 Task: Create new customer invoice with Date Opened: 19-May-23, Select Customer: Lucky Him, Terms: Net 30. Make invoice entry for item-1 with Date: 19-May-23, Description: The Ordinary Sulphate 4% Shampoo CMAKEUP BY MARIO Moisture Glow Plumping Mauve Glow Lip Serum (2.3 g)
leanser (8.1 oz)
, Income Account: Income:Sales, Quantity: 7, Unit Price: 15.49, Sales Tax: Y, Sales Tax Included: Y, Tax Table: Sales Tax. Post Invoice with Post Date: 19-May-23, Post to Accounts: Assets:Accounts Receivable. Pay / Process Payment with Transaction Date: 17-Jun-23, Amount: 108.43, Transfer Account: Checking Account. Go to 'Print Invoice'.
Action: Mouse moved to (205, 42)
Screenshot: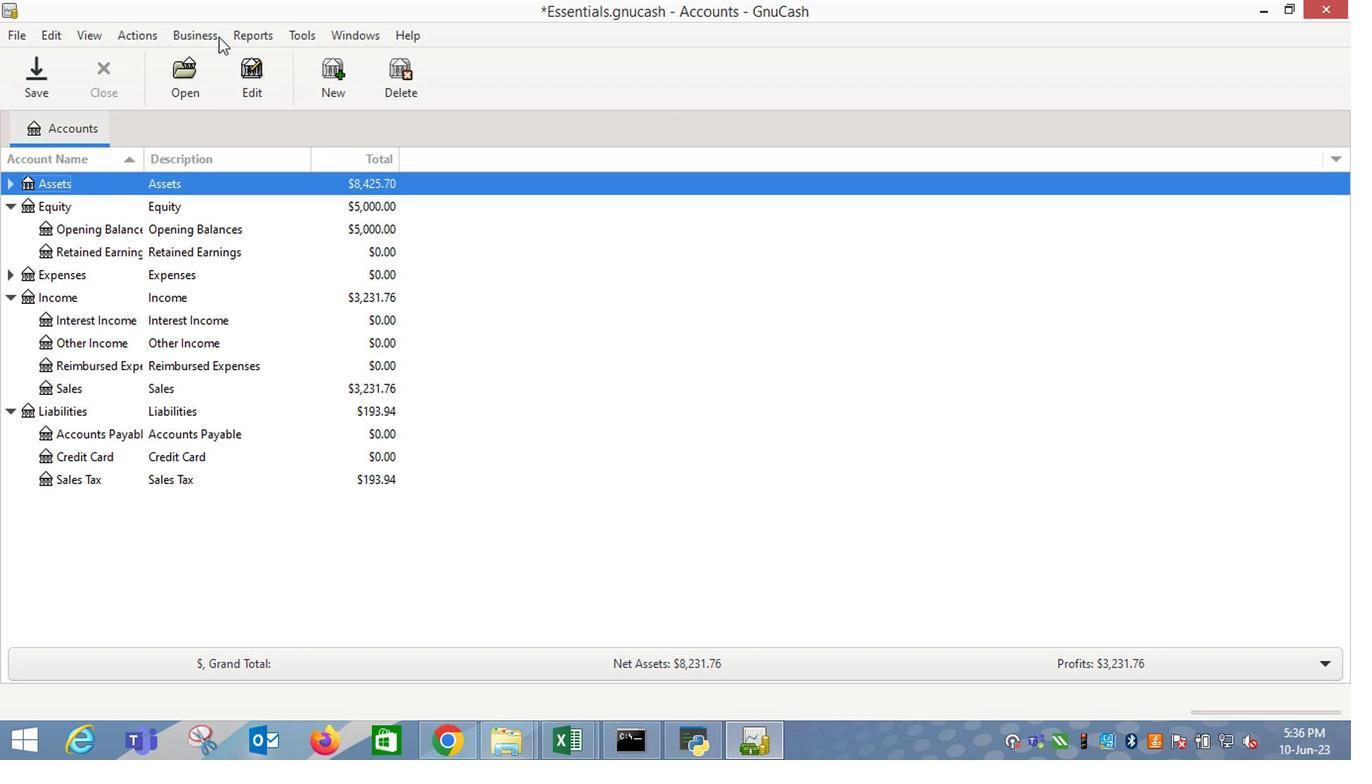 
Action: Mouse pressed left at (205, 42)
Screenshot: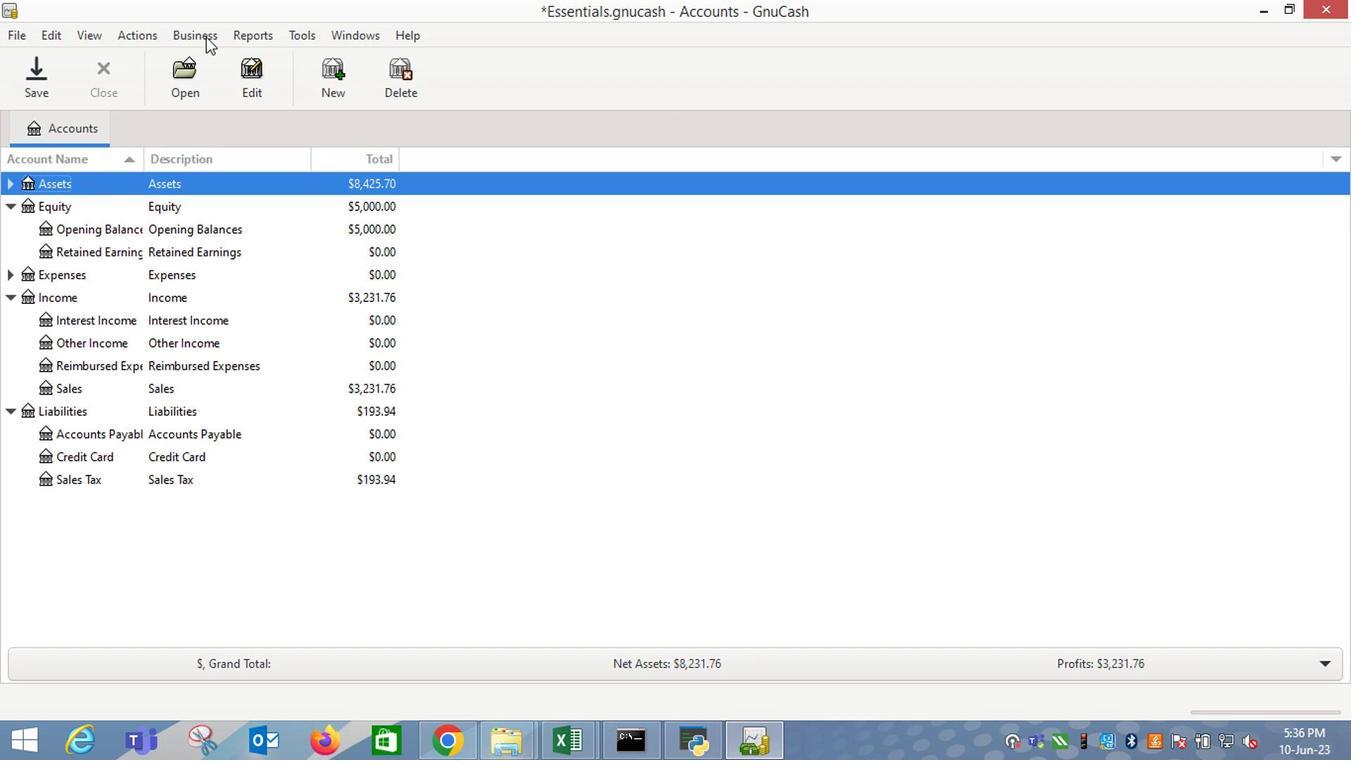 
Action: Mouse moved to (433, 140)
Screenshot: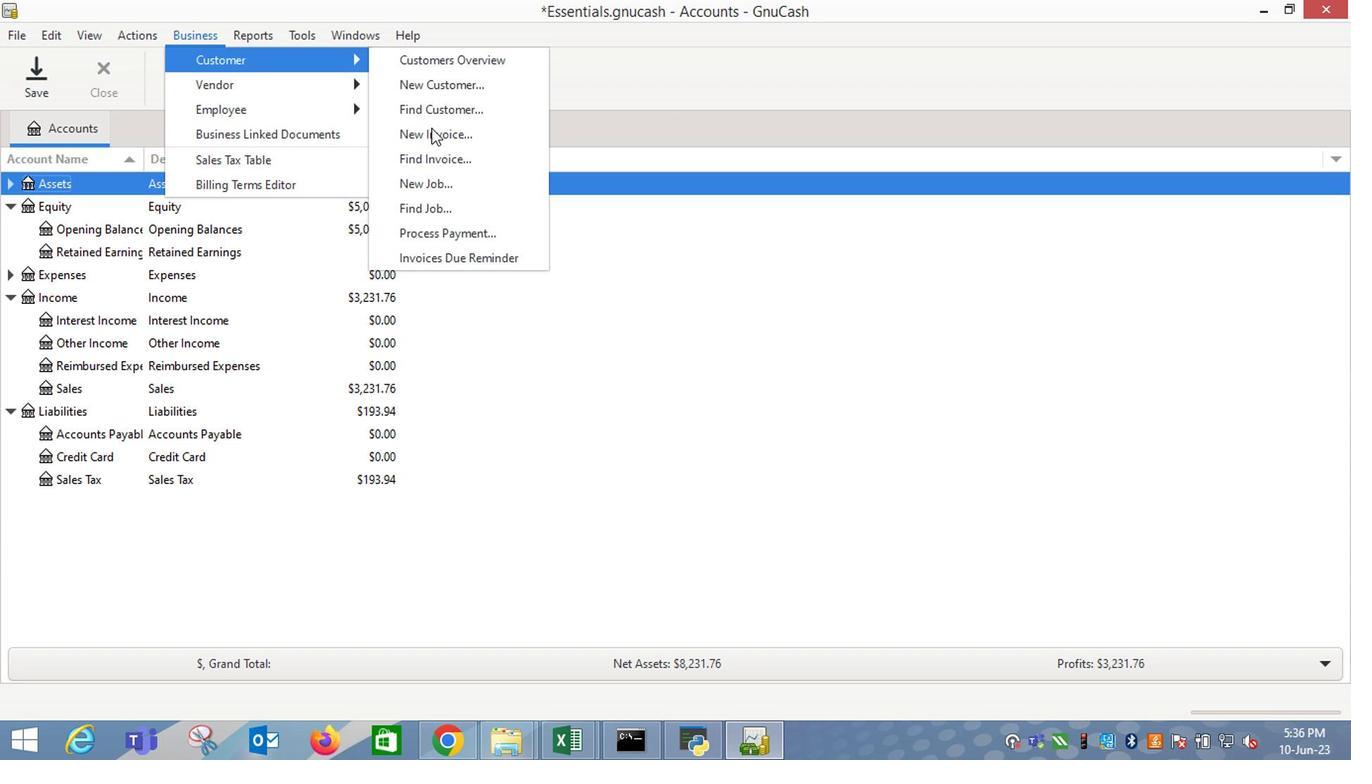 
Action: Mouse pressed left at (433, 140)
Screenshot: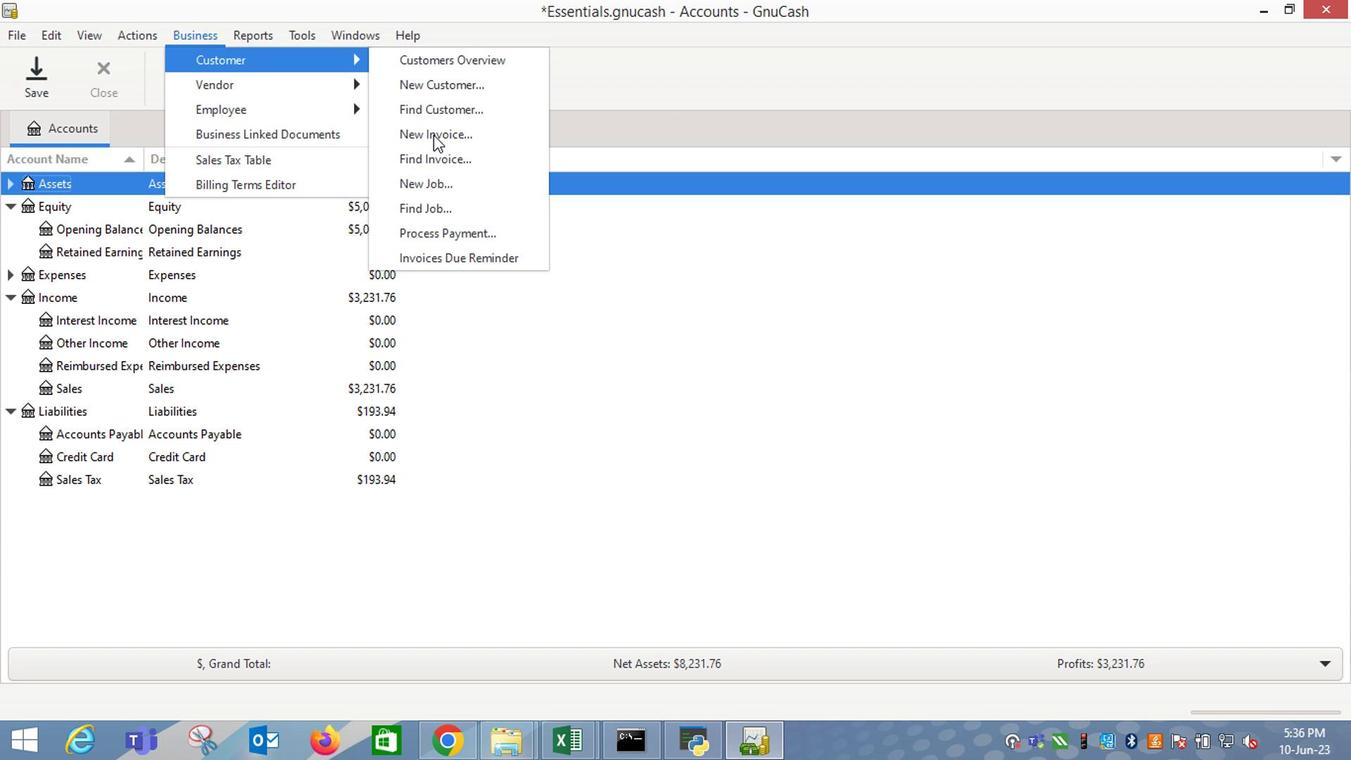 
Action: Mouse moved to (801, 311)
Screenshot: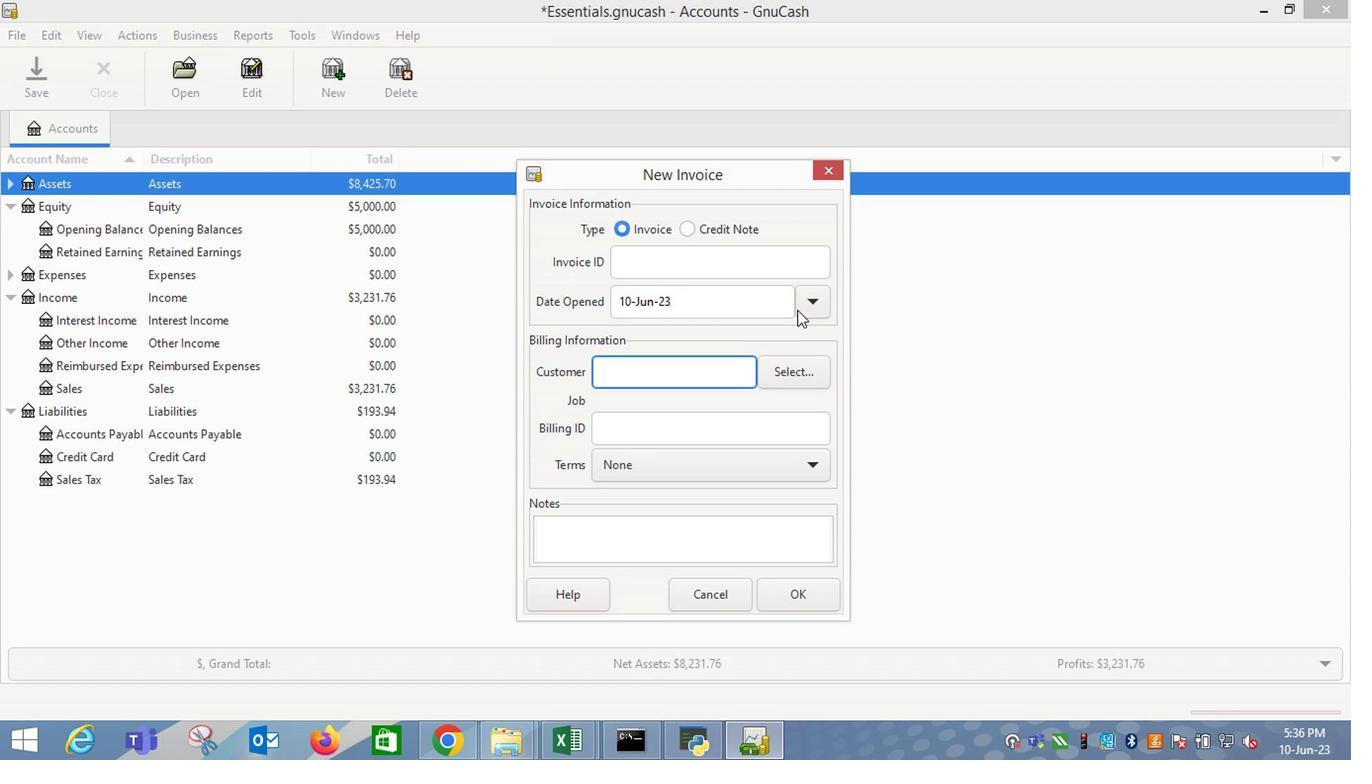 
Action: Mouse pressed left at (801, 311)
Screenshot: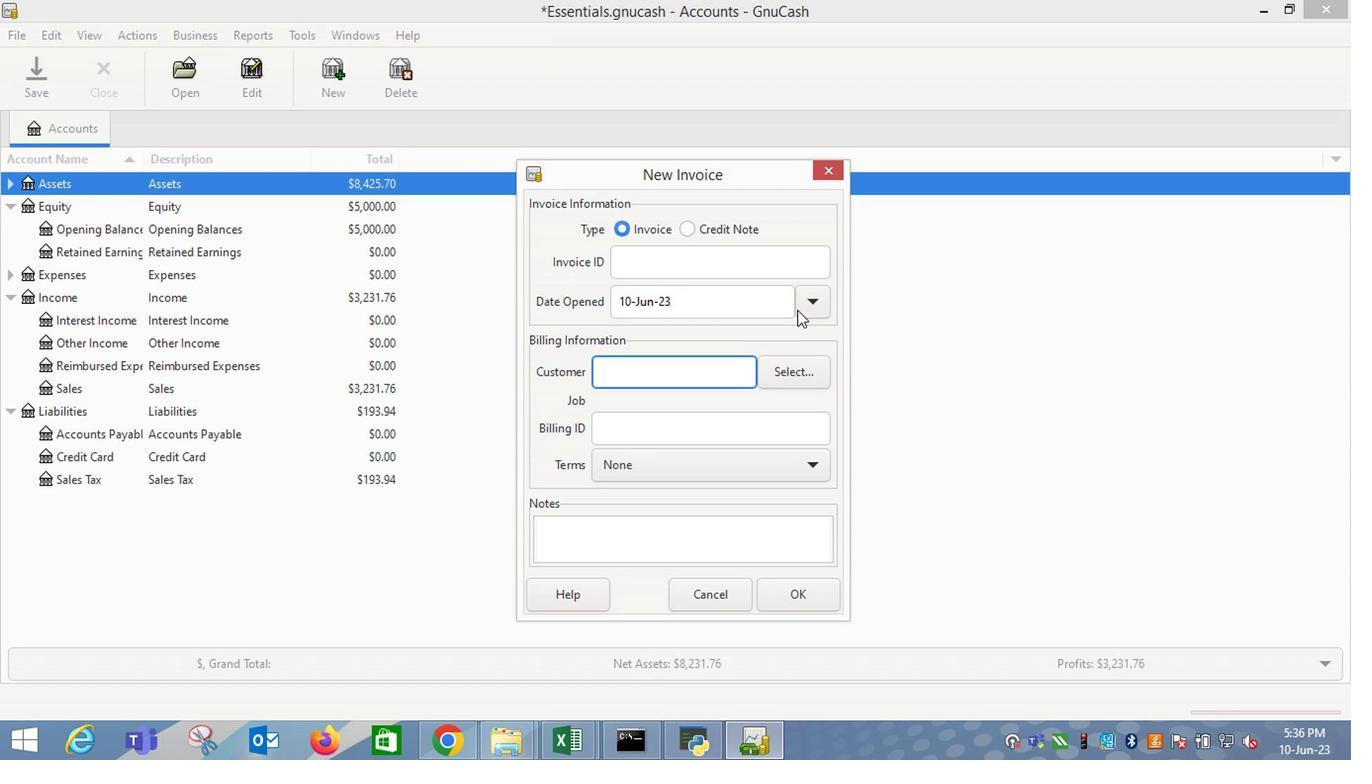 
Action: Mouse moved to (656, 332)
Screenshot: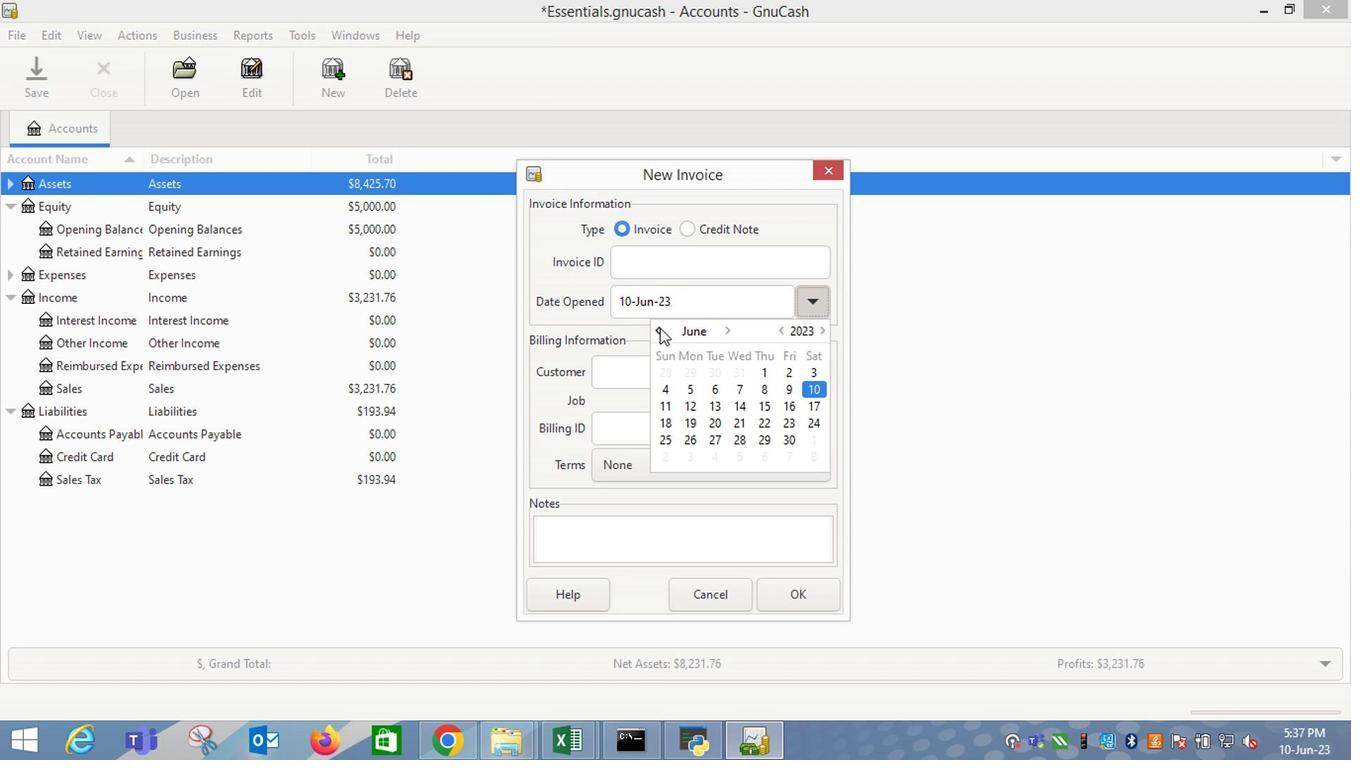 
Action: Mouse pressed left at (656, 332)
Screenshot: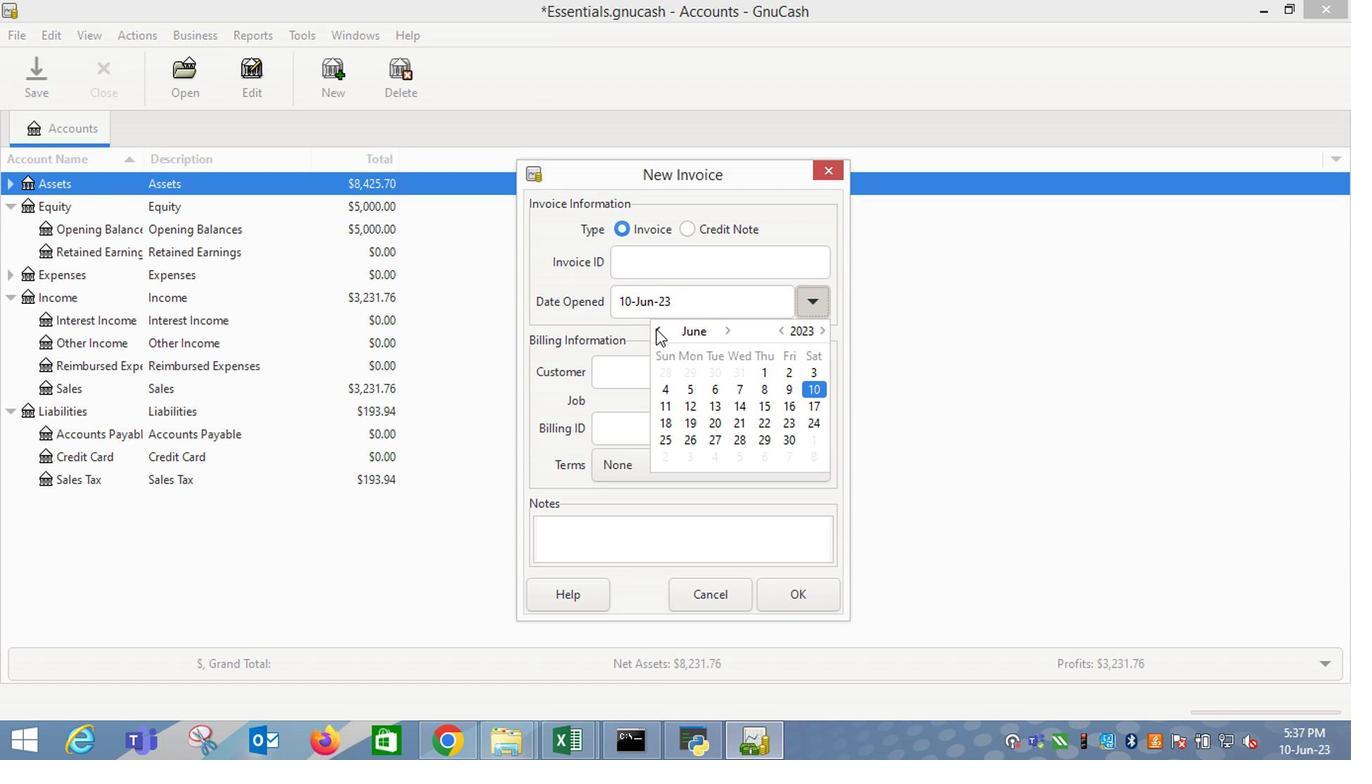 
Action: Mouse moved to (796, 413)
Screenshot: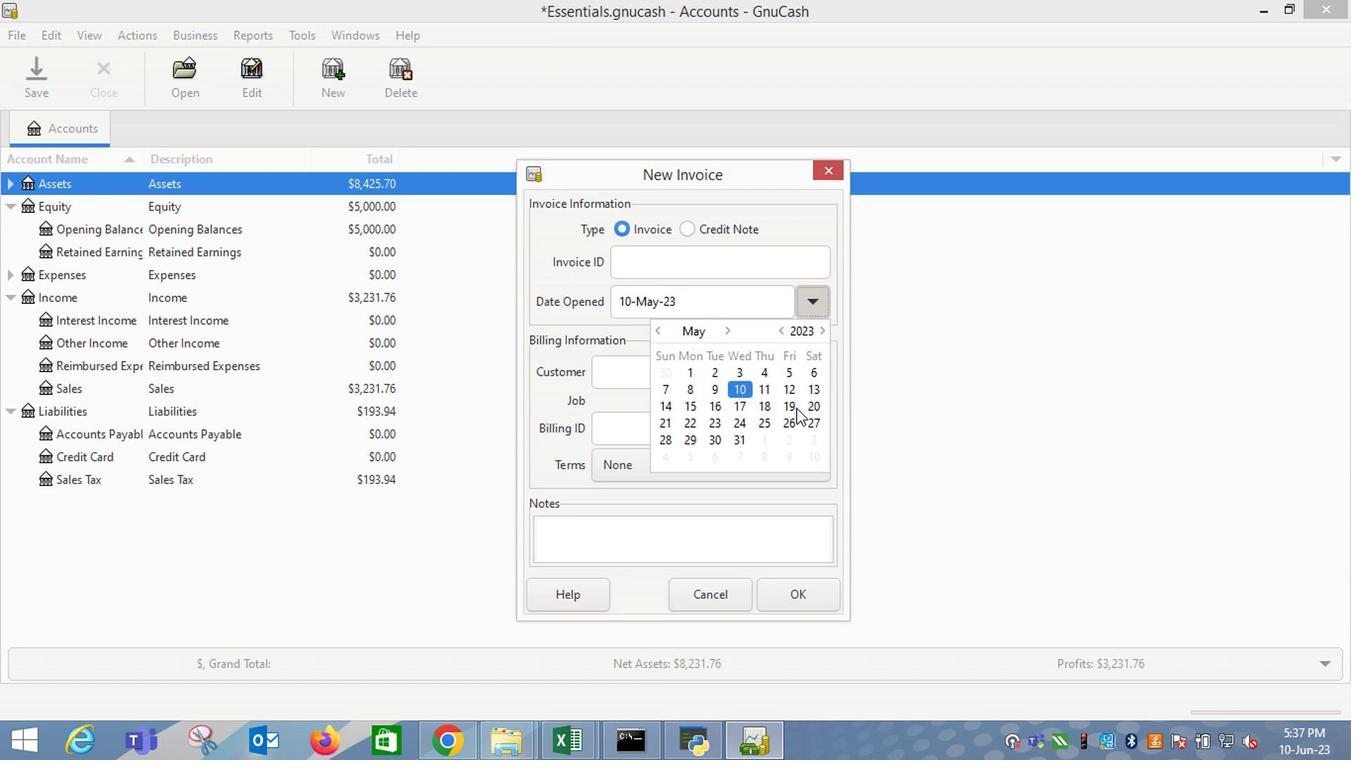 
Action: Mouse pressed left at (796, 413)
Screenshot: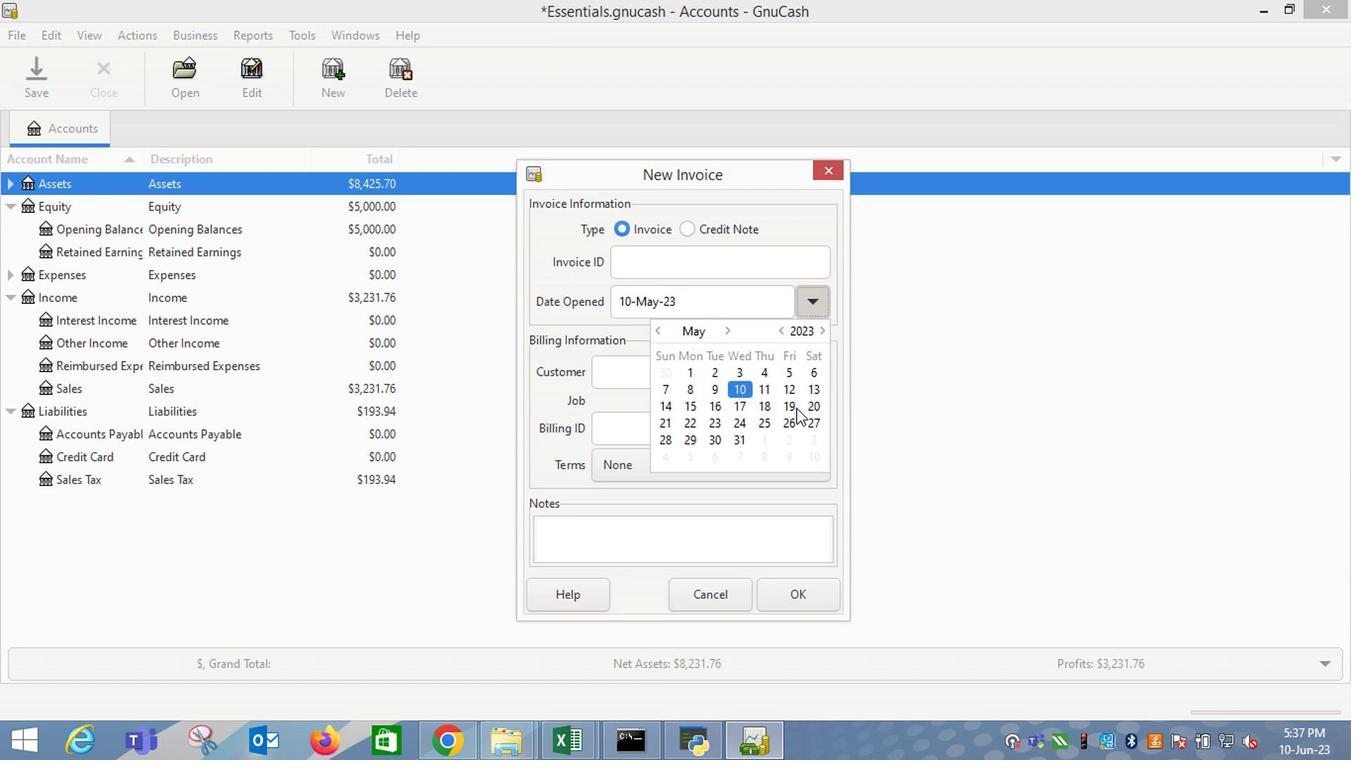 
Action: Mouse moved to (619, 384)
Screenshot: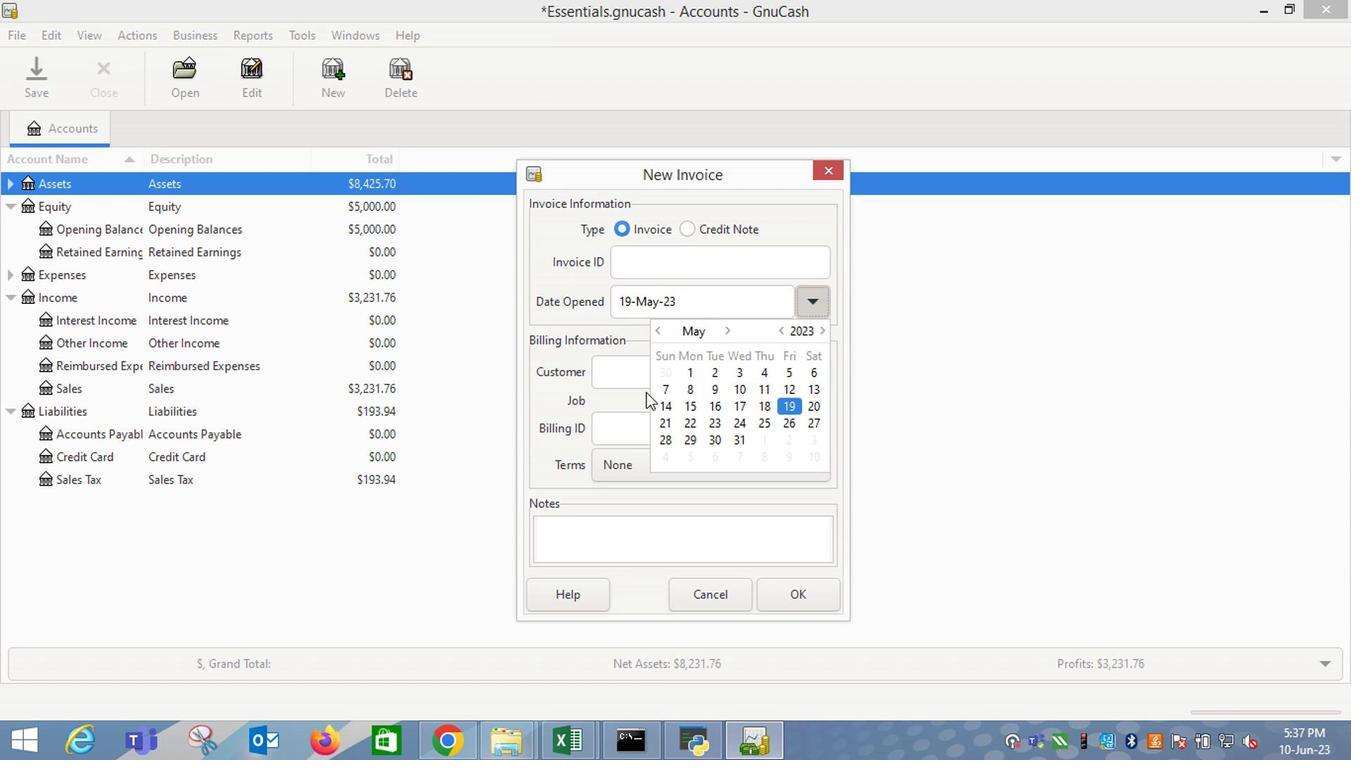 
Action: Mouse pressed left at (619, 384)
Screenshot: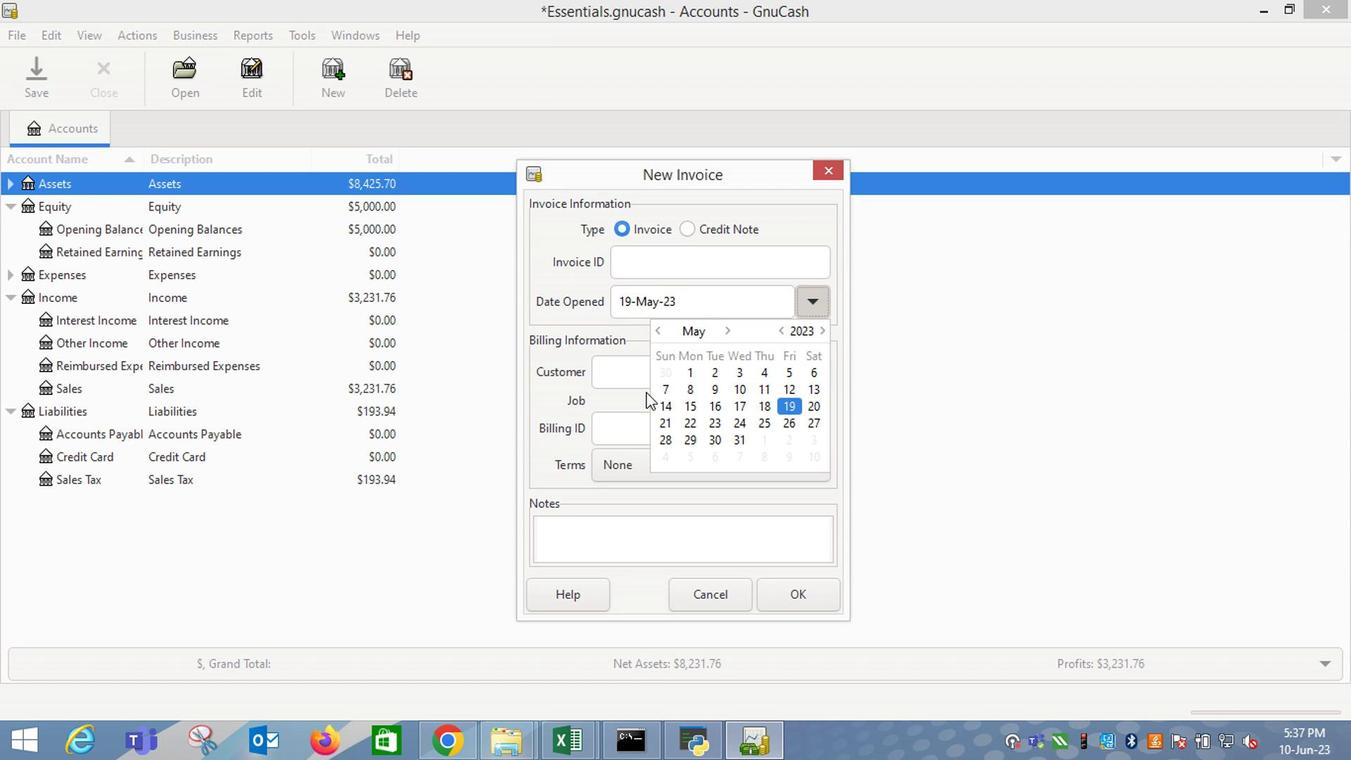 
Action: Mouse moved to (626, 381)
Screenshot: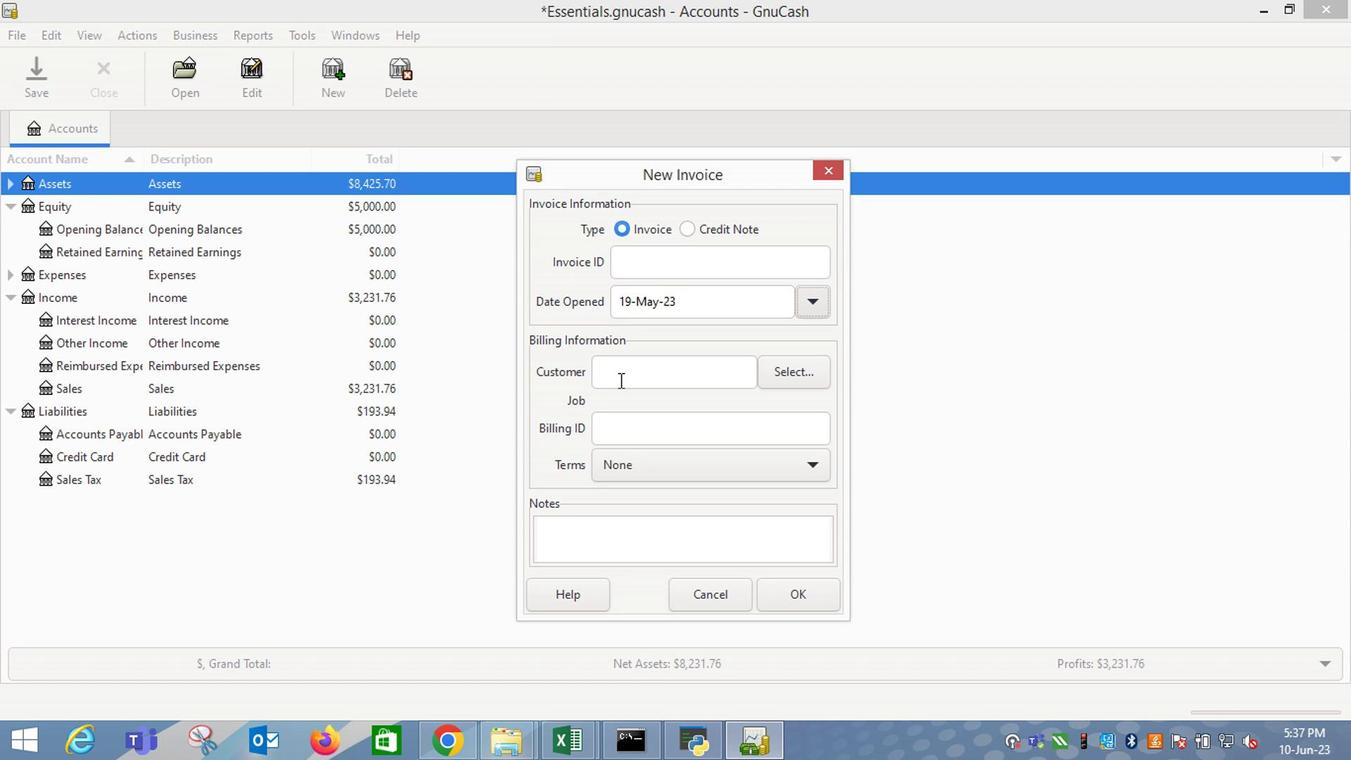 
Action: Mouse pressed left at (626, 381)
Screenshot: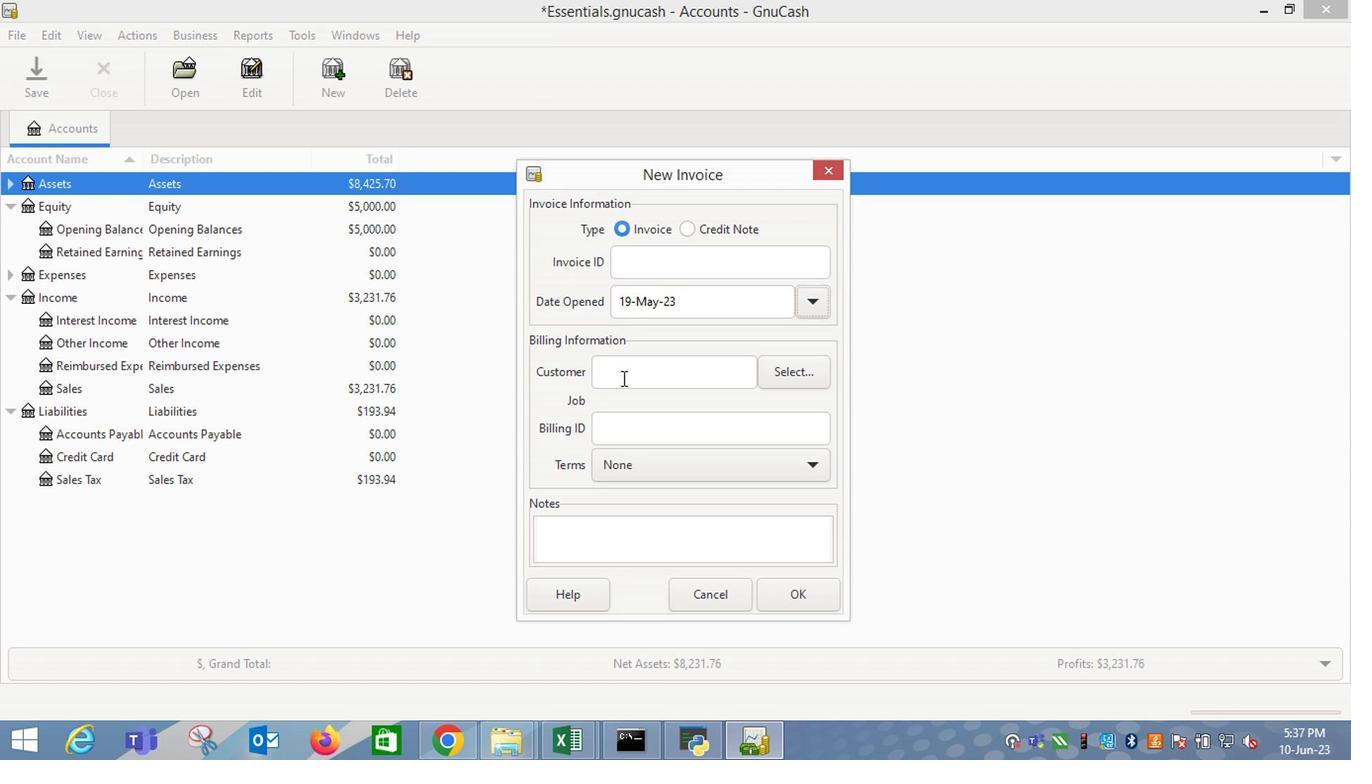 
Action: Key pressed <Key.shift_r>Lu
Screenshot: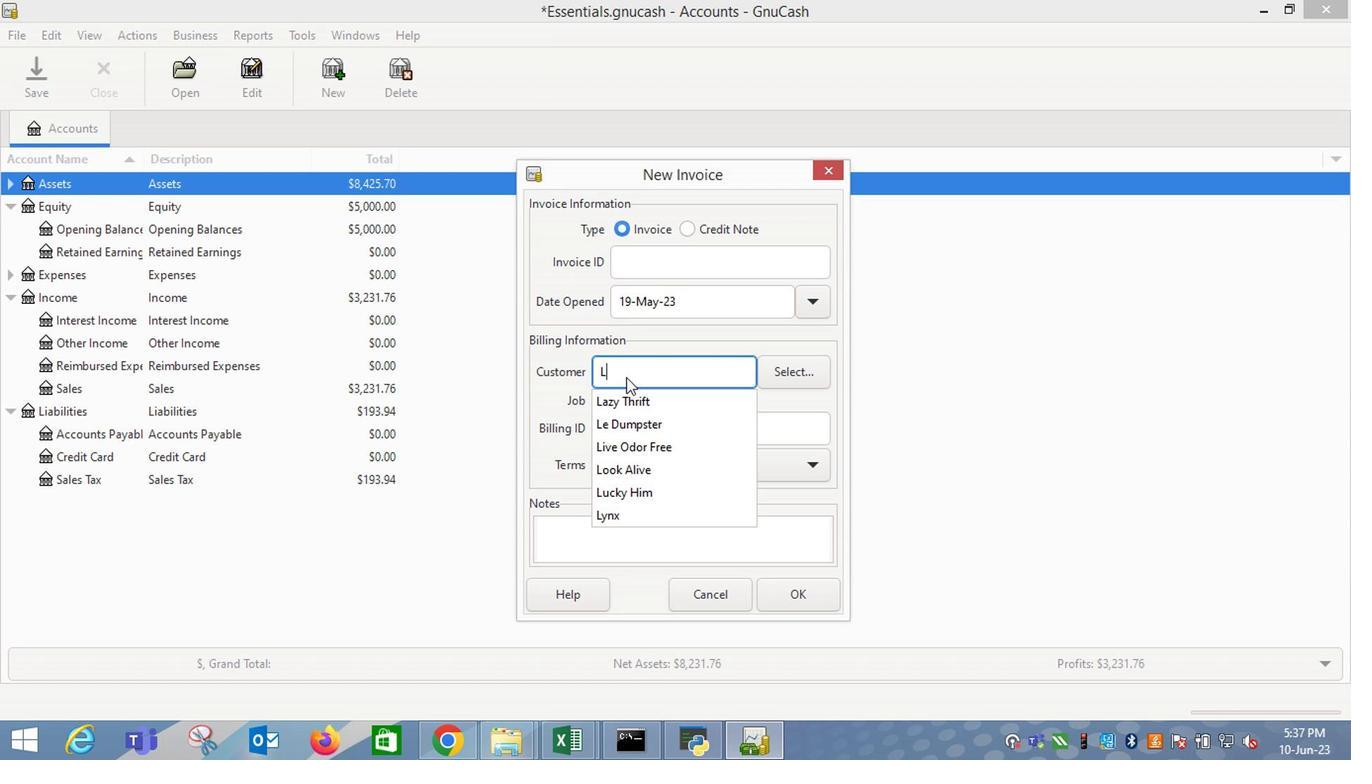 
Action: Mouse moved to (627, 401)
Screenshot: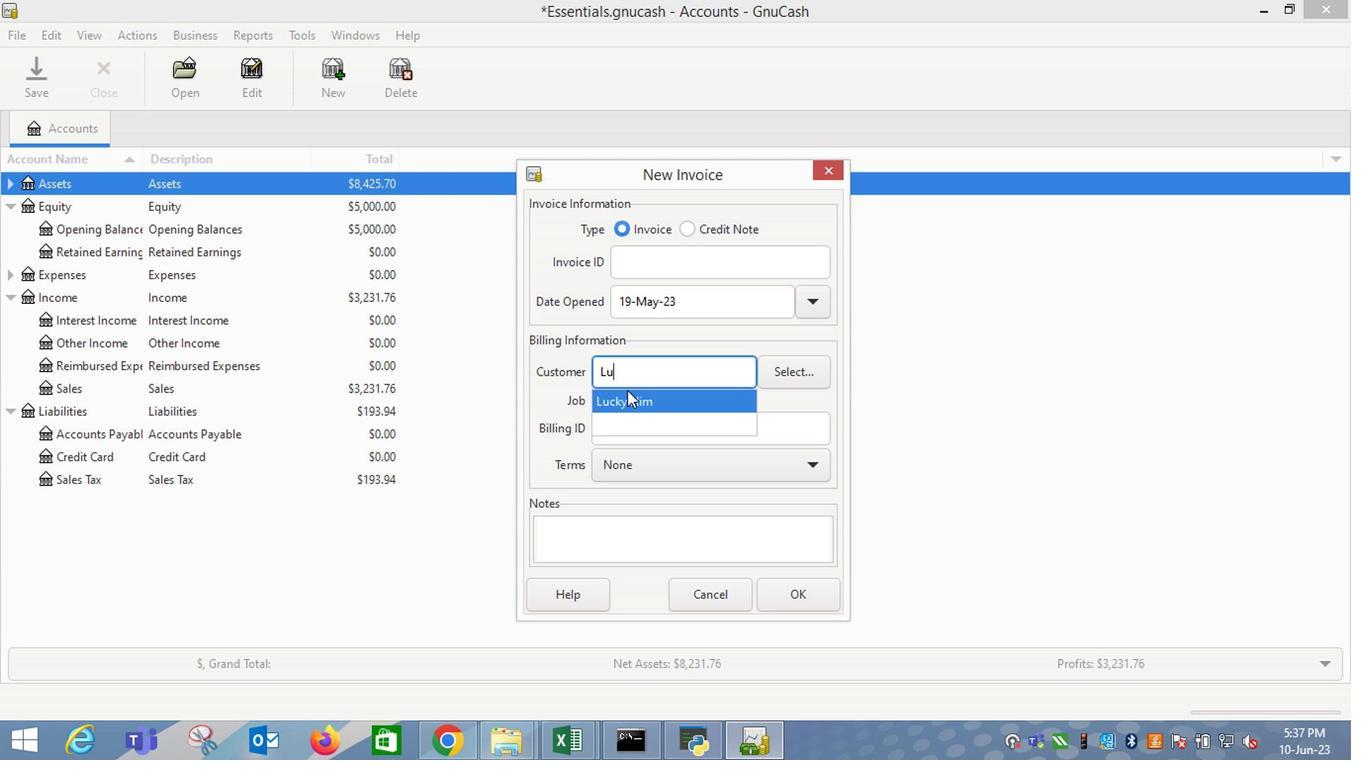 
Action: Mouse pressed left at (627, 401)
Screenshot: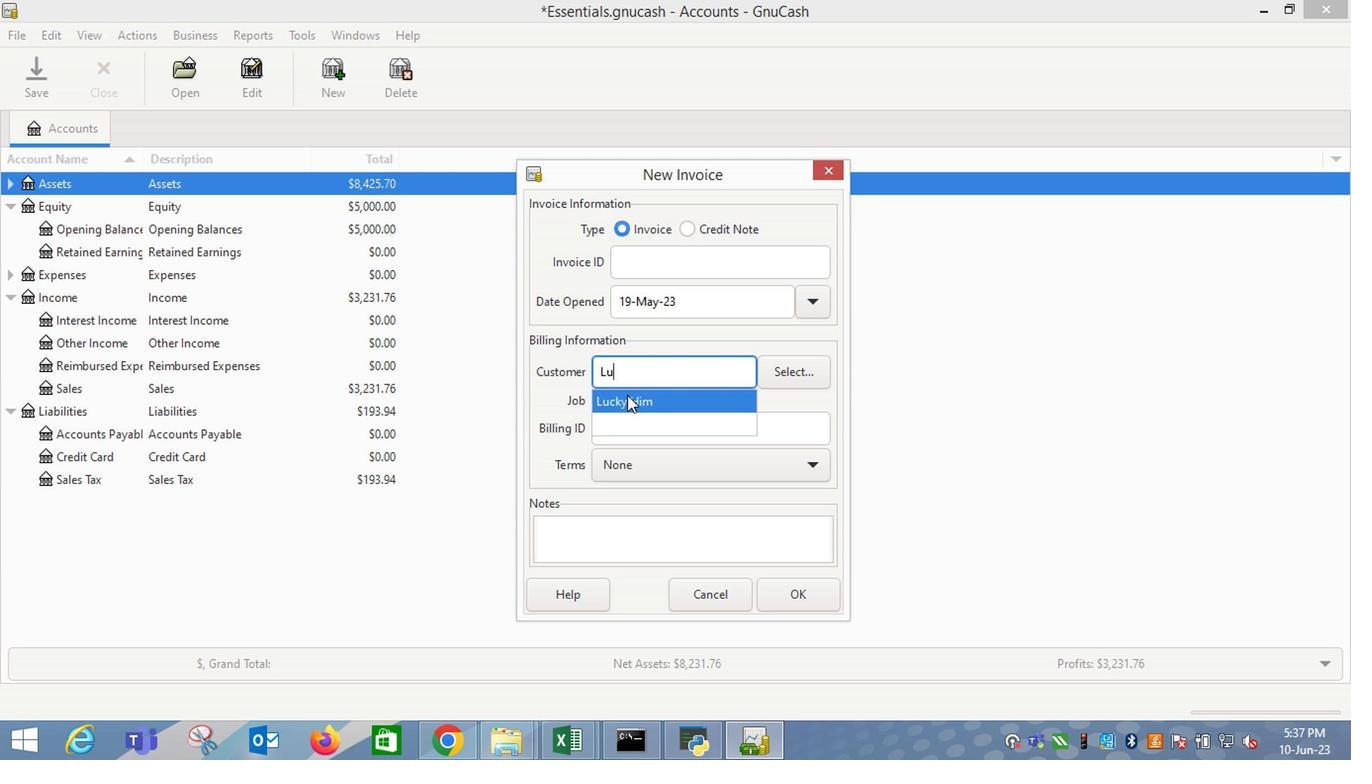 
Action: Mouse moved to (632, 489)
Screenshot: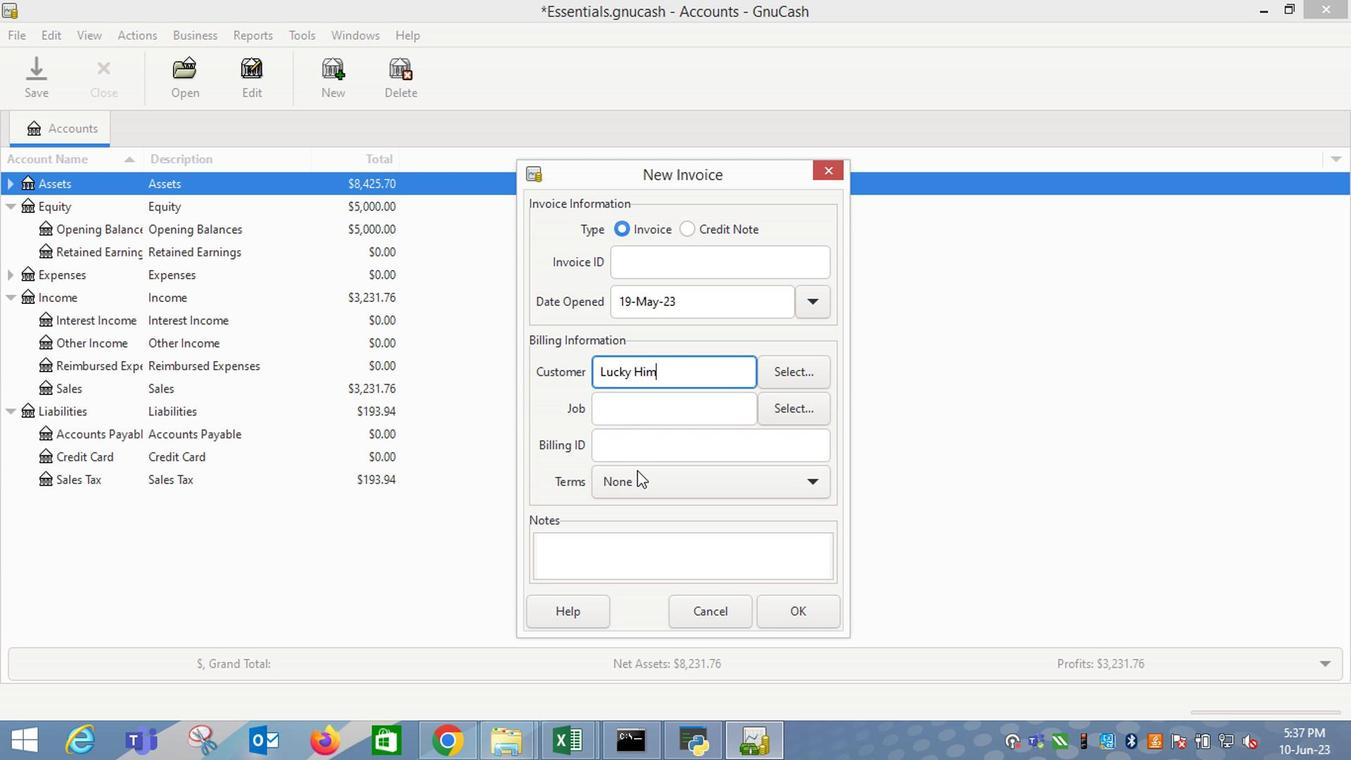 
Action: Mouse pressed left at (632, 489)
Screenshot: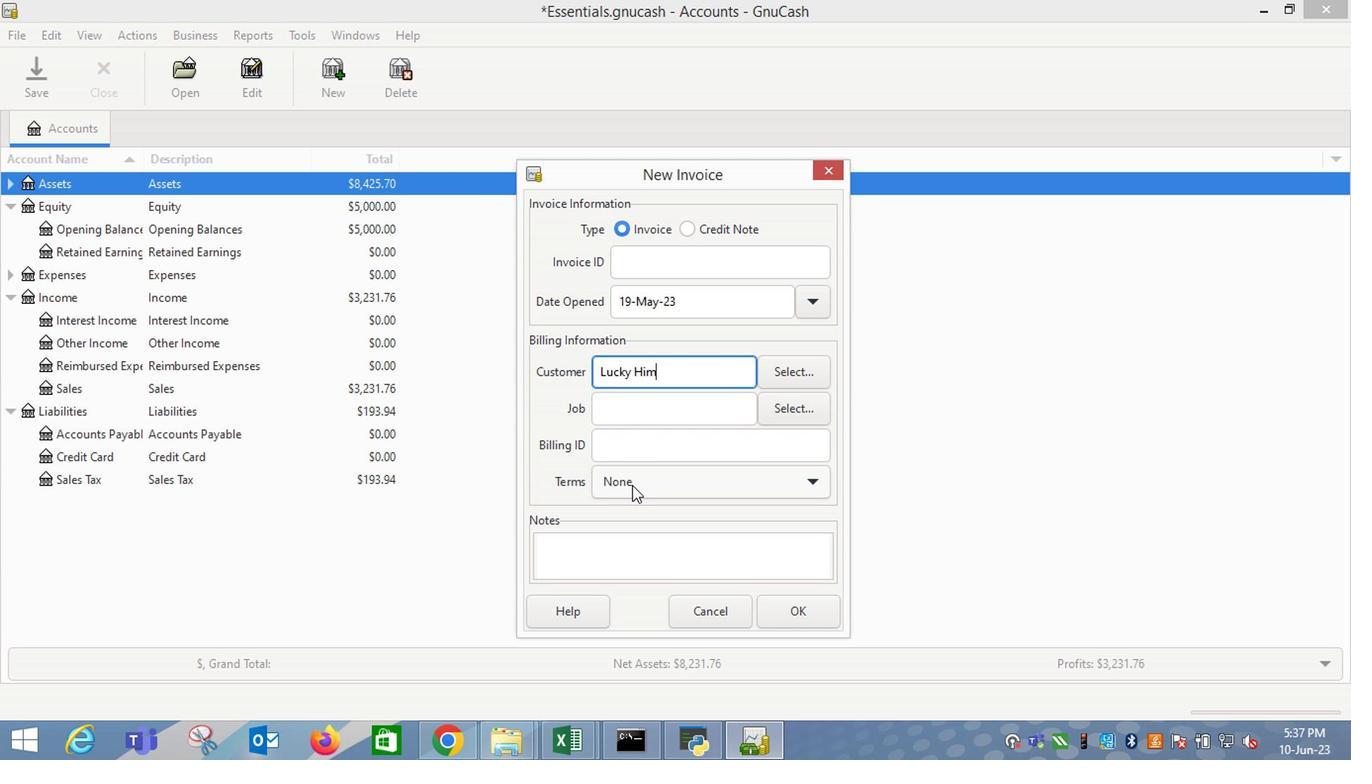 
Action: Mouse moved to (637, 544)
Screenshot: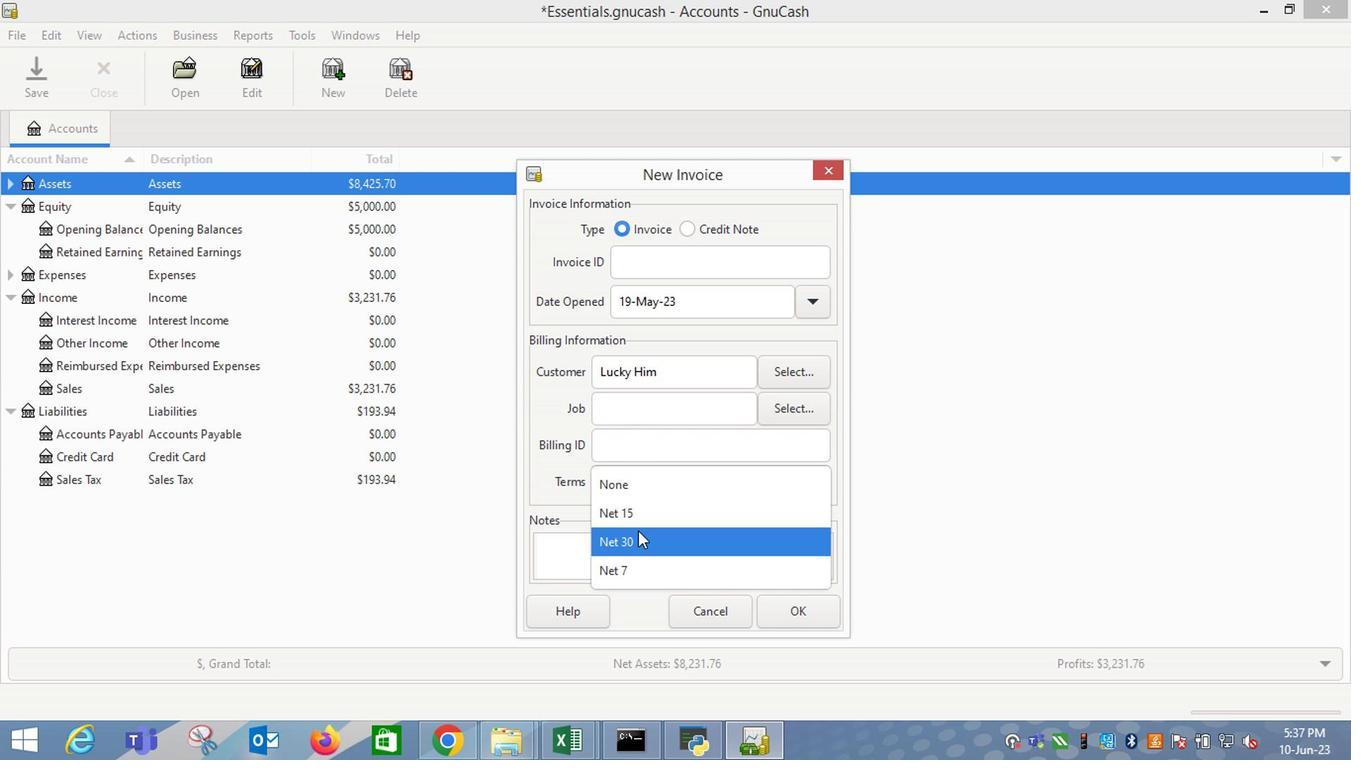 
Action: Mouse pressed left at (637, 544)
Screenshot: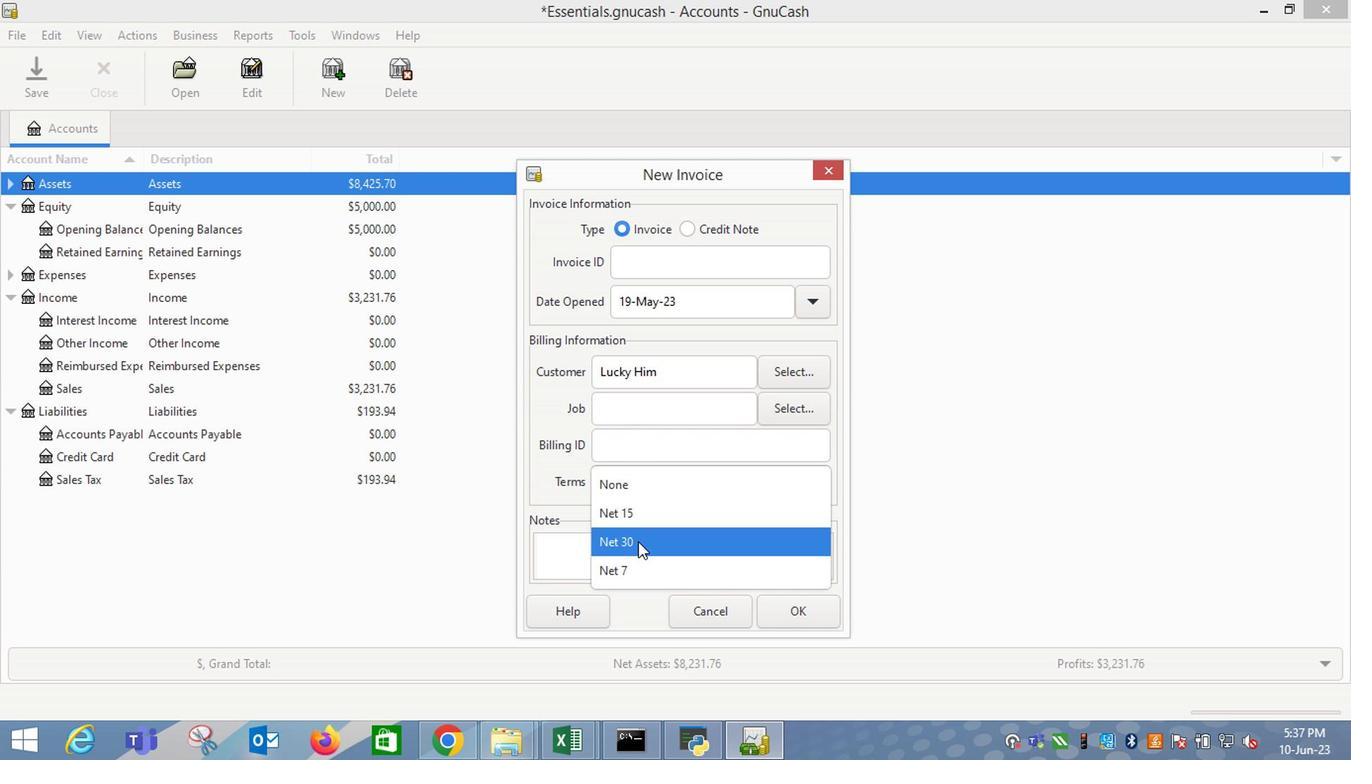 
Action: Mouse moved to (803, 615)
Screenshot: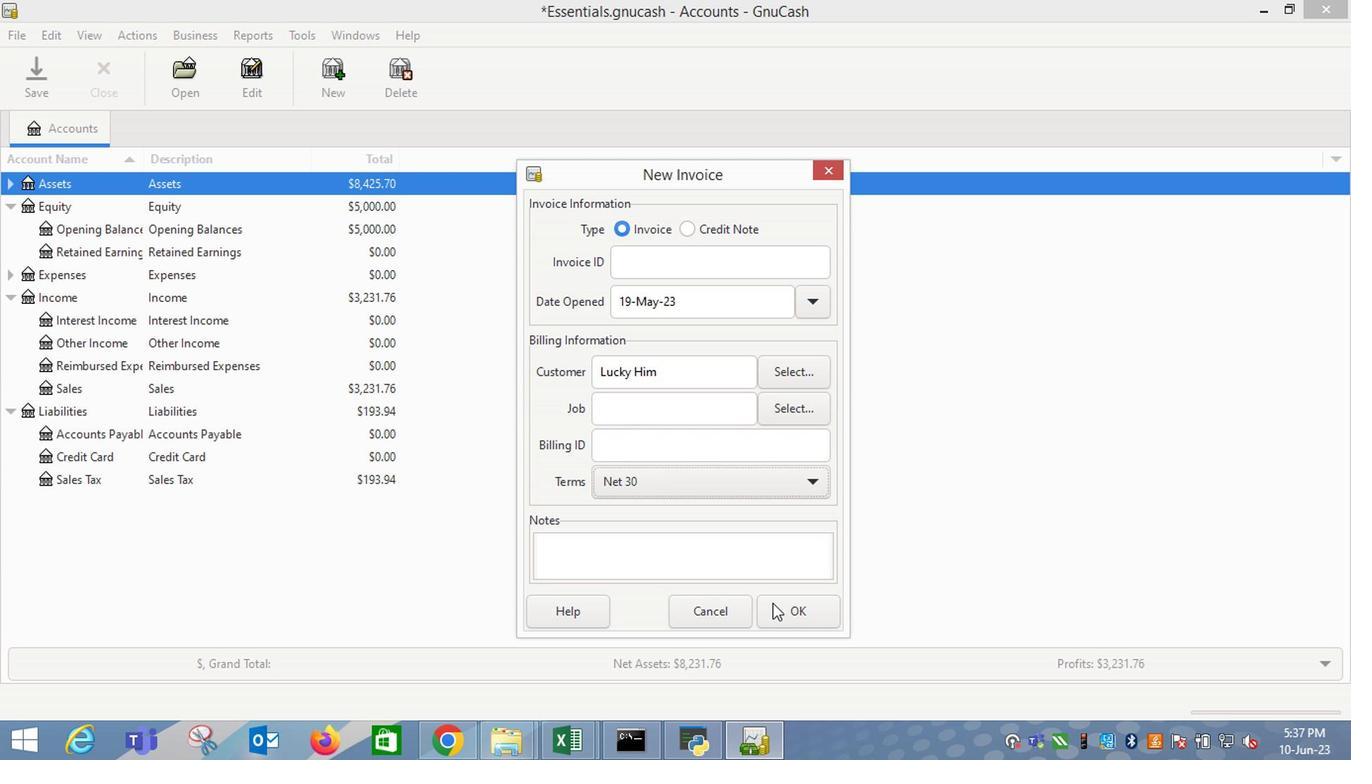 
Action: Mouse pressed left at (803, 615)
Screenshot: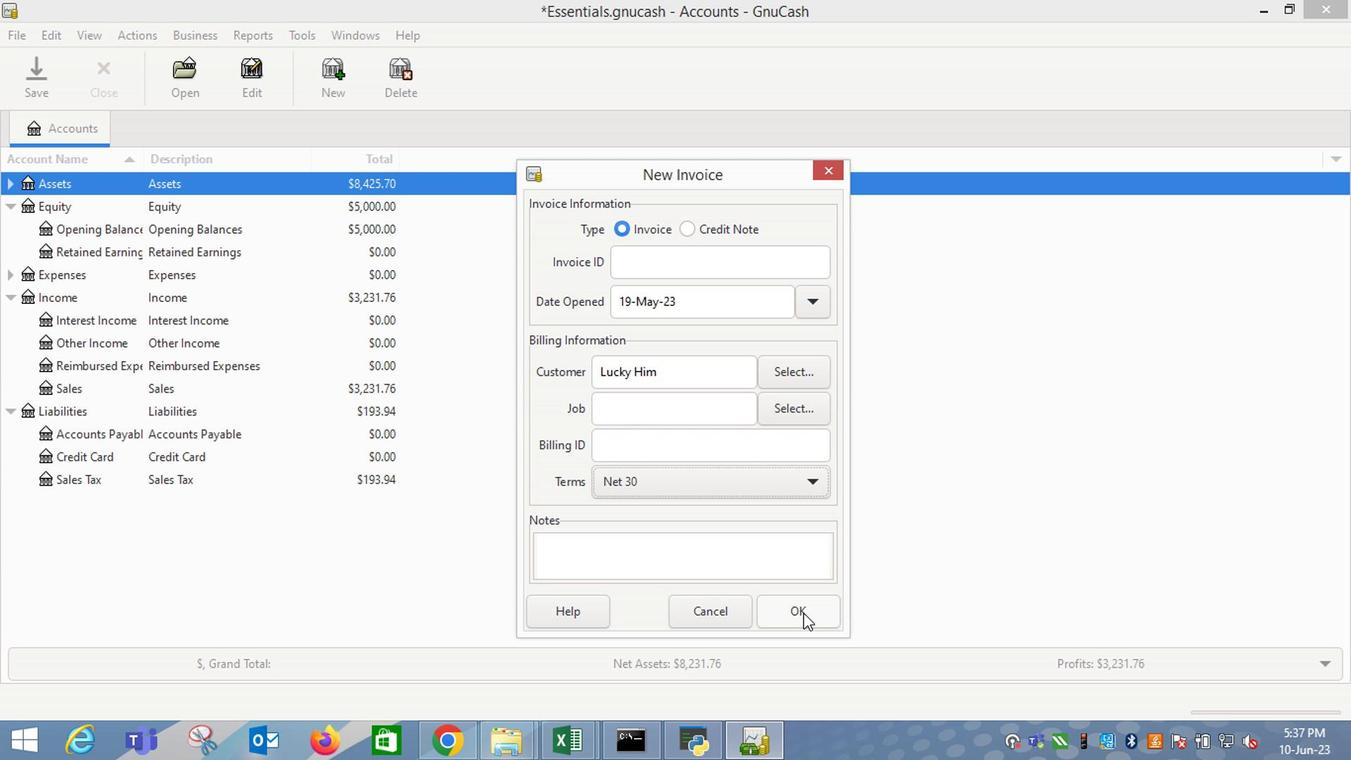 
Action: Mouse moved to (97, 388)
Screenshot: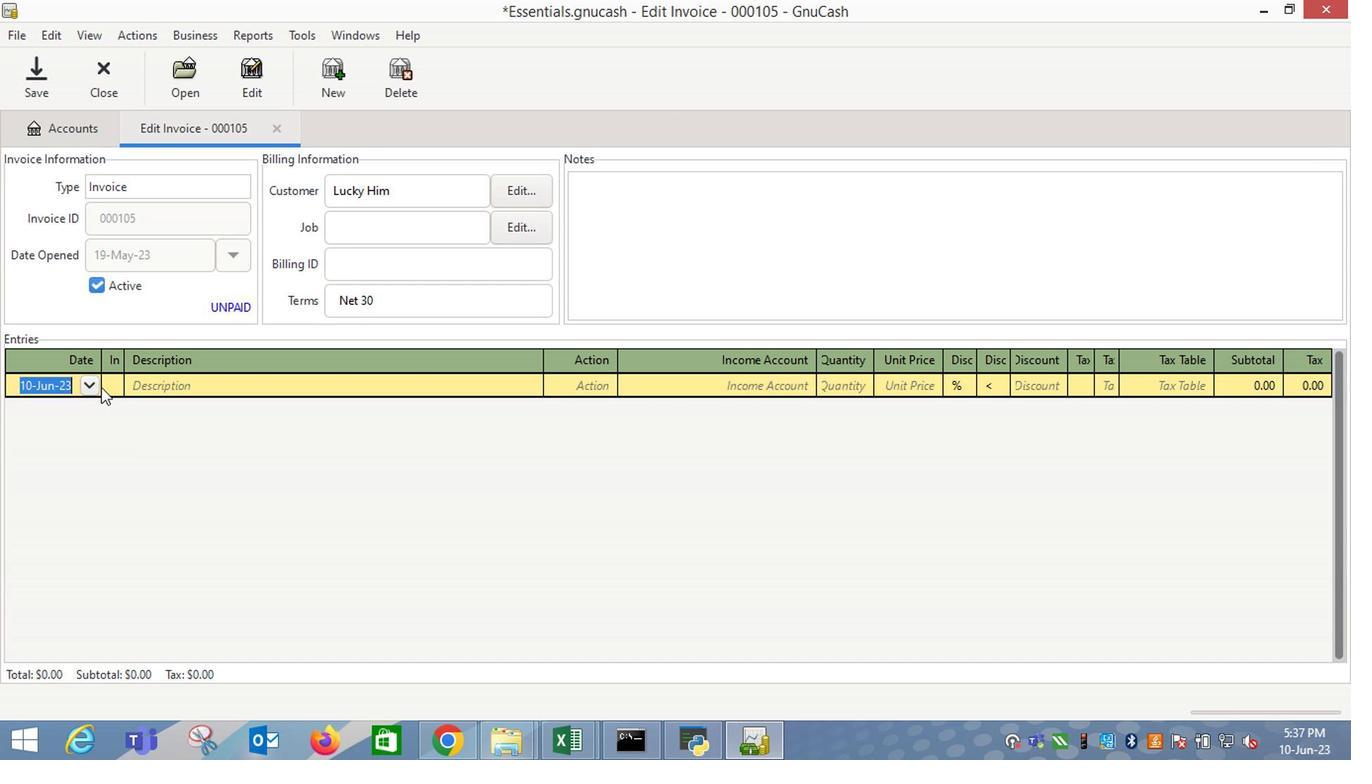 
Action: Mouse pressed left at (97, 388)
Screenshot: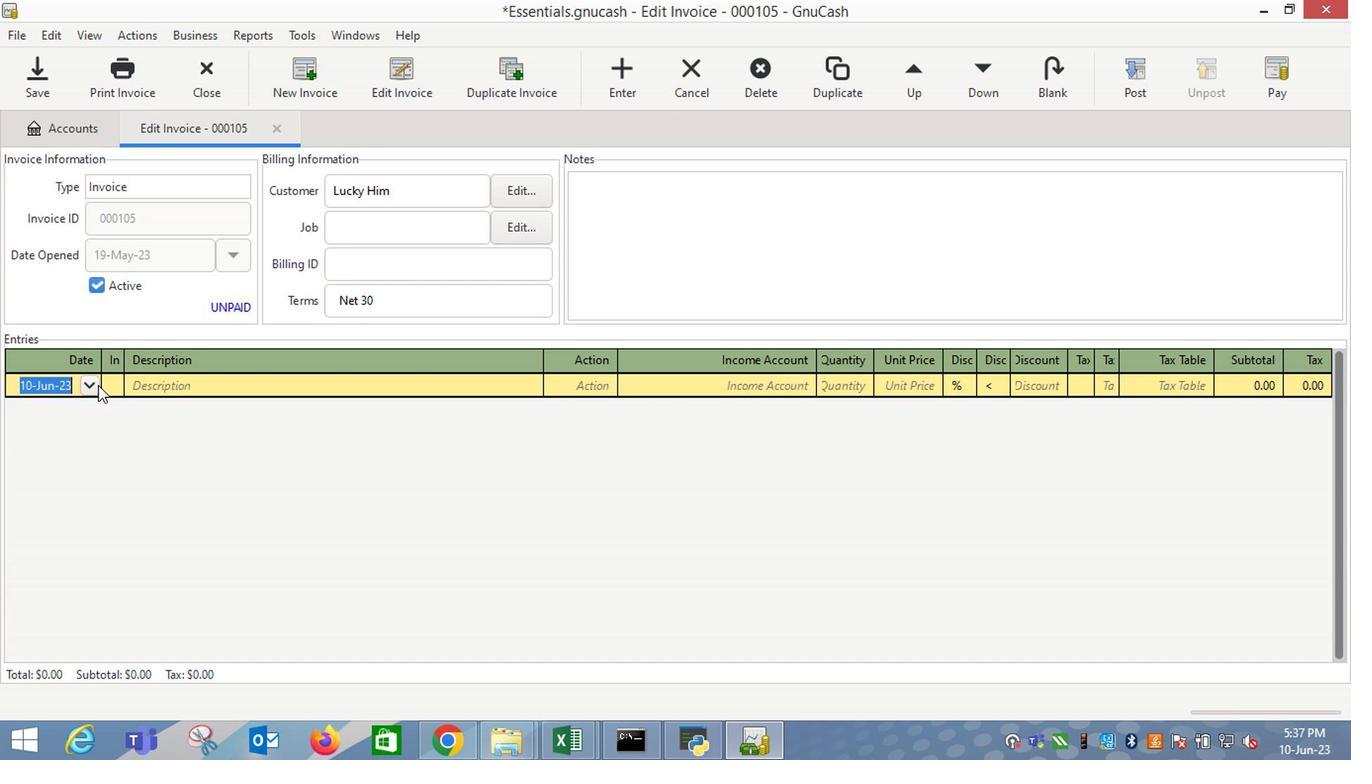 
Action: Mouse moved to (12, 413)
Screenshot: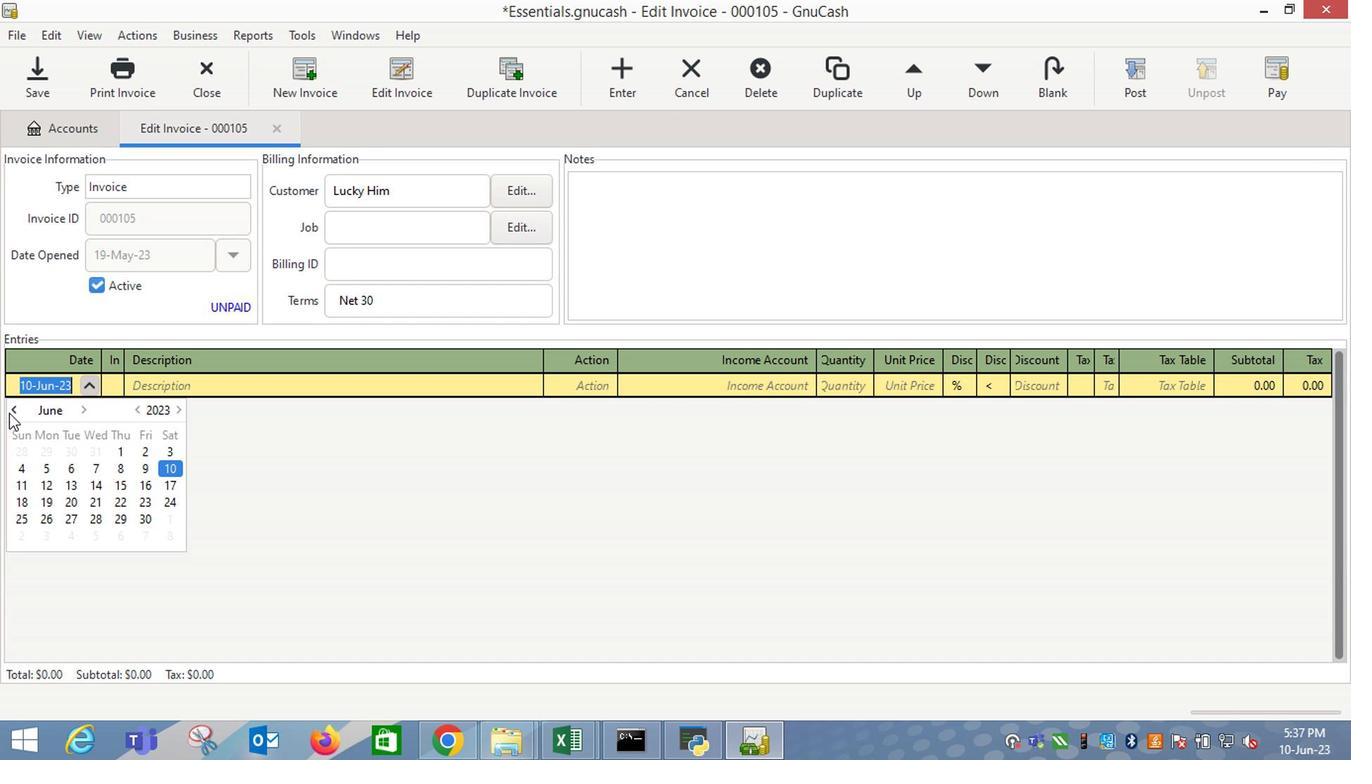 
Action: Mouse pressed left at (12, 413)
Screenshot: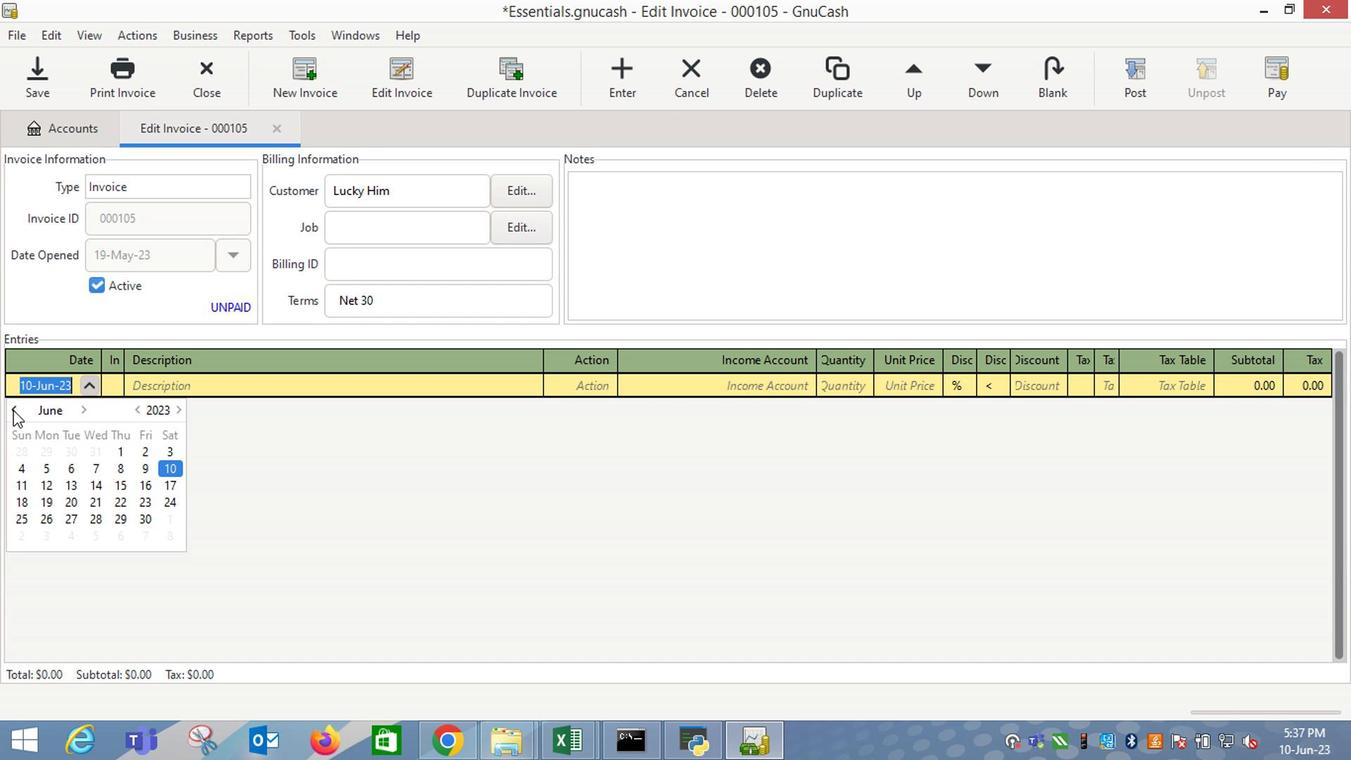 
Action: Mouse moved to (144, 494)
Screenshot: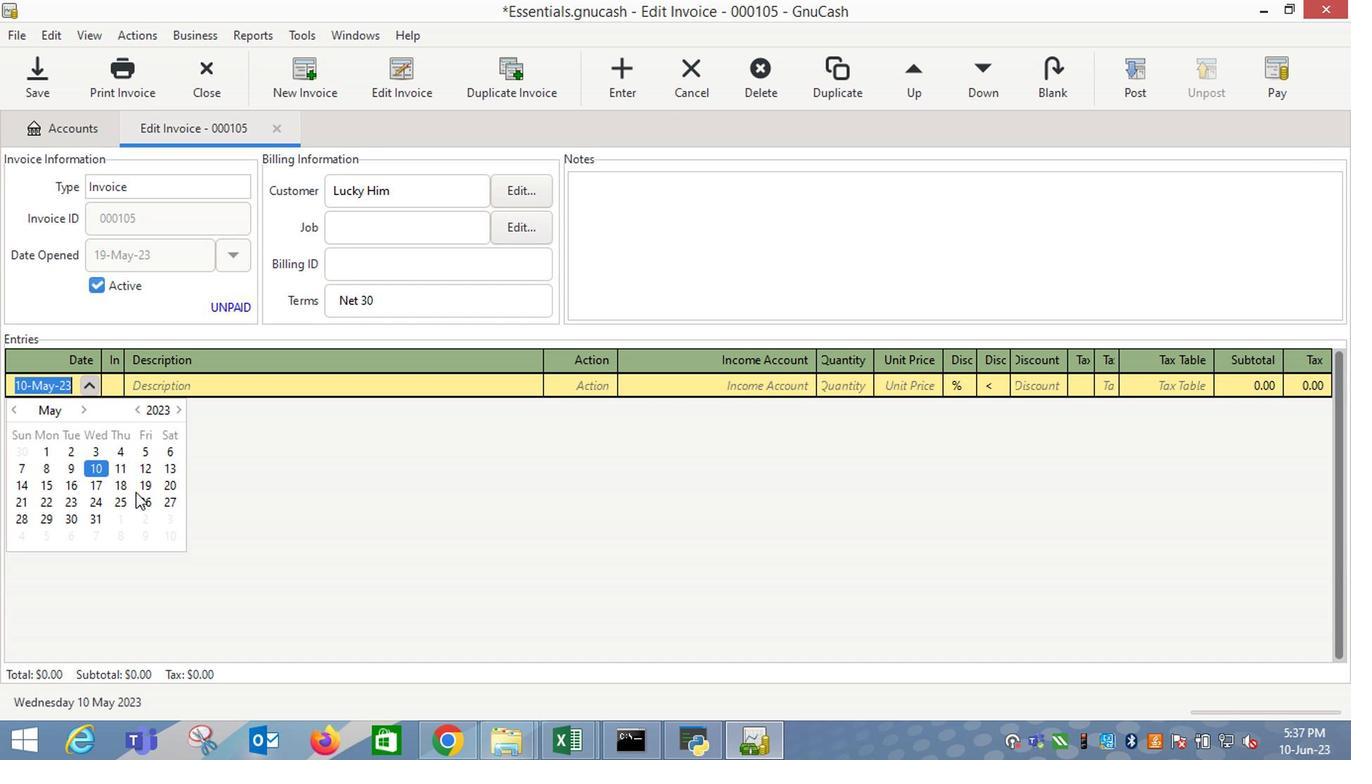 
Action: Mouse pressed left at (144, 494)
Screenshot: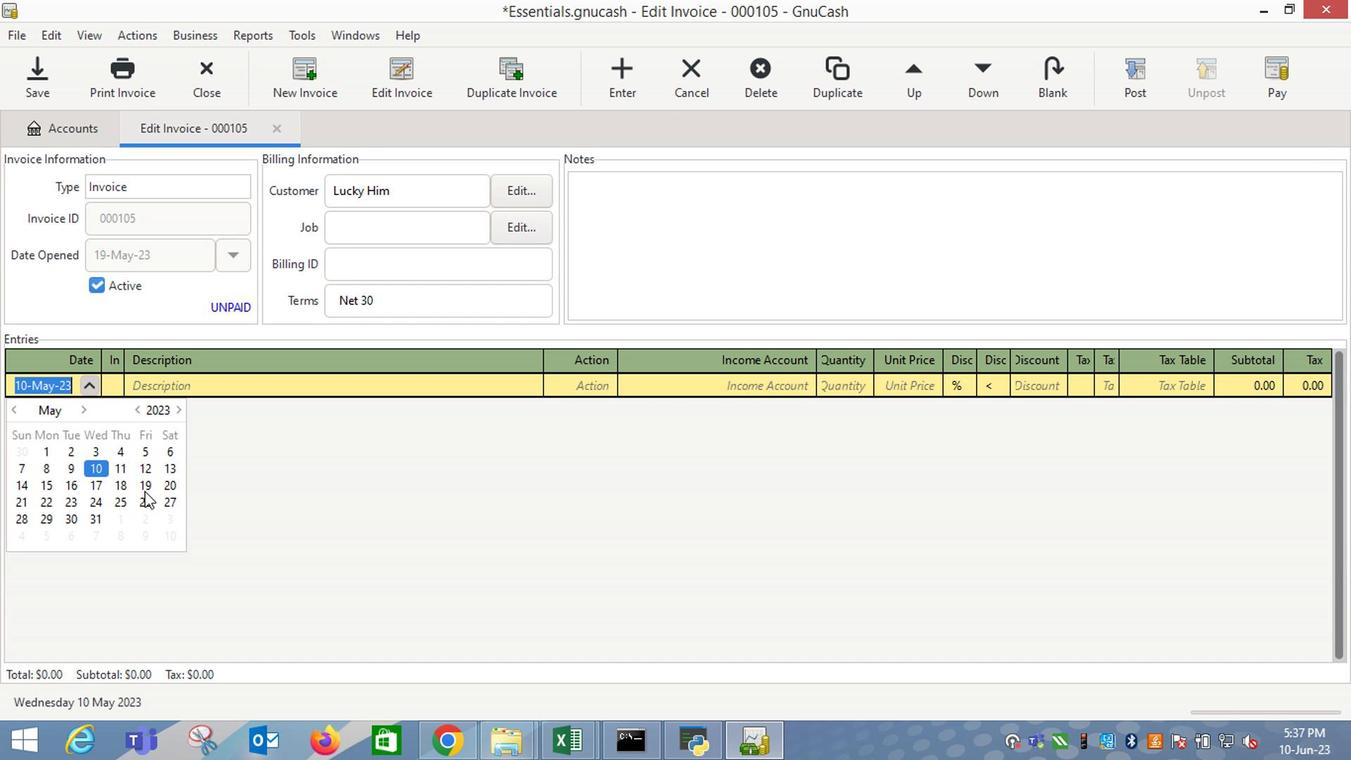 
Action: Key pressed <Key.tab><Key.shift_r>The<Key.space><Key.shift_r>Ordinary<Key.space><Key.shift_r>Sulphate<Key.space>4<Key.shift_r><Key.shift_r><Key.shift_r><Key.shift_r><Key.shift_r><Key.shift_r><Key.shift_r><Key.shift_r><Key.shift_r><Key.shift_r><Key.shift_r><Key.shift_r><Key.shift_r><Key.shift_r><Key.shift_r><Key.shift_r><Key.shift_r><Key.shift_r><Key.shift_r><Key.shift_r><Key.shift_r><Key.shift_r><Key.shift_r><Key.shift_r><Key.shift_r><Key.shift_r><Key.shift_r><Key.shift_r><Key.shift_r><Key.shift_r><Key.shift_r><Key.shift_r><Key.shift_r><Key.shift_r><Key.shift_r><Key.shift_r><Key.shift_r><Key.shift_r><Key.shift_r><Key.shift_r>%<Key.space><Key.shift_r>Shampoo<Key.space><Key.caps_lock>CMAKEUP<Key.space>BY<Key.space>MARIO<Key.space><Key.caps_lock><Key.shift_r>Moisture<Key.space><Key.shift_r>Glow<Key.space><Key.shift_r><Key.shift_r><Key.shift_r><Key.shift_r><Key.shift_r><Key.shift_r><Key.shift_r><Key.shift_r><Key.shift_r><Key.shift_r><Key.shift_r><Key.shift_r><Key.shift_r><Key.shift_r><Key.shift_r><Key.shift_r><Key.shift_r>Plumping<Key.space><Key.shift_r>Mauve<Key.space><Key.shift_r>Glow<Key.space><Key.shift_r>Lip<Key.space><Key.shift_r>Serum<Key.space><Key.shift_r>(2.3<Key.space>g<Key.shift_r>)<Key.space>leanser<Key.space><Key.shift_r>(8.1<Key.space>oz<Key.shift_r>)<Key.tab><Key.tab>i<Key.down><Key.down><Key.down><Key.tab>7<Key.tab>15.49<Key.tab>
Screenshot: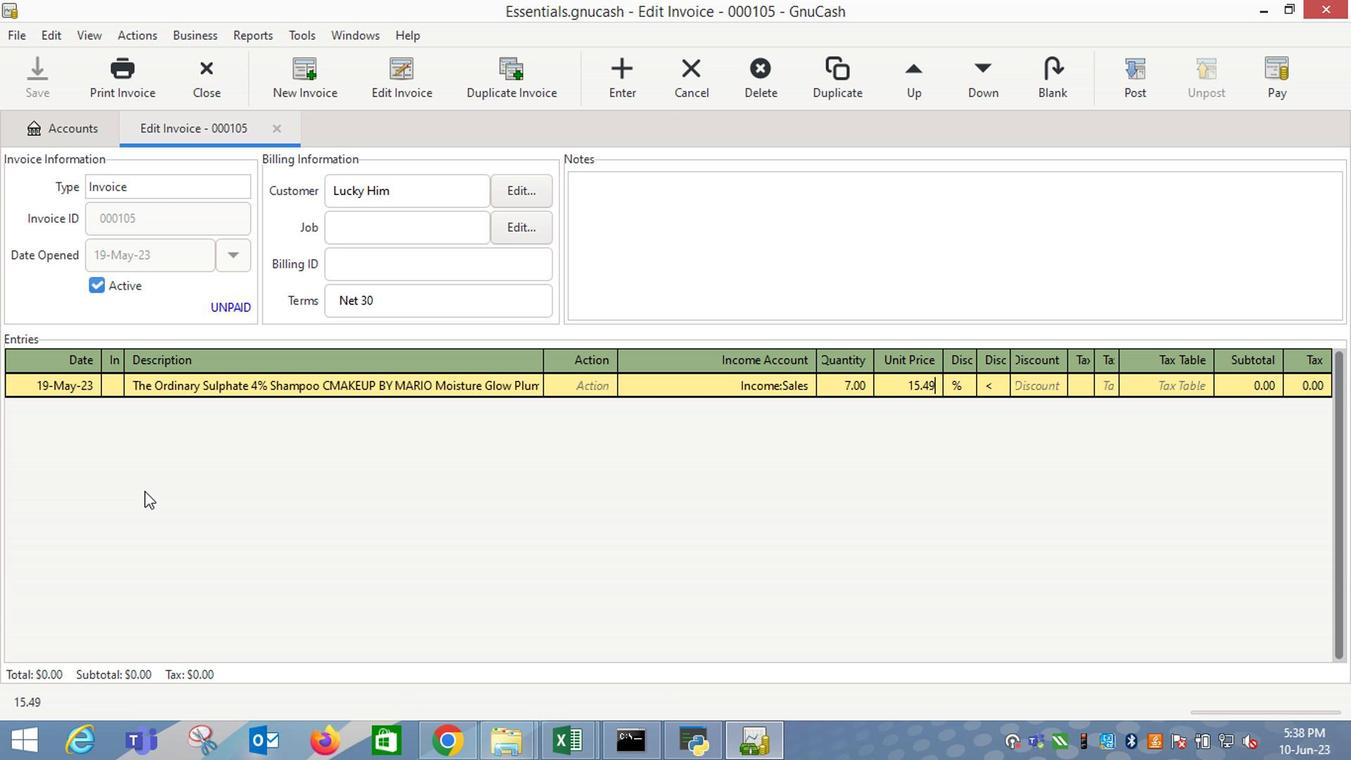 
Action: Mouse moved to (1073, 384)
Screenshot: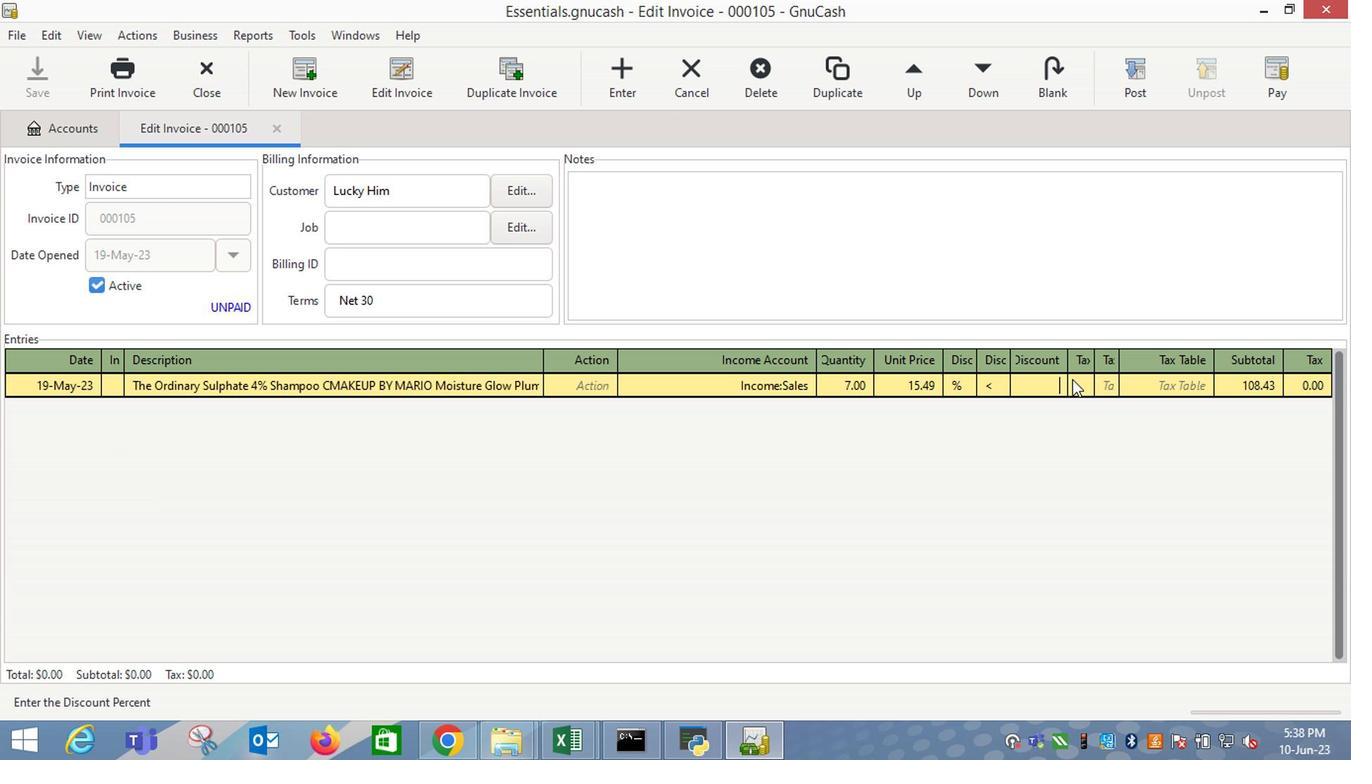 
Action: Mouse pressed left at (1073, 384)
Screenshot: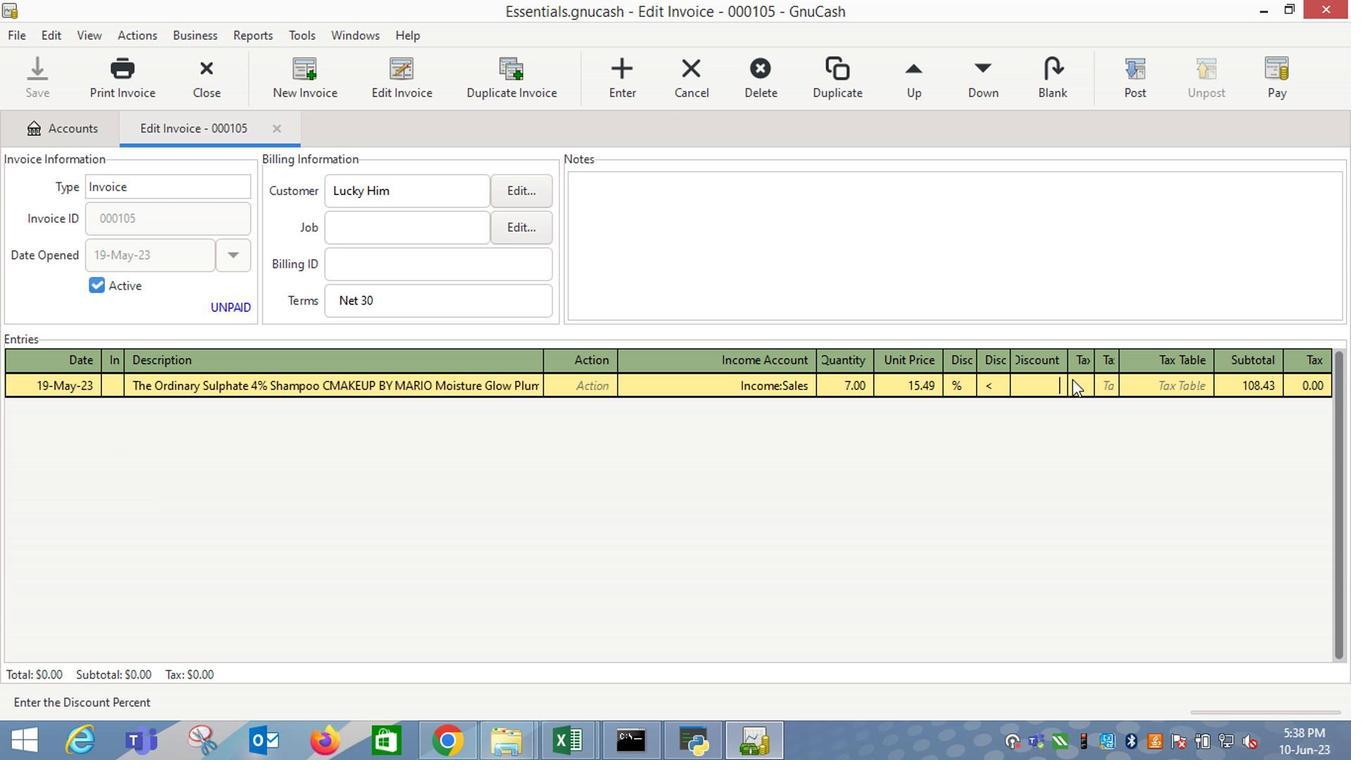 
Action: Mouse moved to (1112, 387)
Screenshot: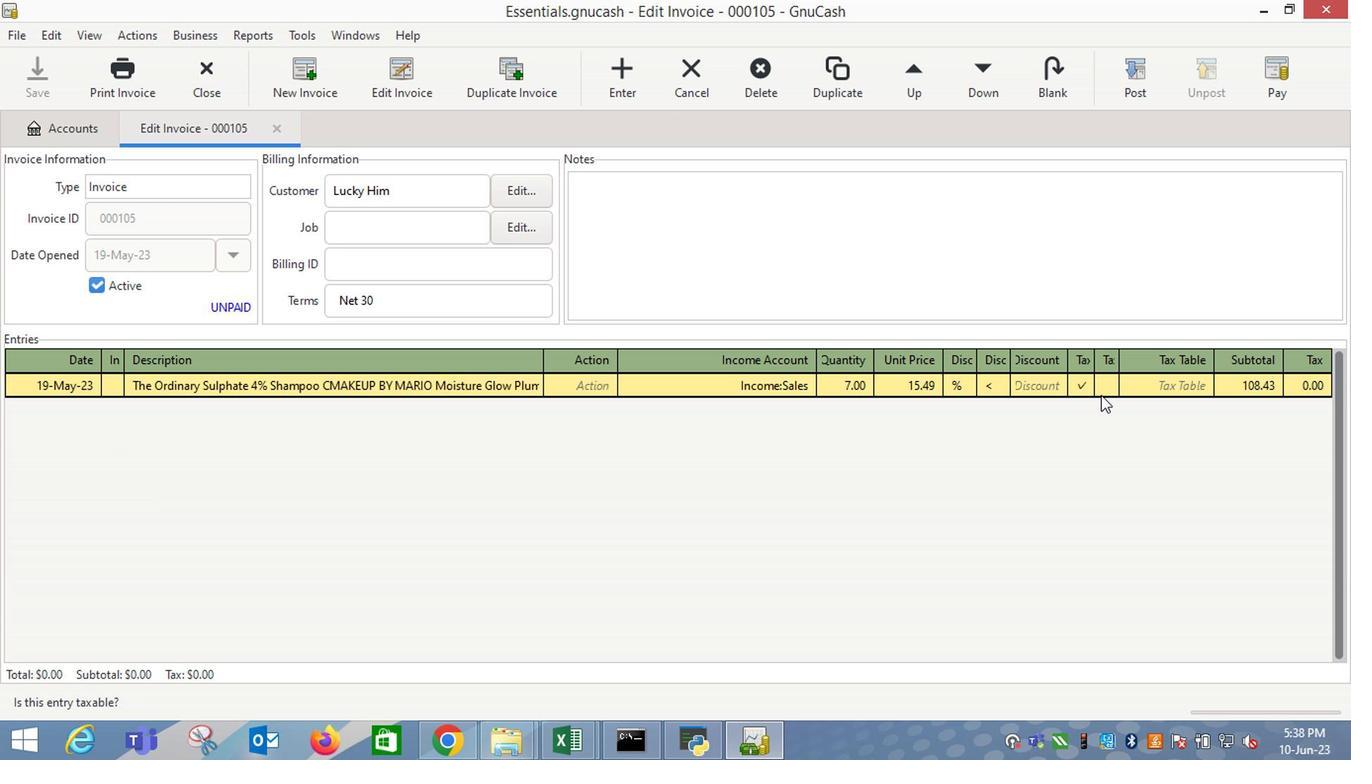 
Action: Mouse pressed left at (1112, 387)
Screenshot: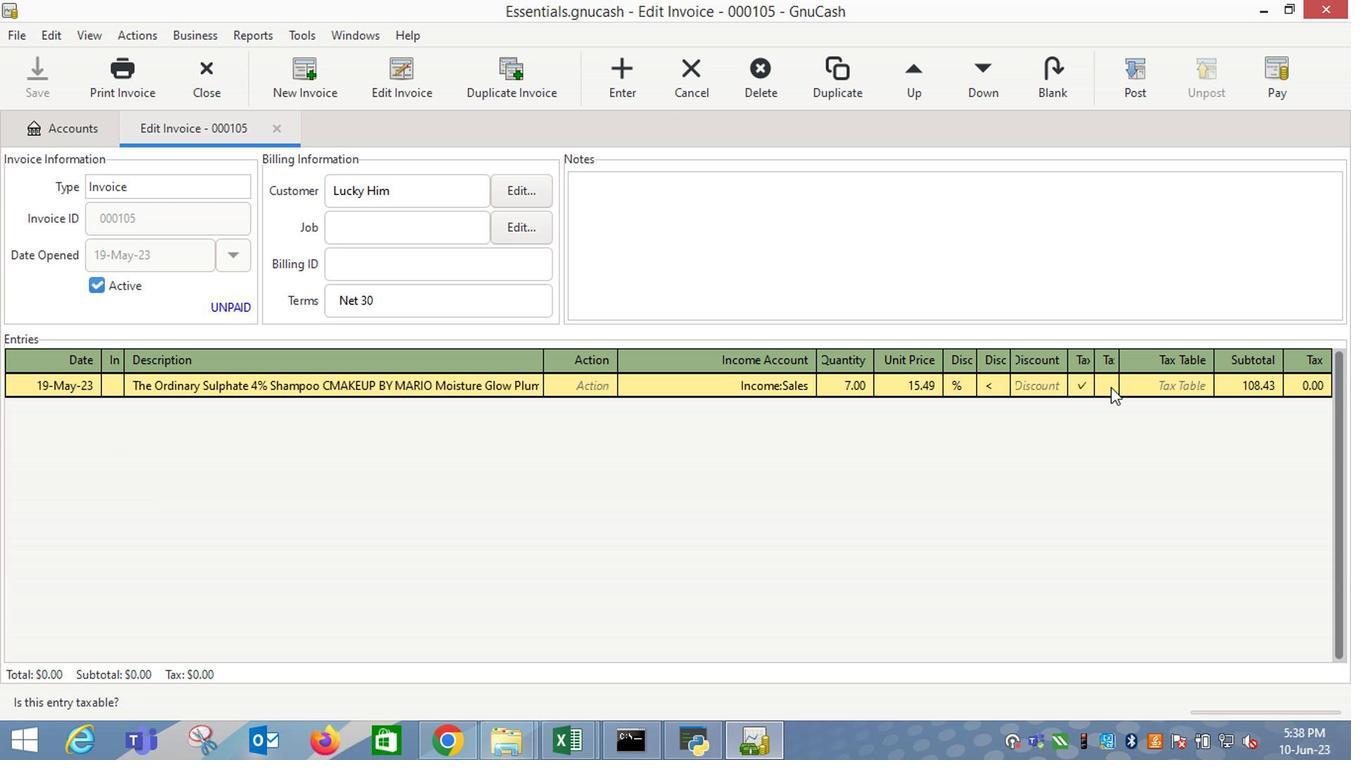 
Action: Mouse moved to (1174, 388)
Screenshot: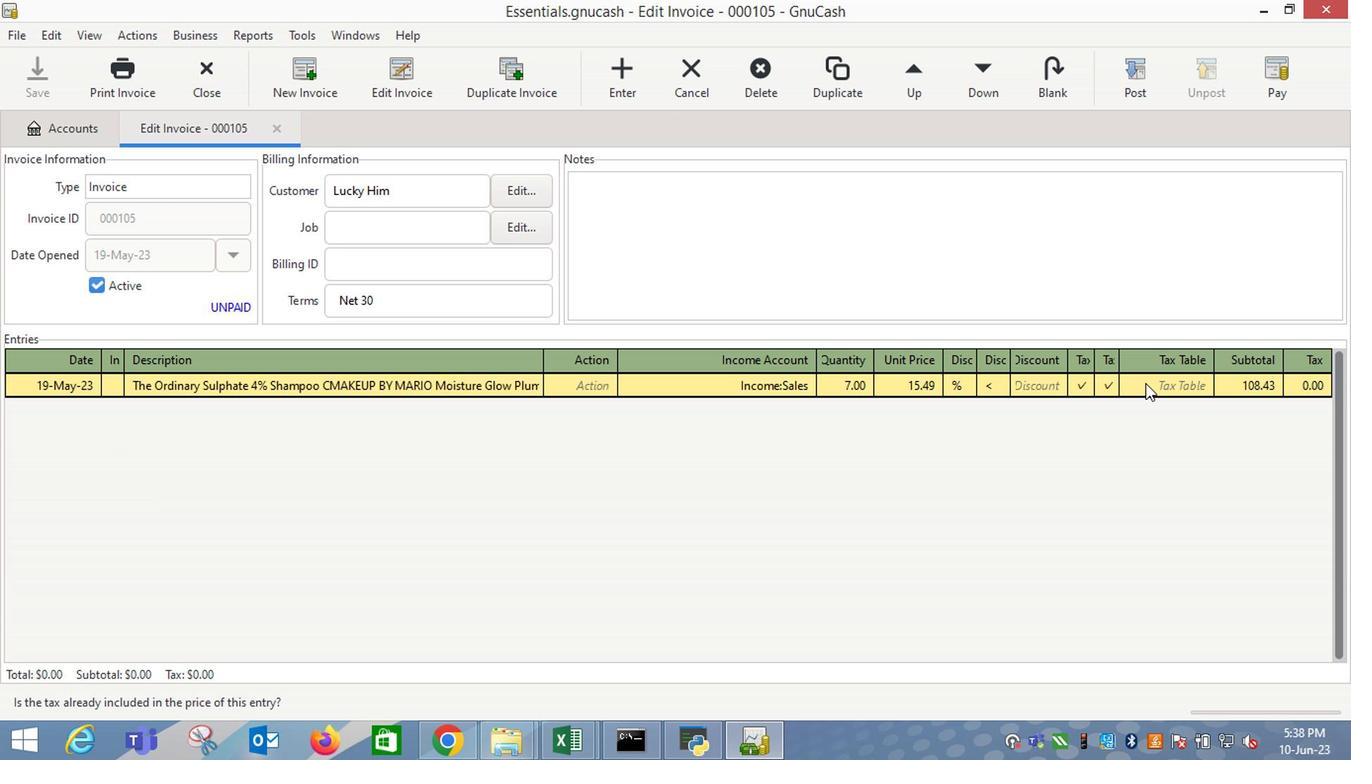 
Action: Mouse pressed left at (1174, 388)
Screenshot: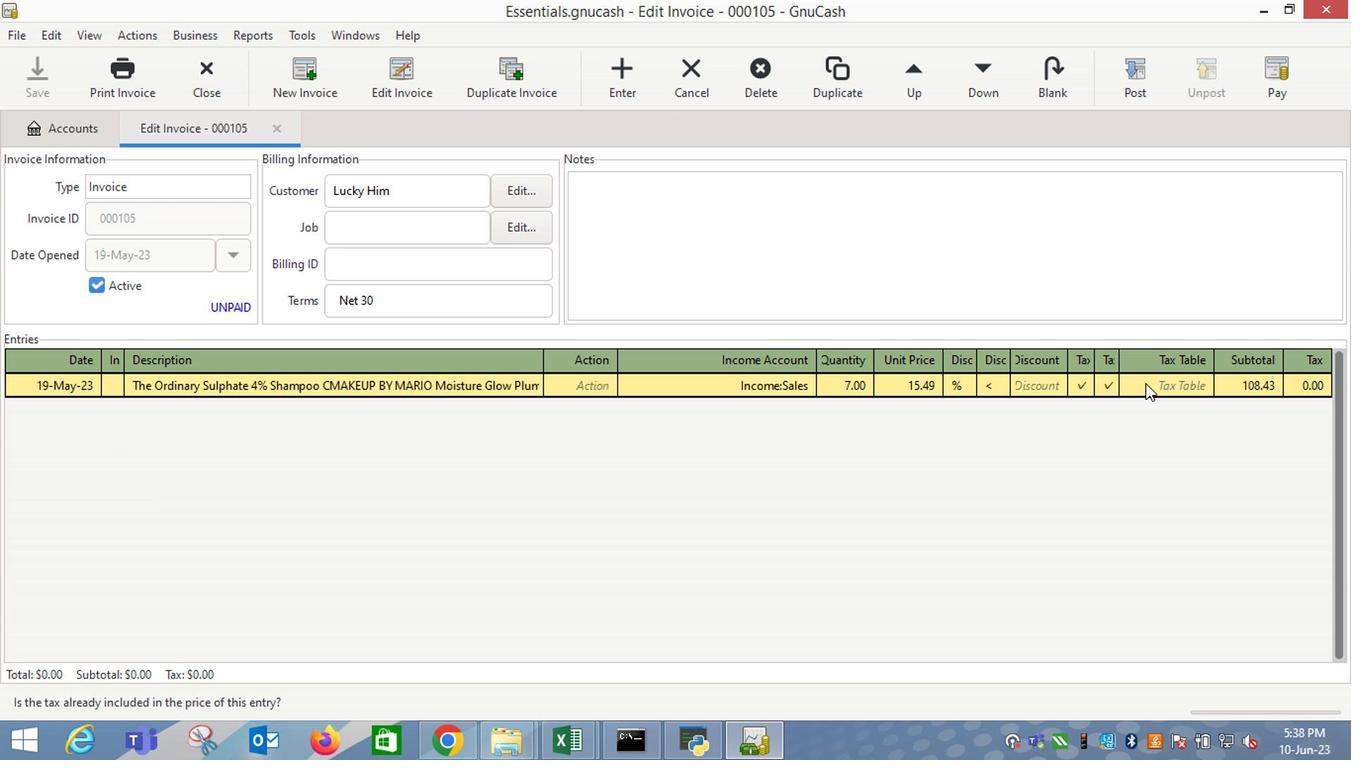 
Action: Mouse moved to (1195, 387)
Screenshot: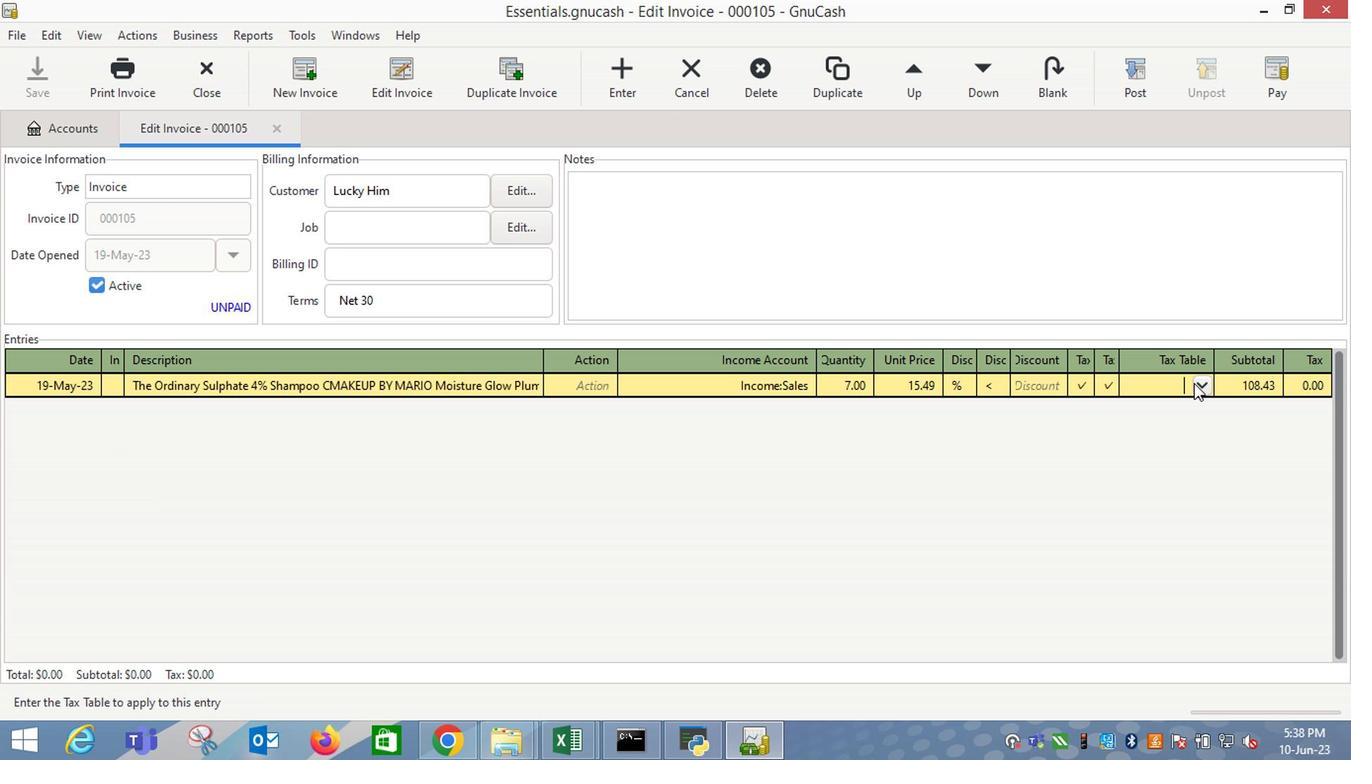 
Action: Mouse pressed left at (1195, 387)
Screenshot: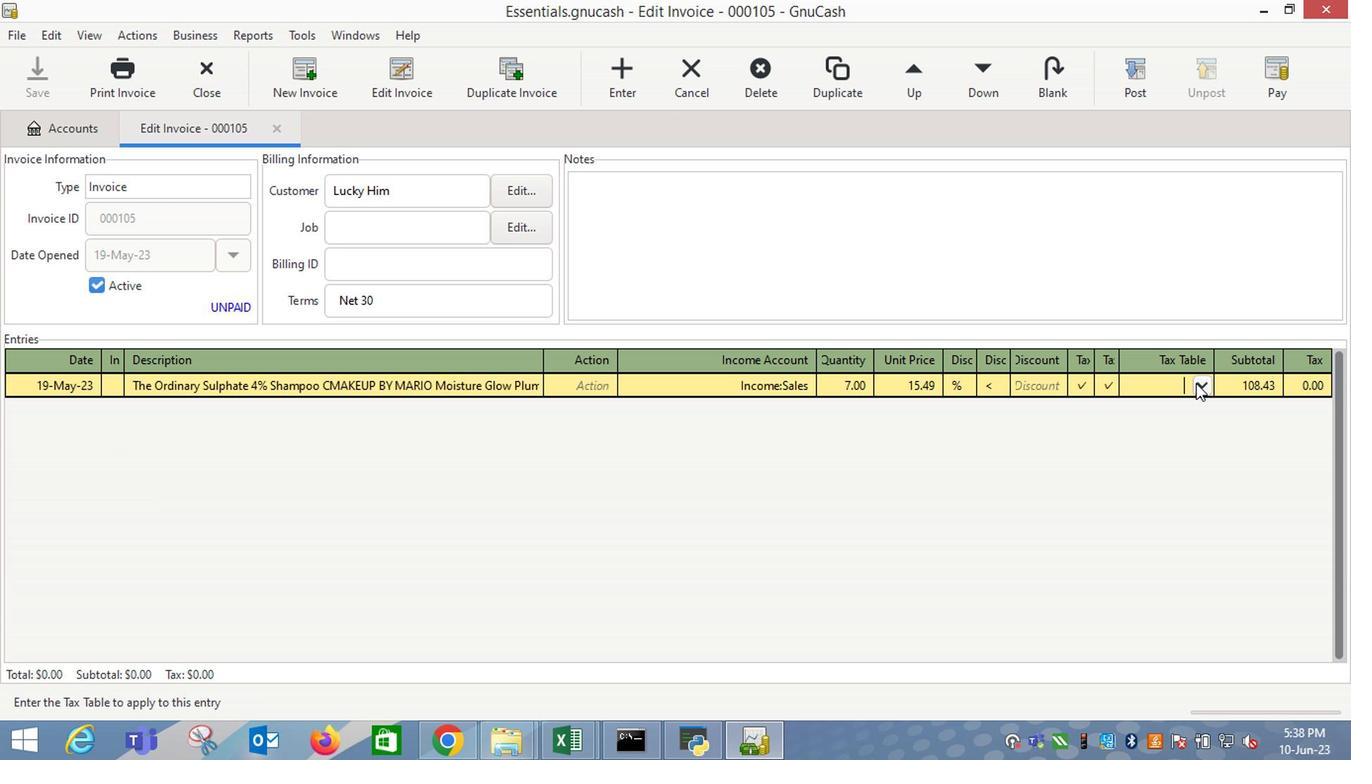 
Action: Mouse moved to (1148, 410)
Screenshot: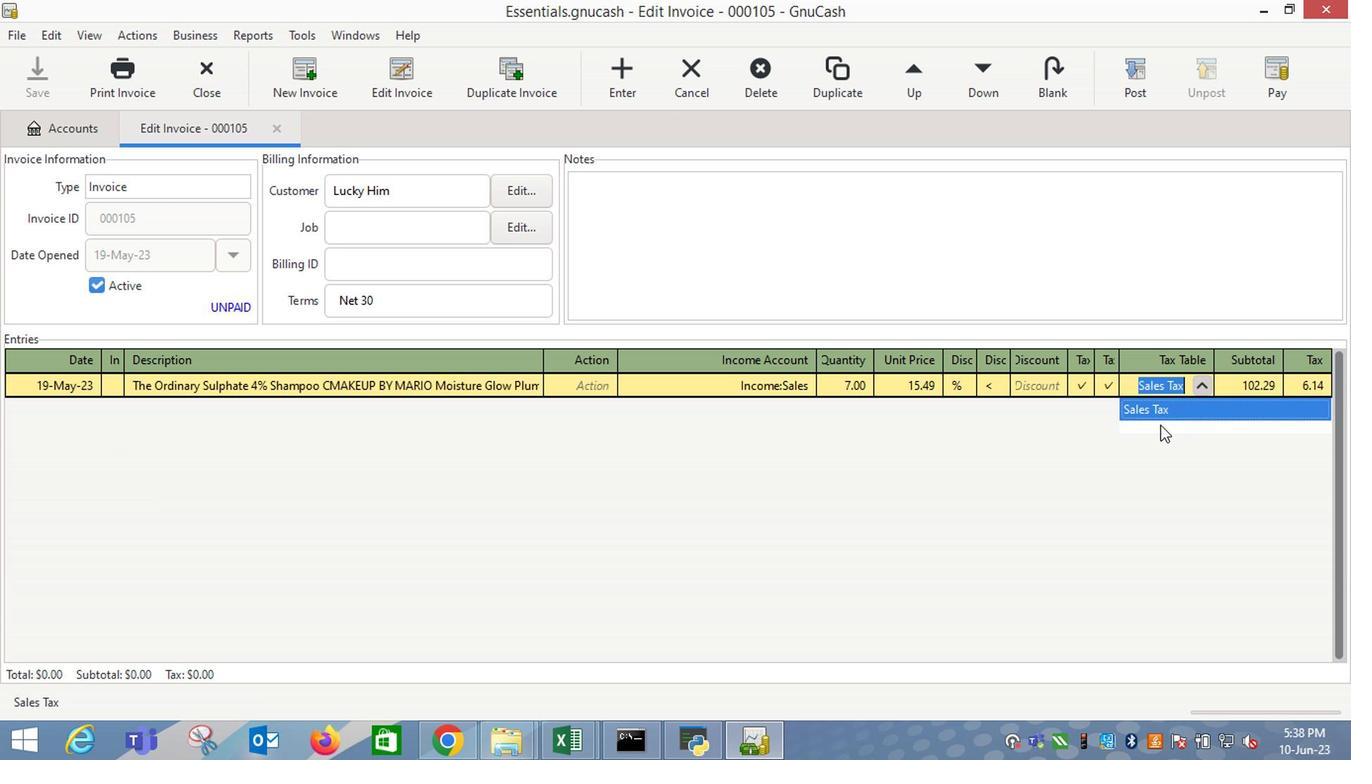 
Action: Mouse pressed left at (1148, 410)
Screenshot: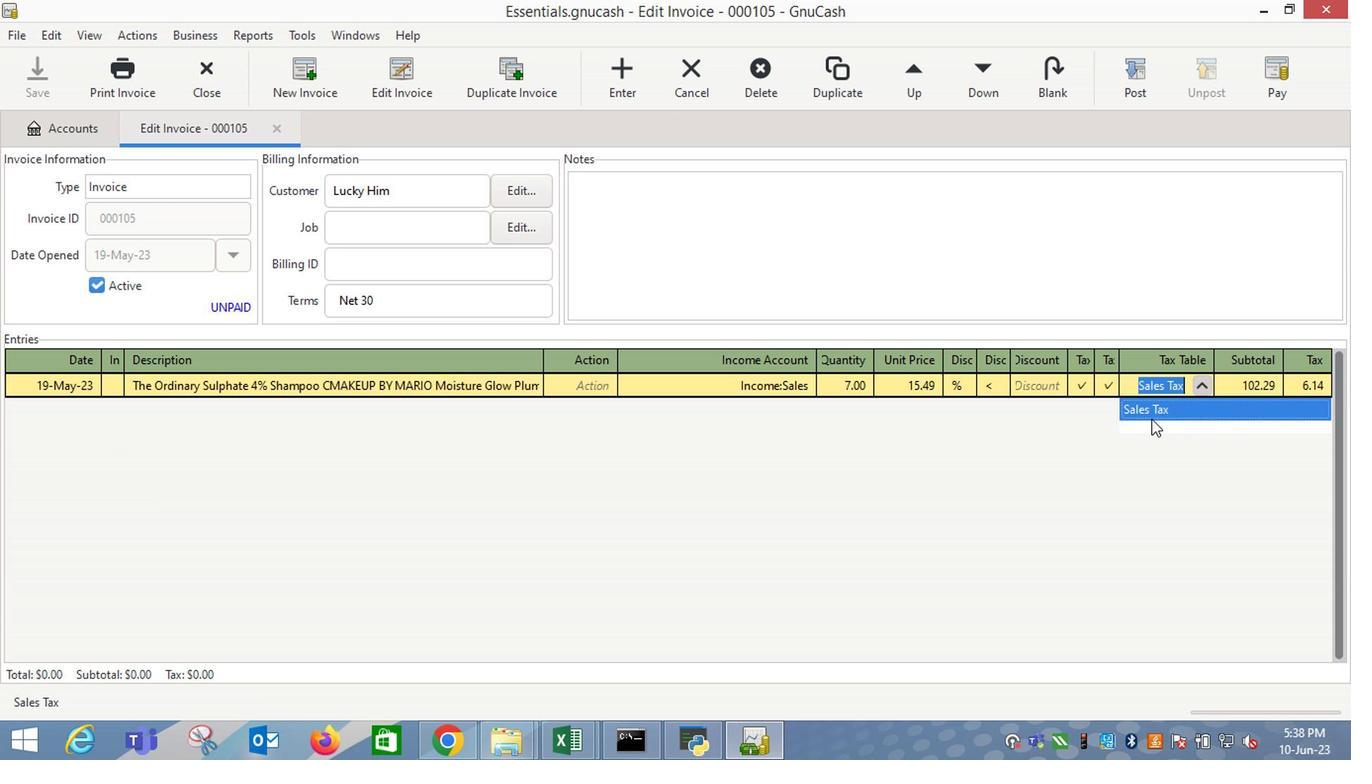 
Action: Mouse moved to (1146, 410)
Screenshot: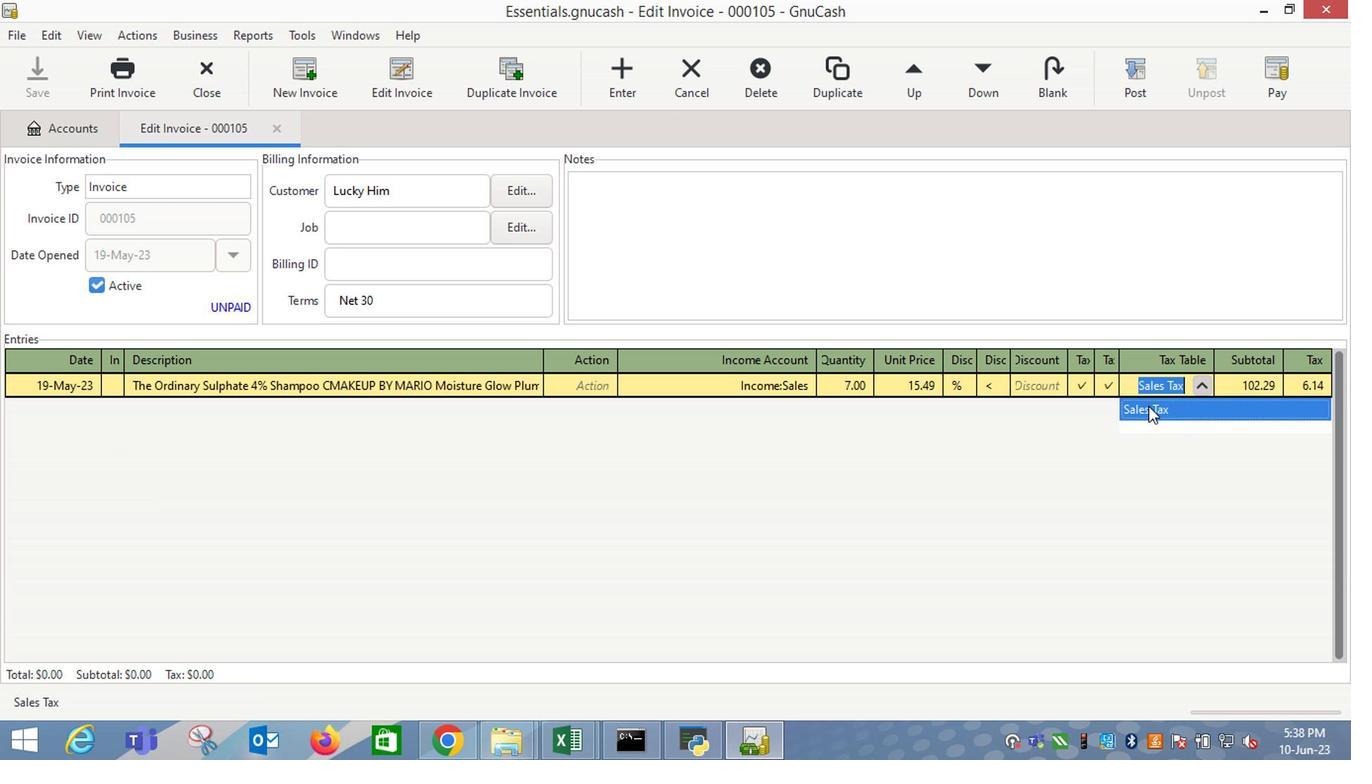 
Action: Key pressed <Key.enter>
Screenshot: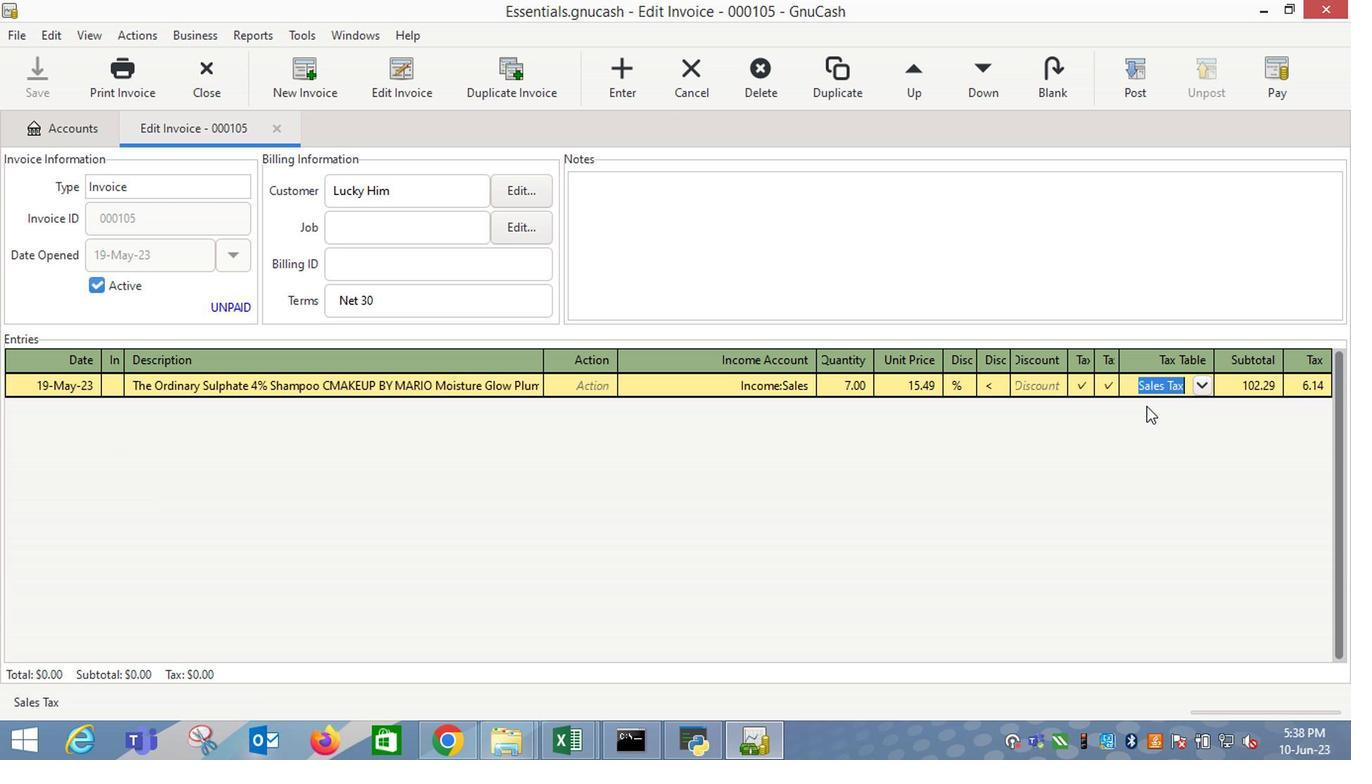 
Action: Mouse moved to (1129, 88)
Screenshot: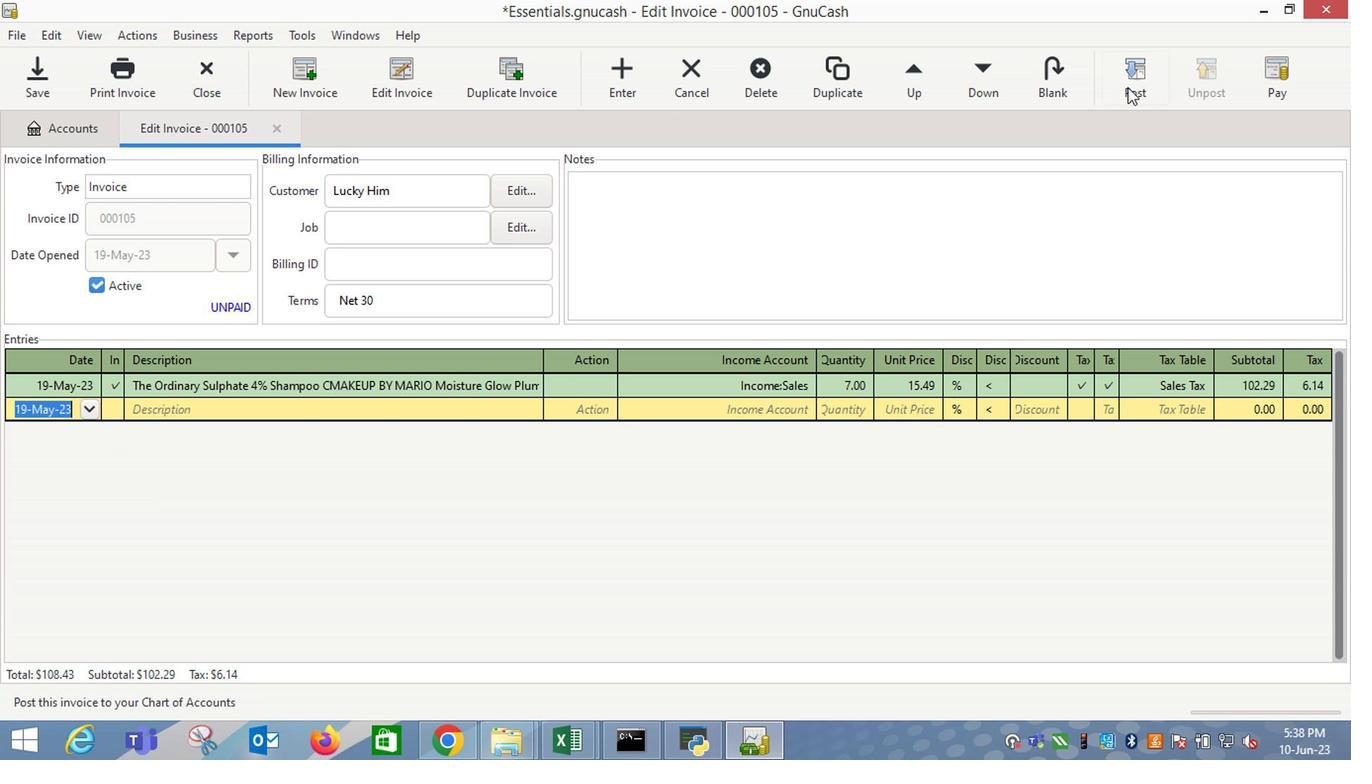 
Action: Mouse pressed left at (1129, 88)
Screenshot: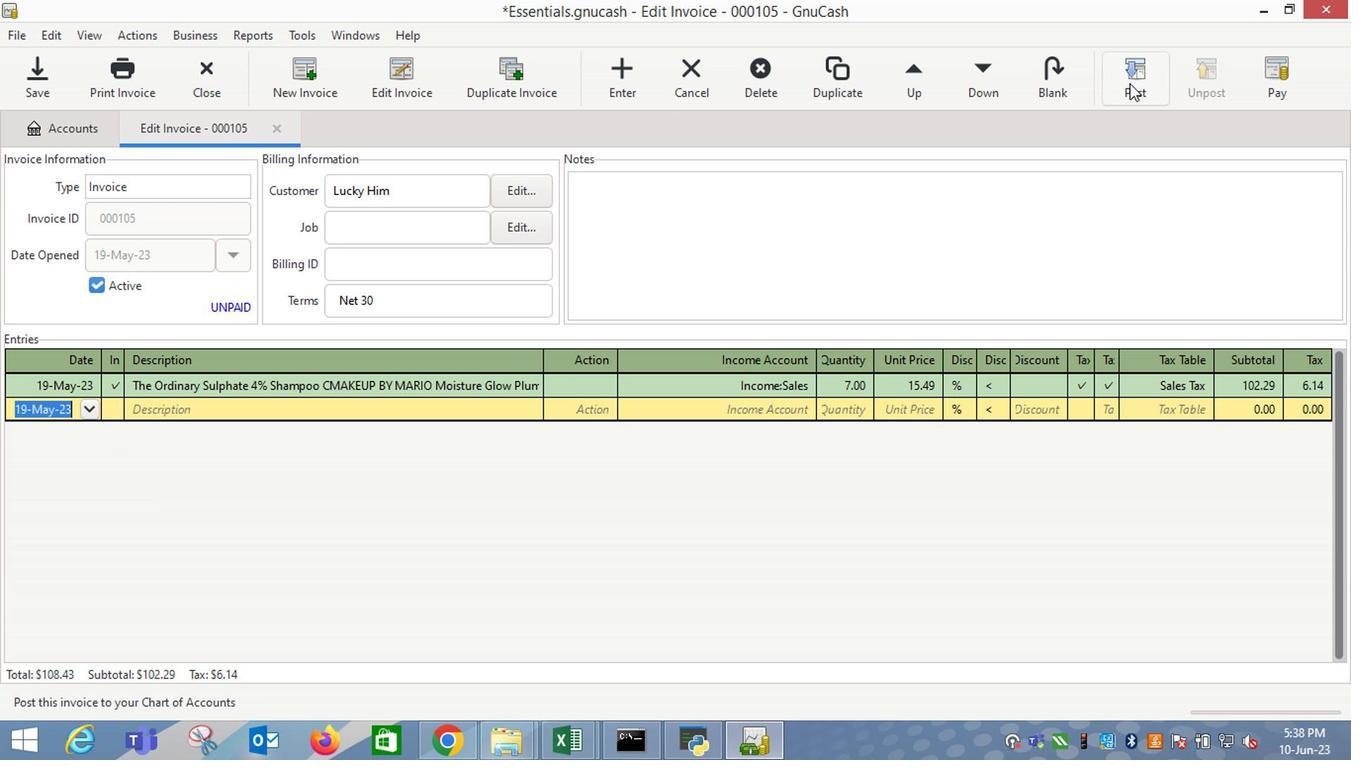 
Action: Mouse moved to (841, 336)
Screenshot: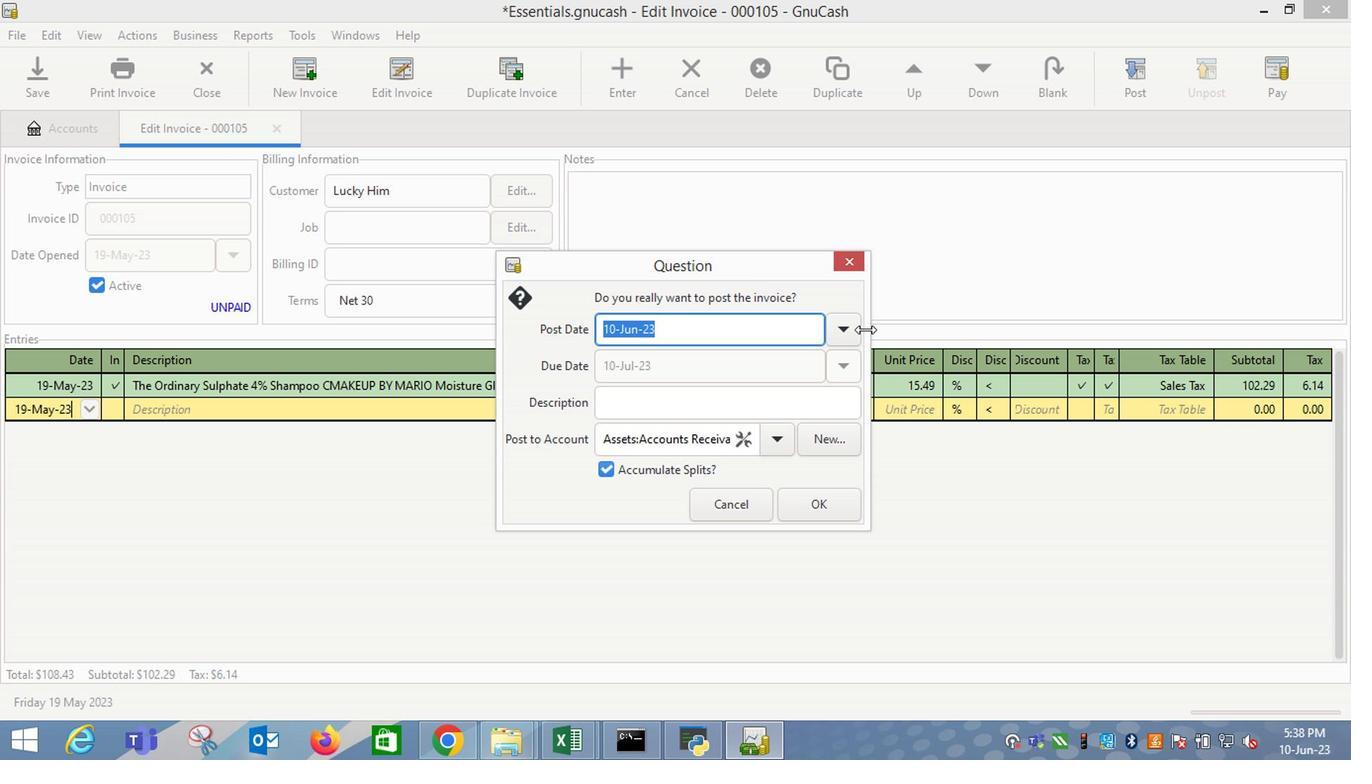 
Action: Mouse pressed left at (841, 336)
Screenshot: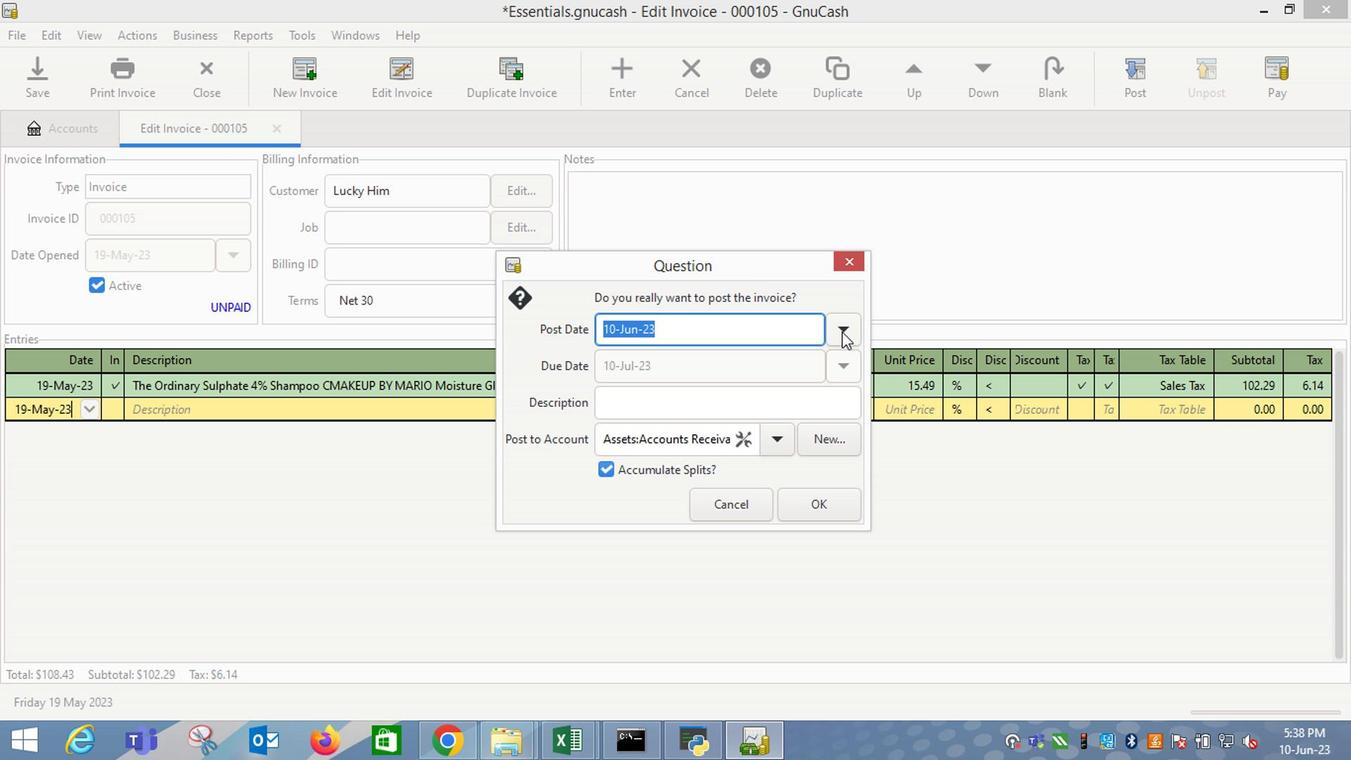 
Action: Mouse moved to (690, 363)
Screenshot: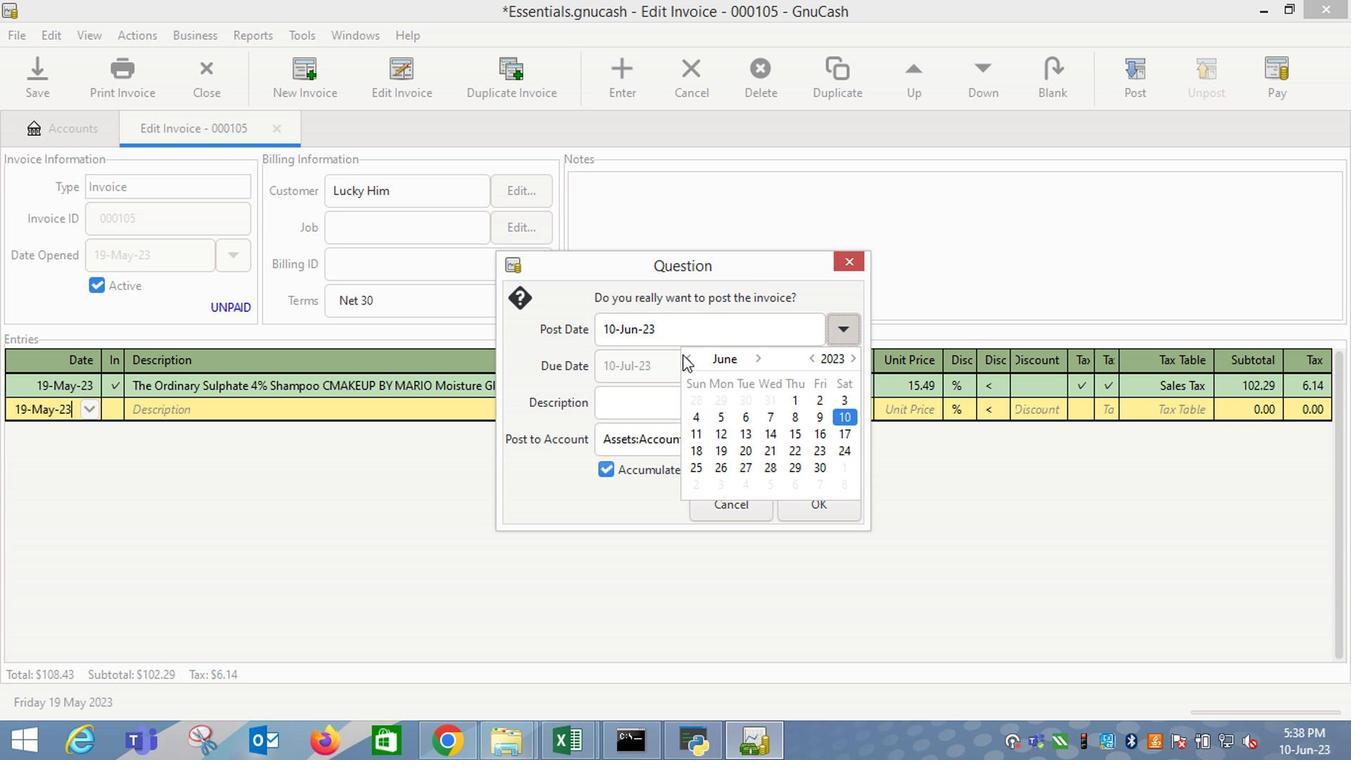 
Action: Mouse pressed left at (690, 363)
Screenshot: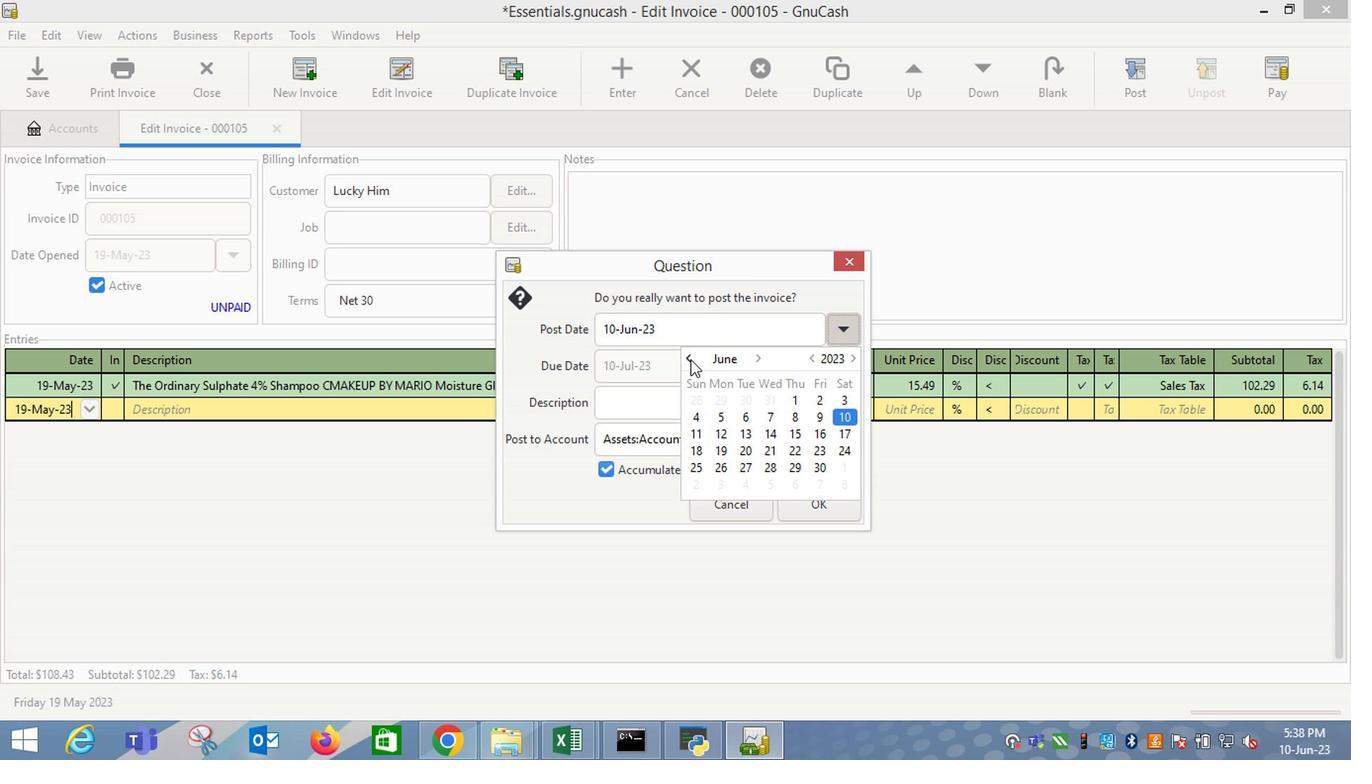 
Action: Mouse moved to (822, 432)
Screenshot: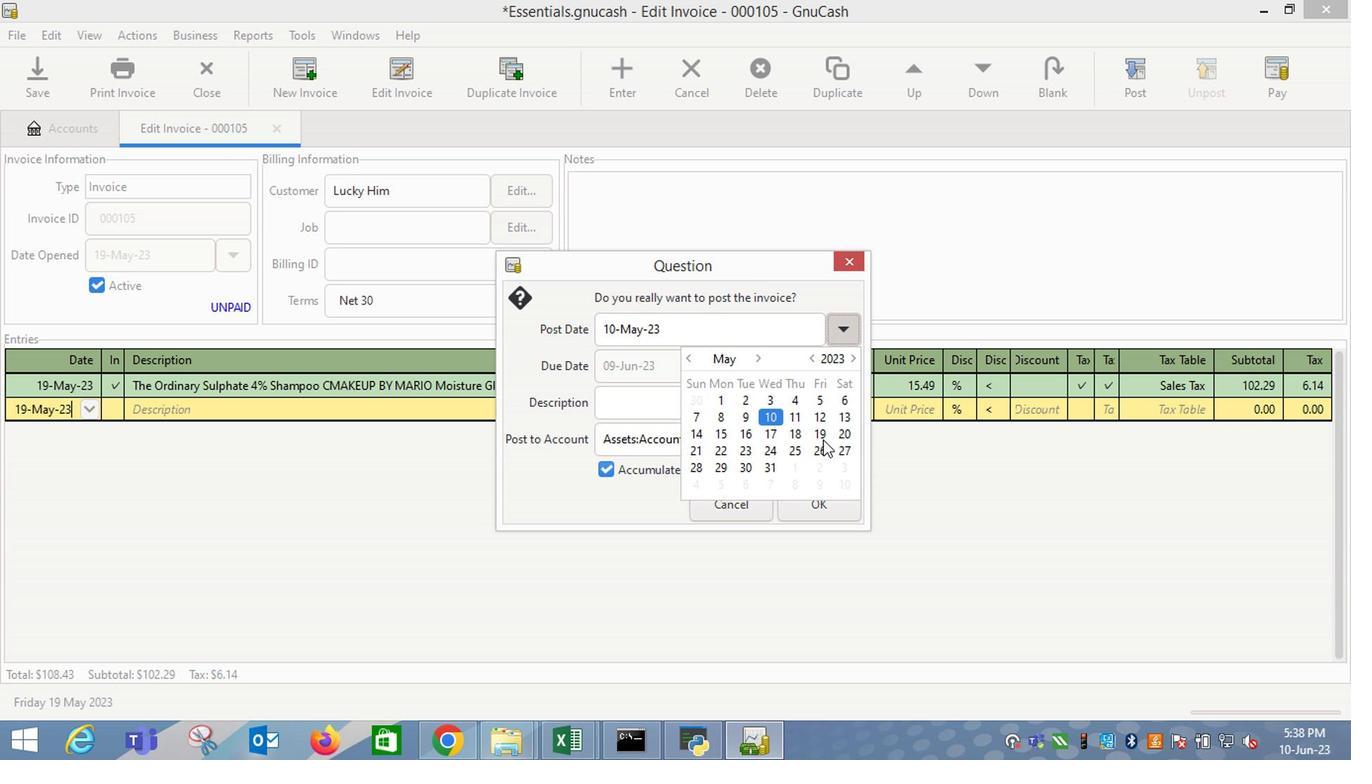 
Action: Mouse pressed left at (822, 432)
Screenshot: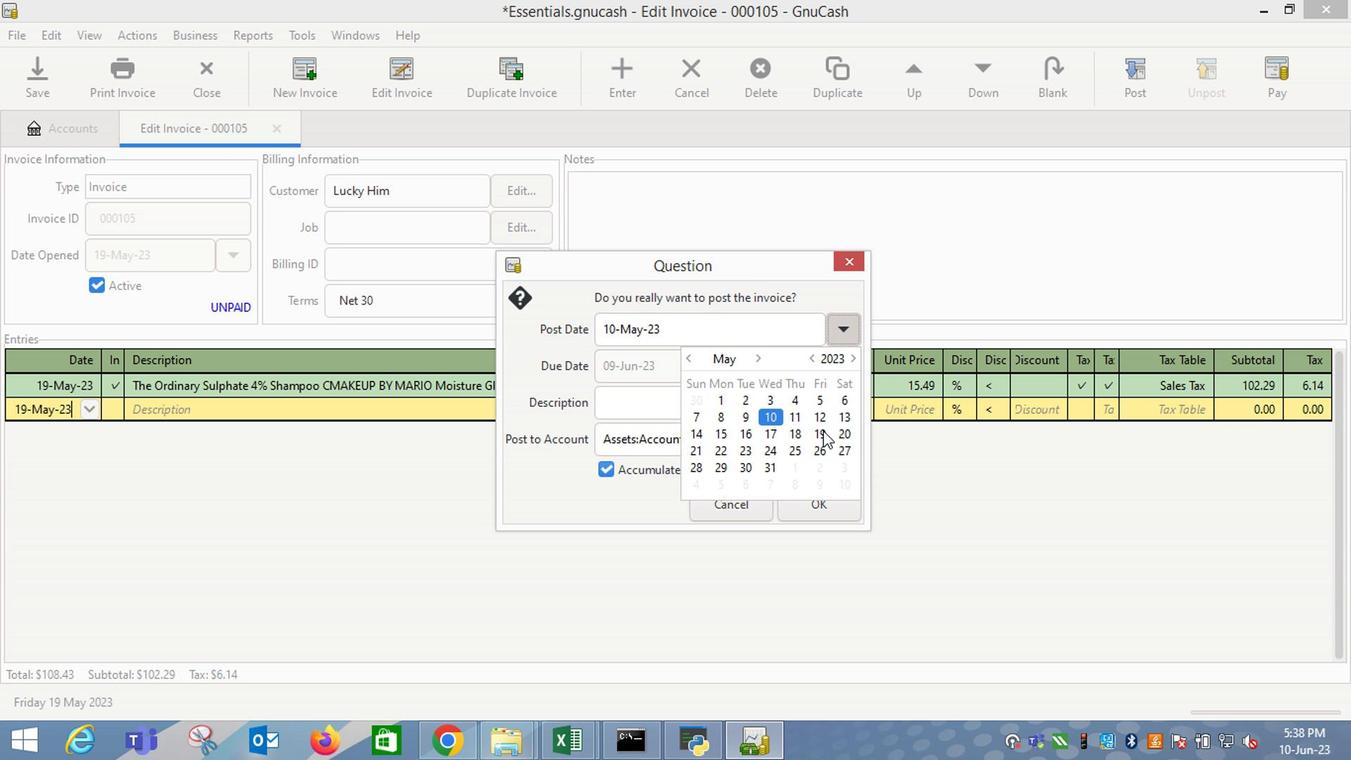
Action: Mouse moved to (617, 401)
Screenshot: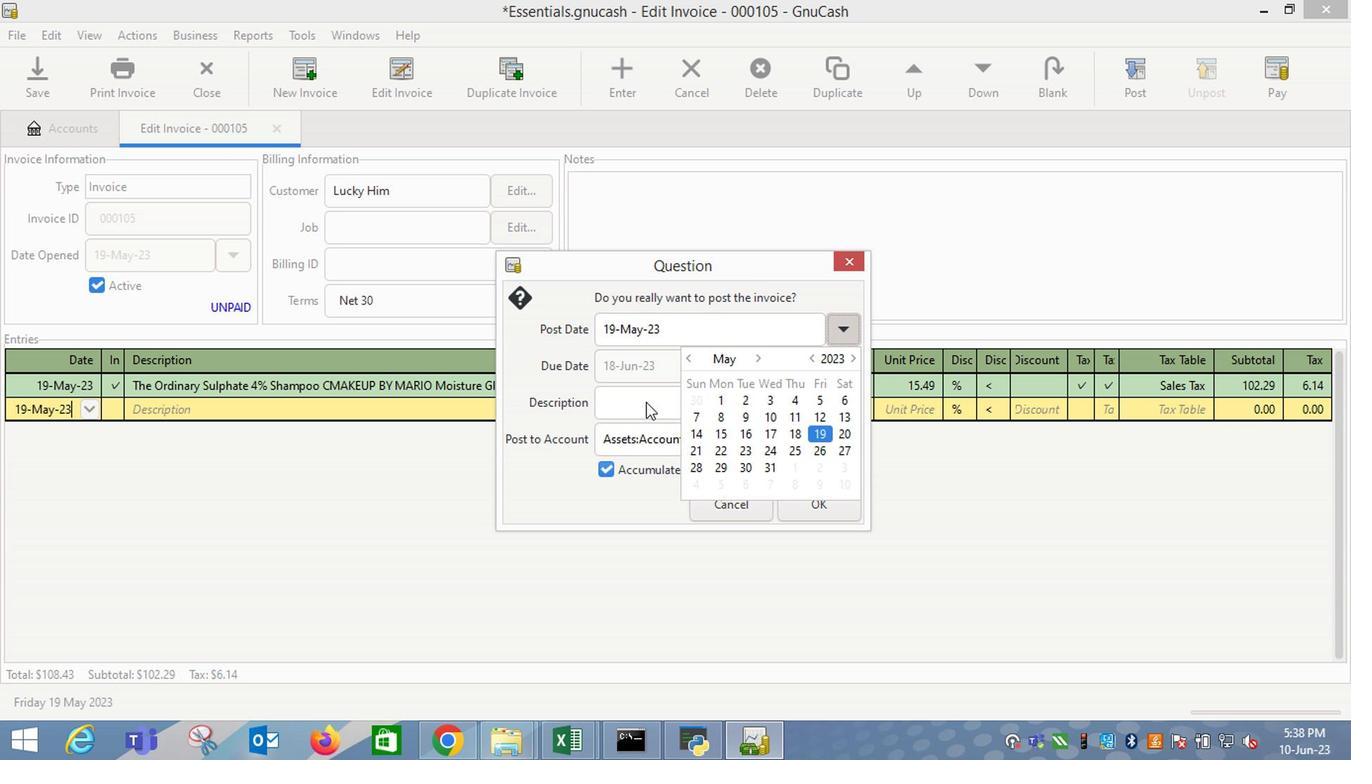 
Action: Mouse pressed left at (617, 401)
Screenshot: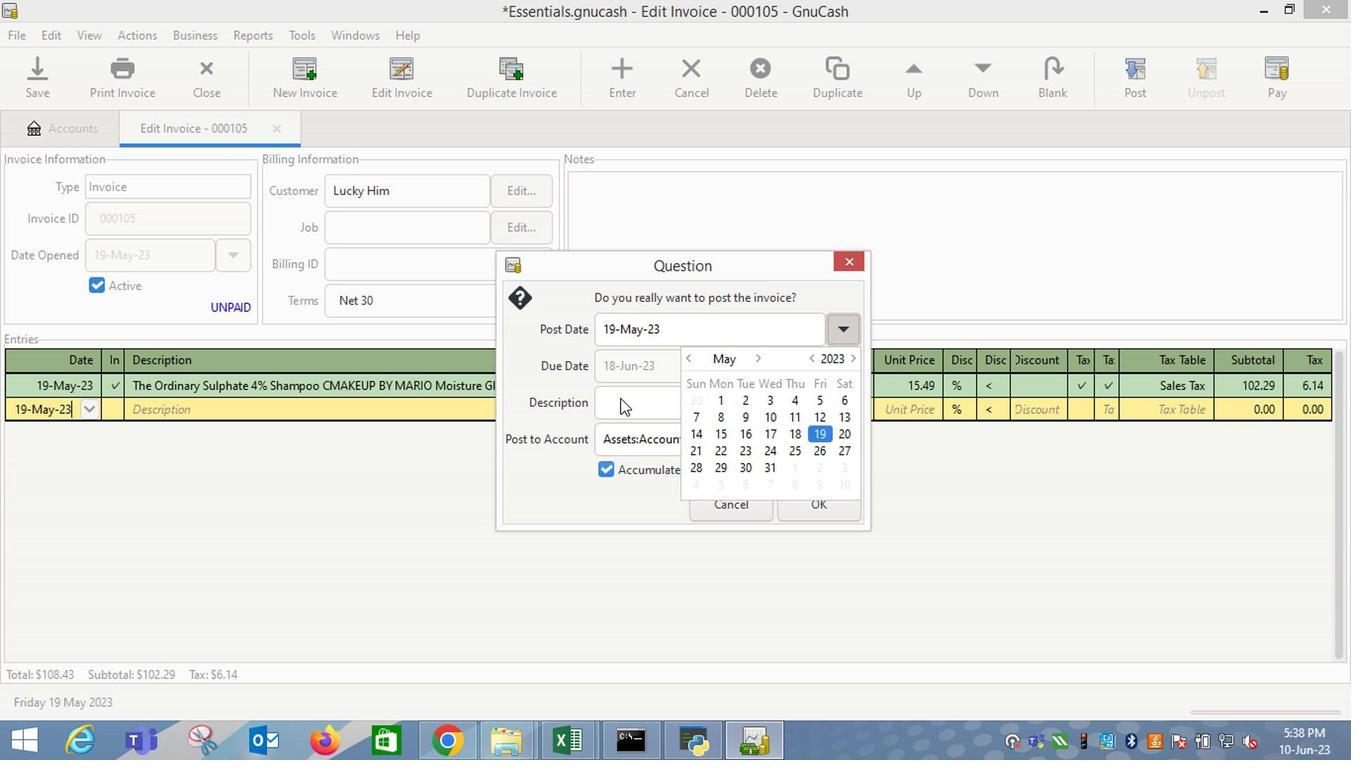 
Action: Mouse moved to (807, 515)
Screenshot: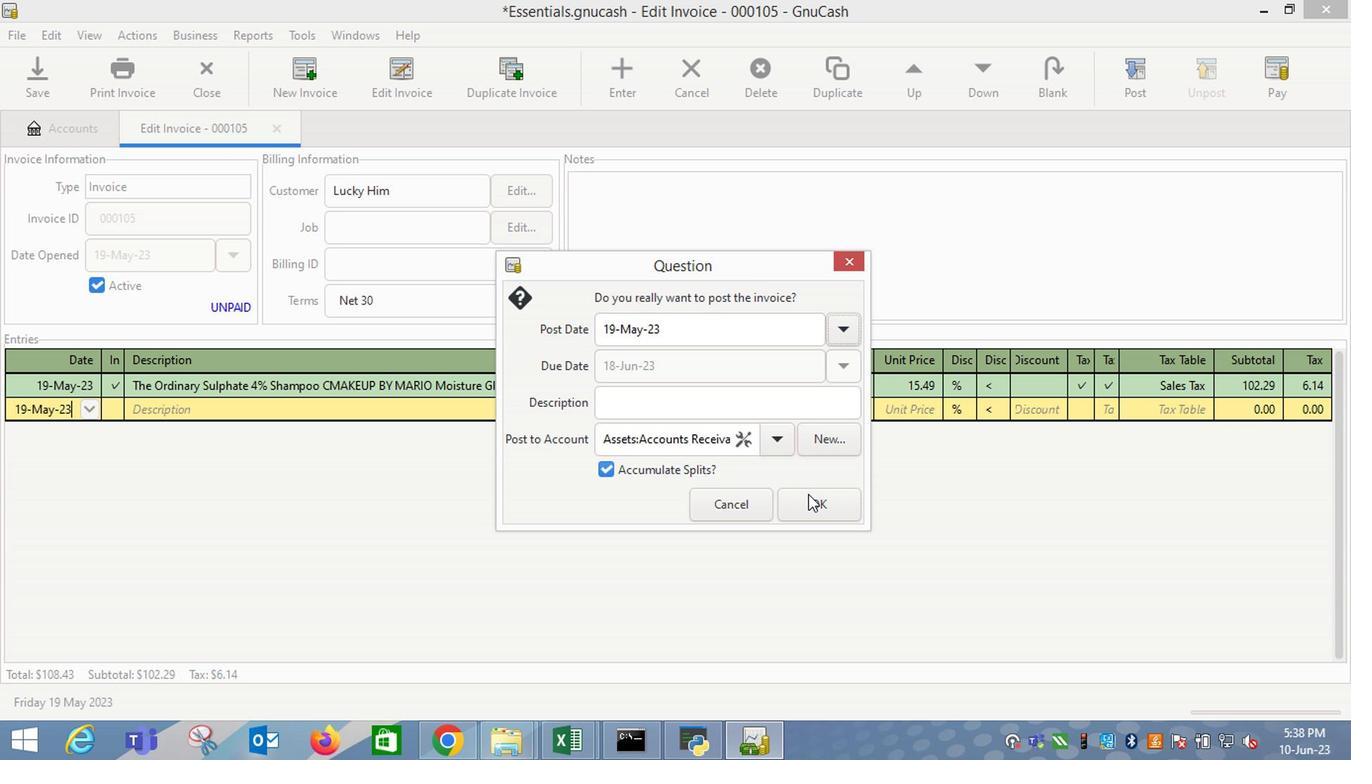 
Action: Mouse pressed left at (807, 515)
Screenshot: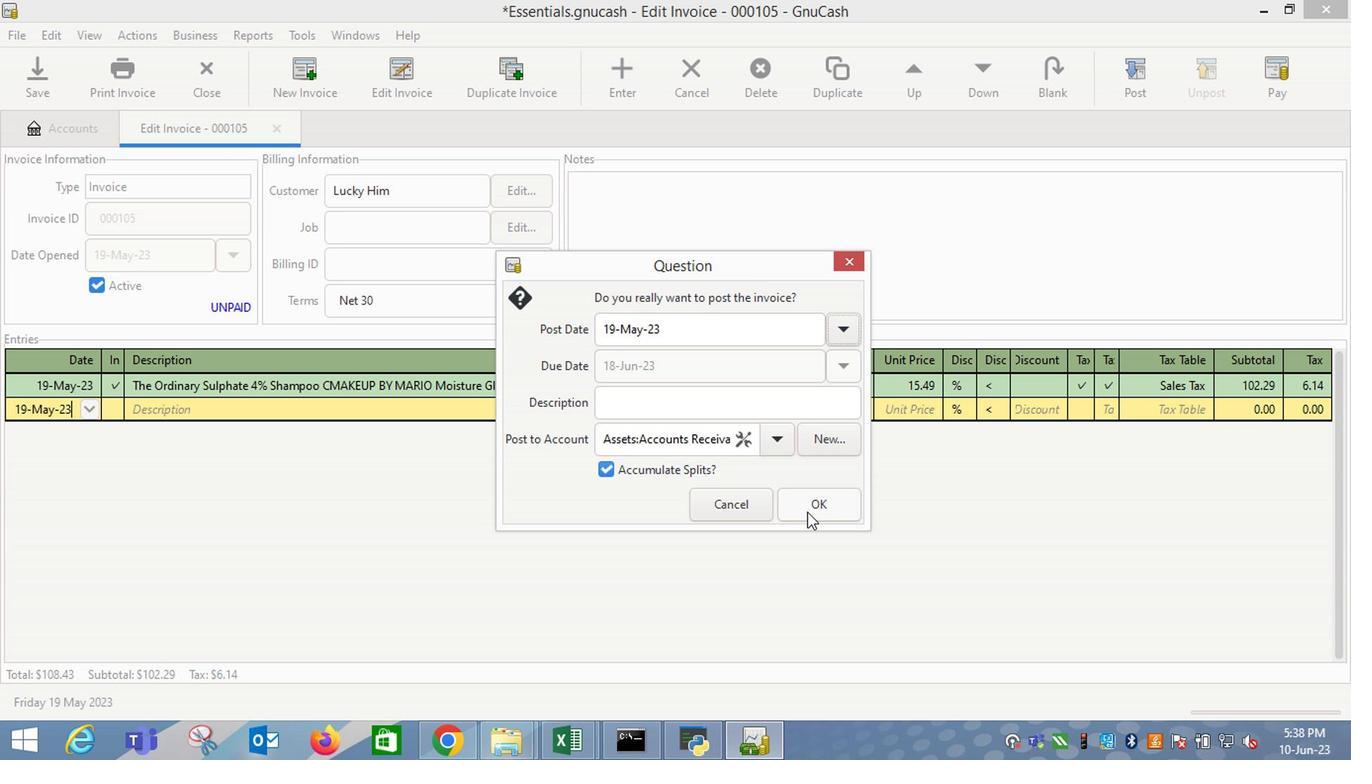 
Action: Mouse moved to (1268, 88)
Screenshot: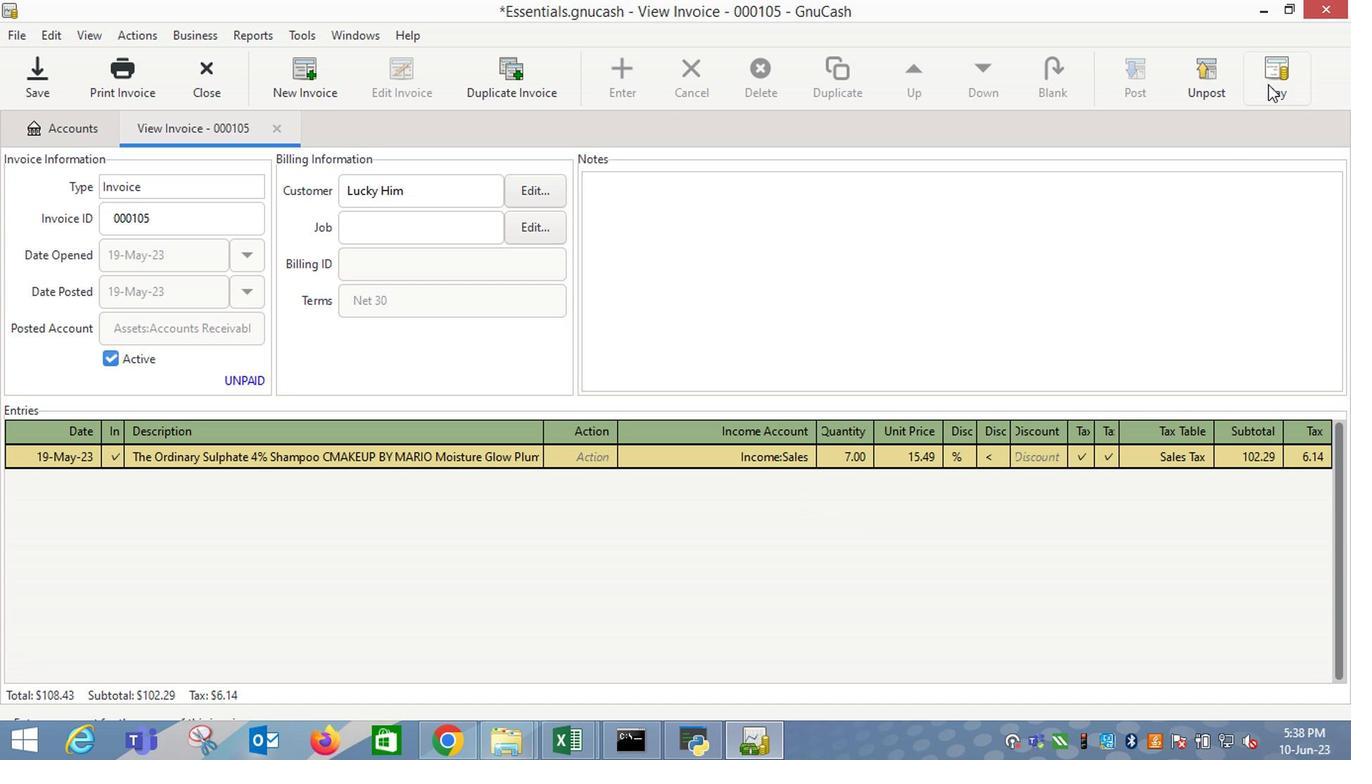
Action: Mouse pressed left at (1268, 88)
Screenshot: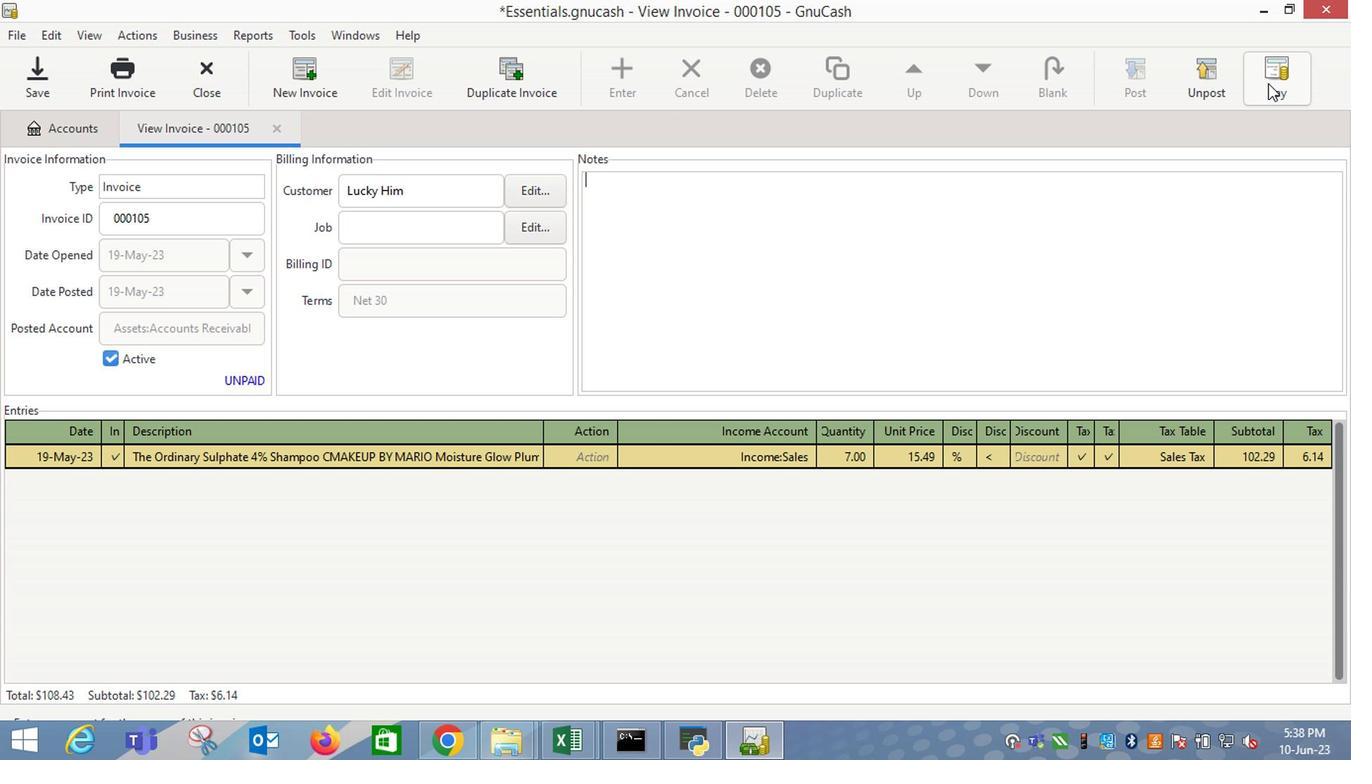 
Action: Mouse moved to (604, 401)
Screenshot: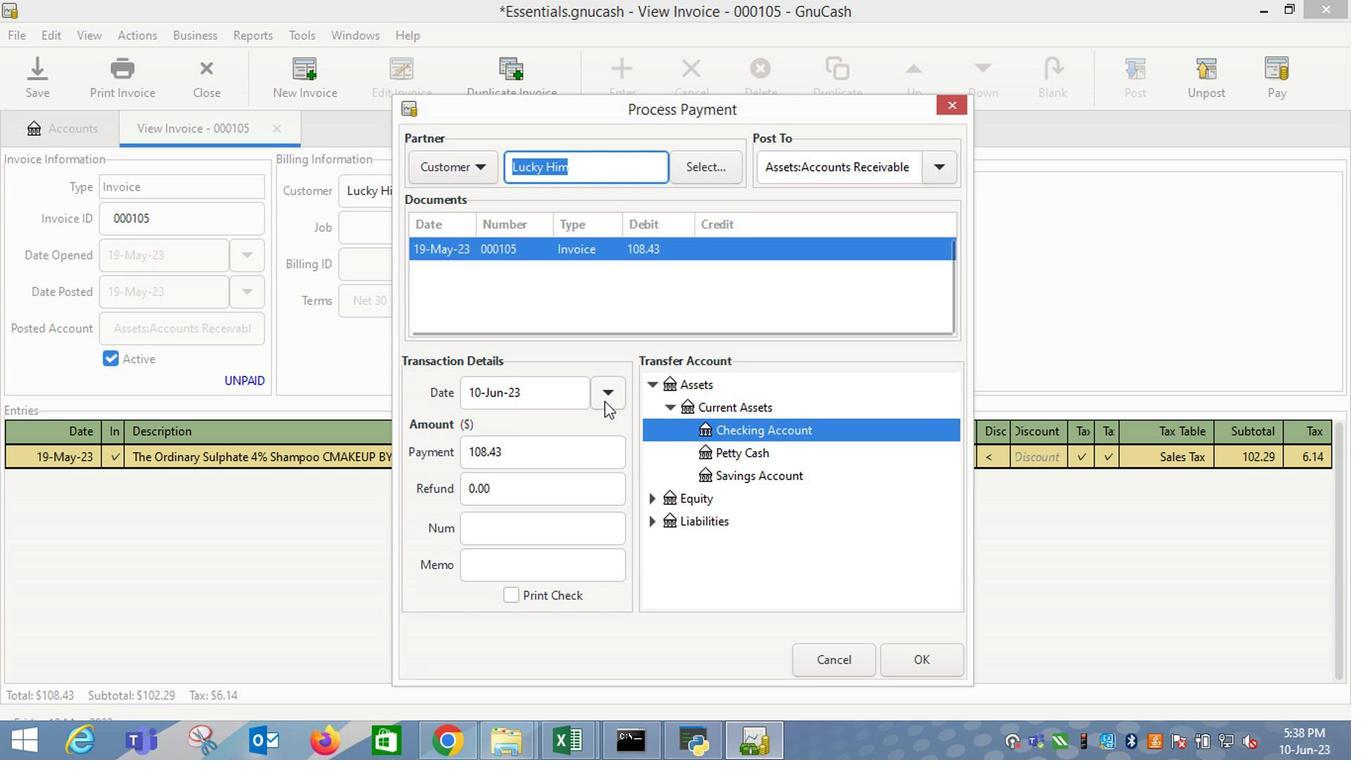 
Action: Mouse pressed left at (604, 401)
Screenshot: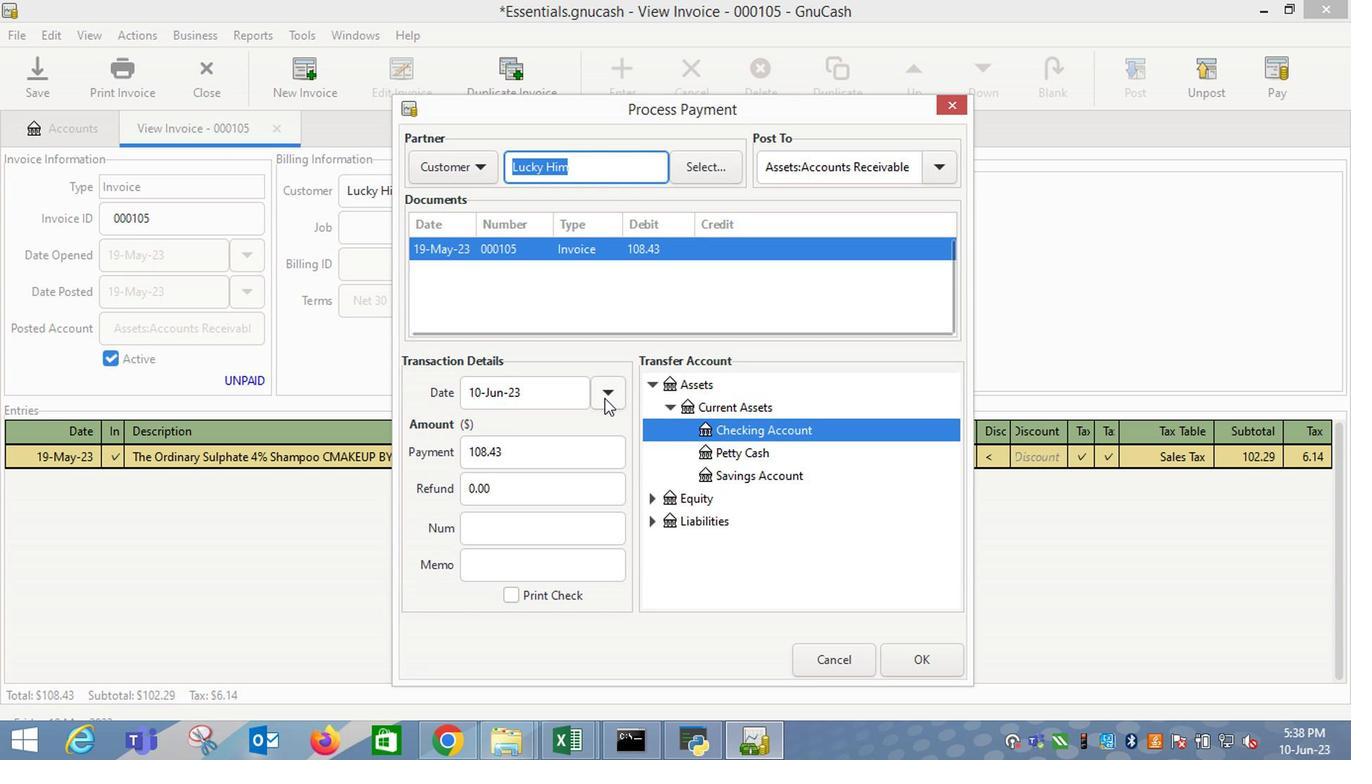 
Action: Mouse moved to (603, 504)
Screenshot: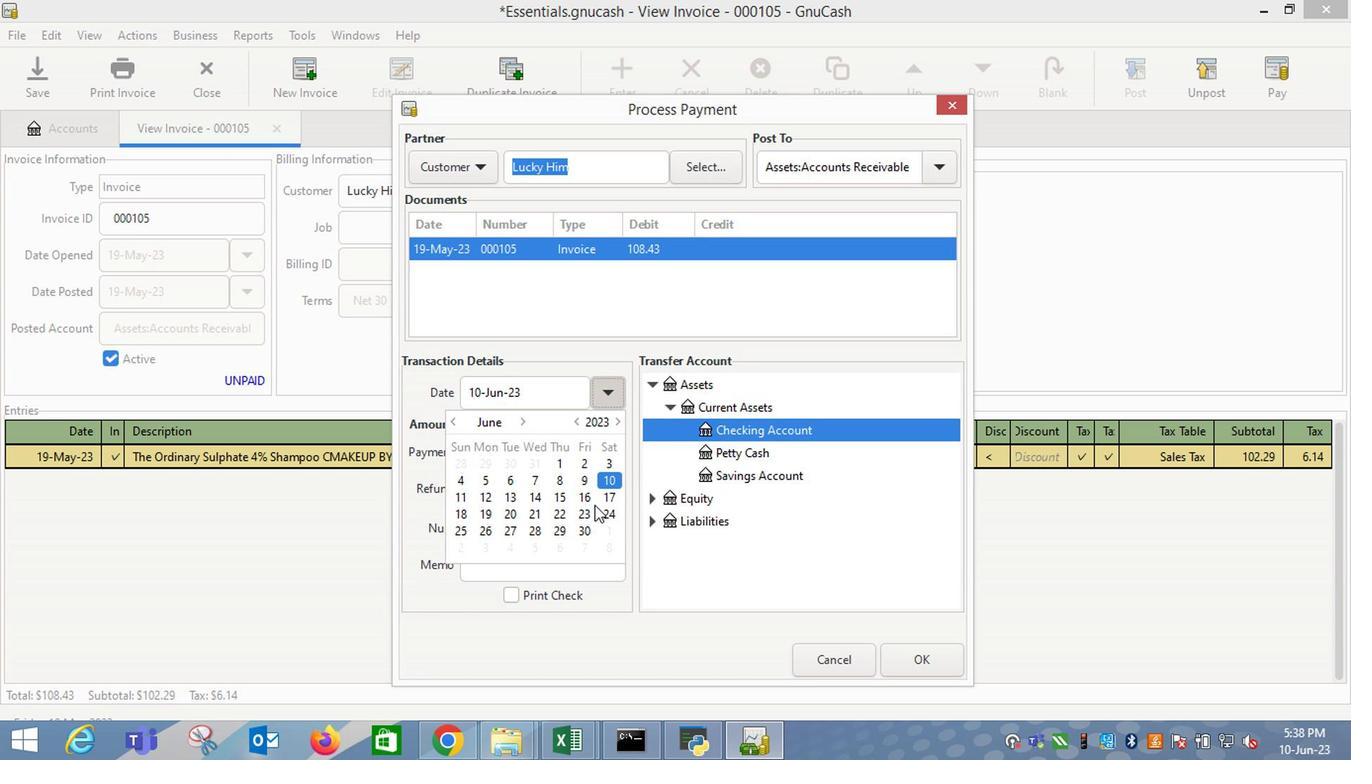 
Action: Mouse pressed left at (603, 504)
Screenshot: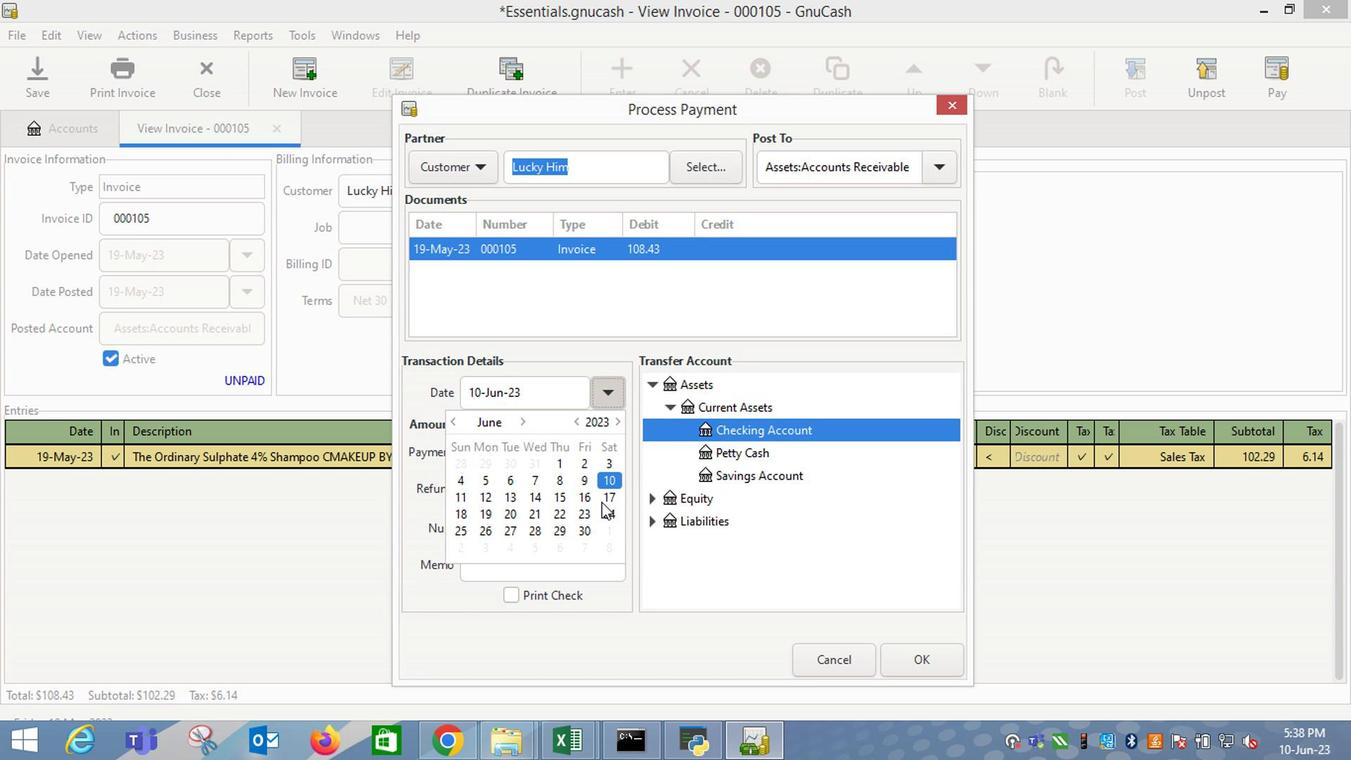 
Action: Mouse moved to (765, 502)
Screenshot: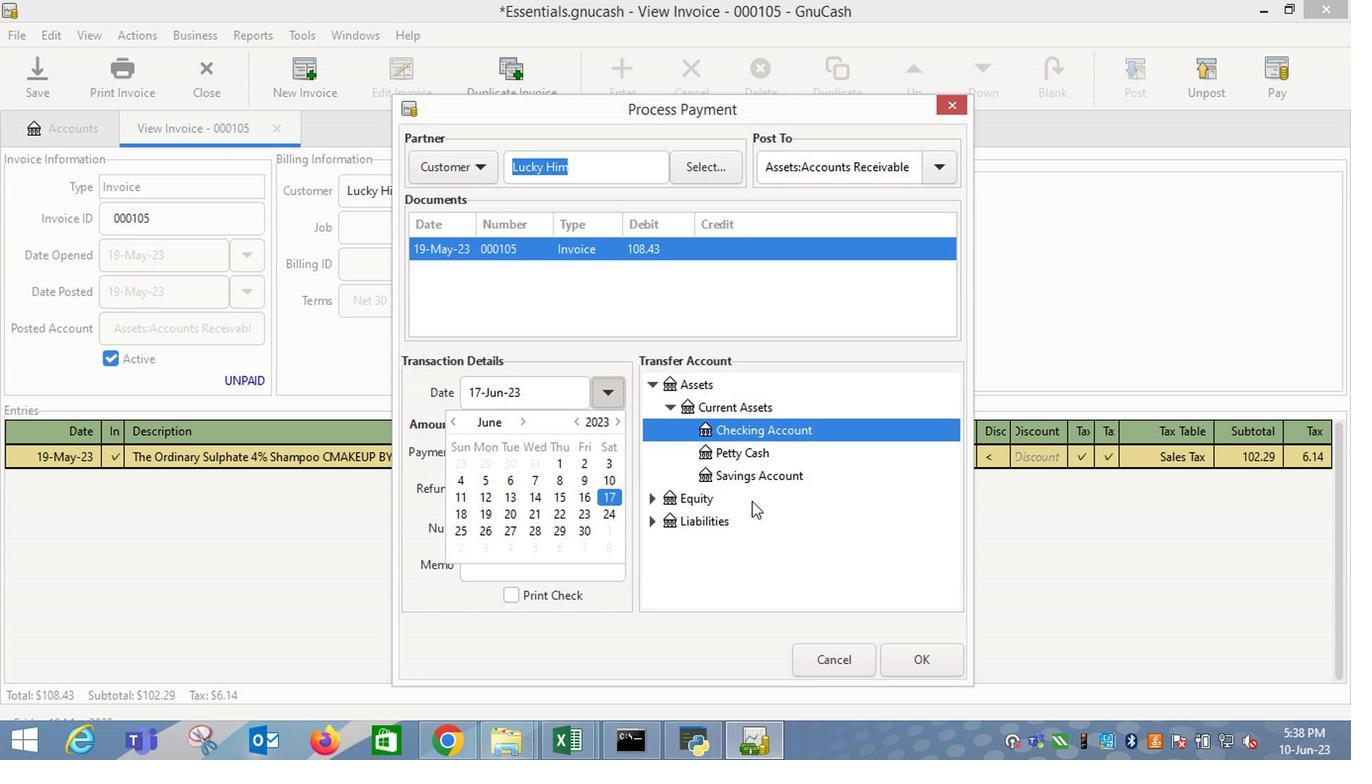 
Action: Mouse pressed left at (765, 502)
Screenshot: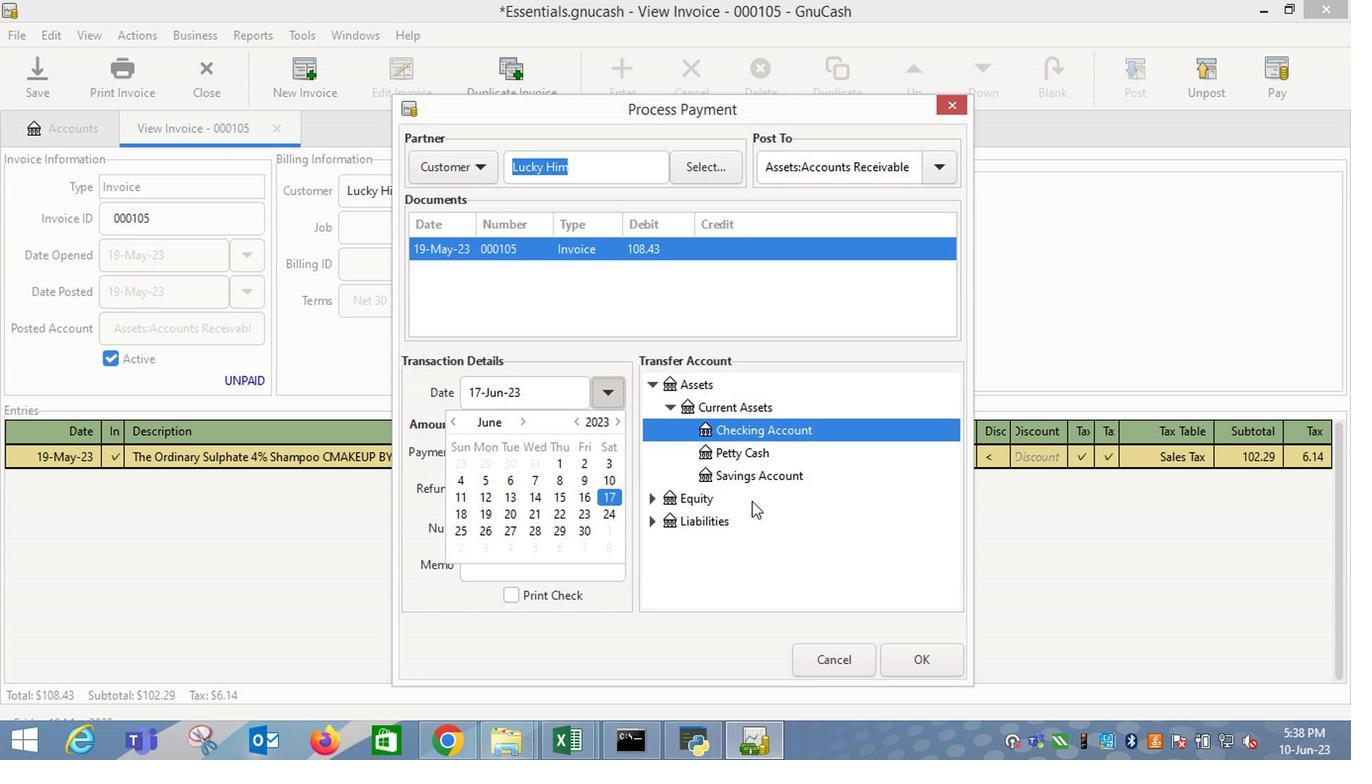
Action: Mouse moved to (920, 656)
Screenshot: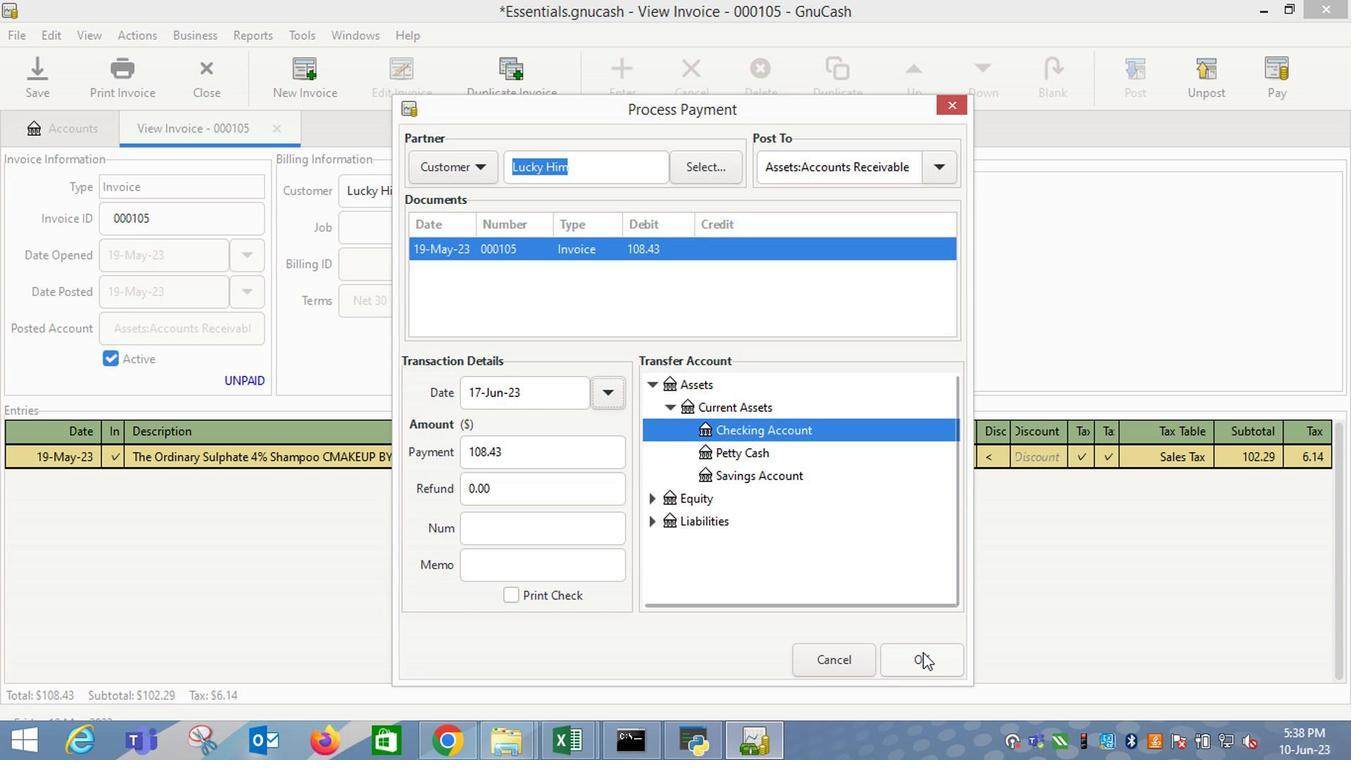 
Action: Mouse pressed left at (920, 656)
Screenshot: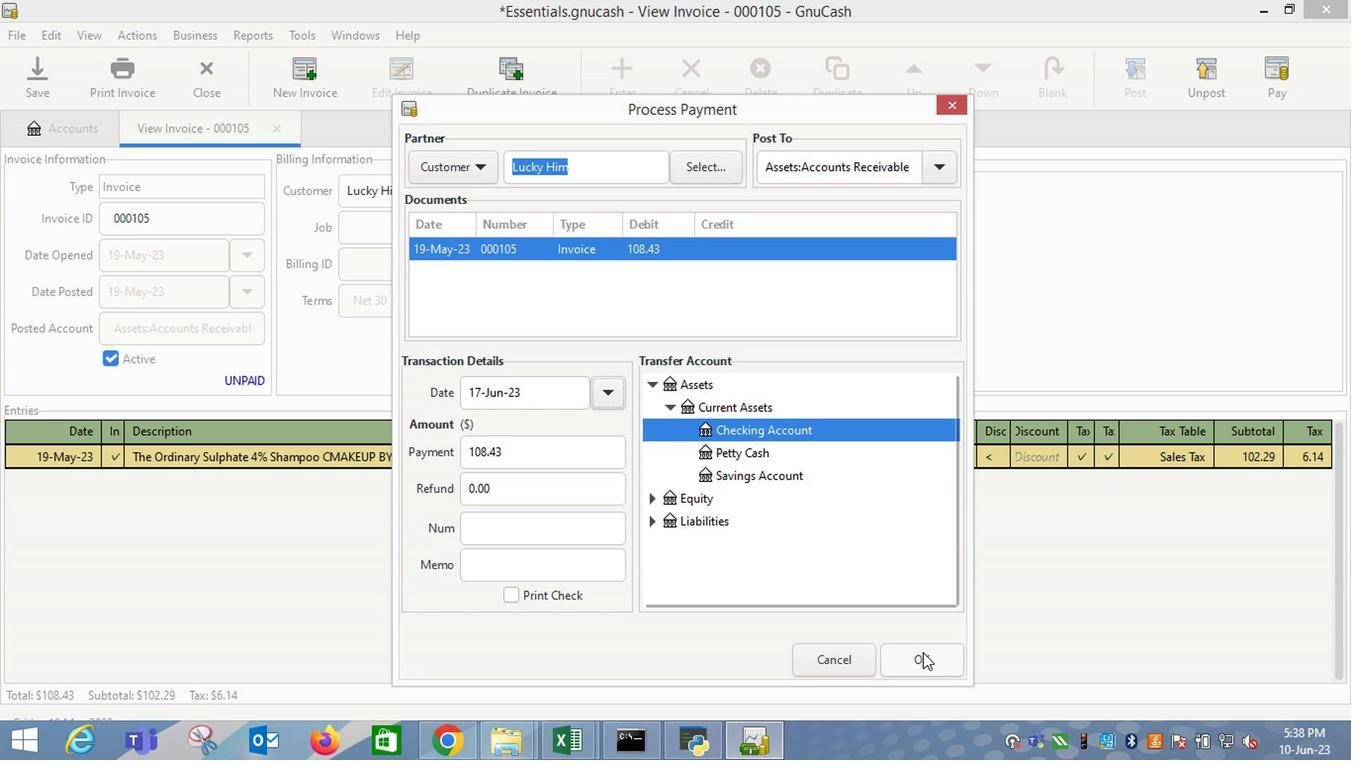 
Action: Mouse moved to (146, 92)
Screenshot: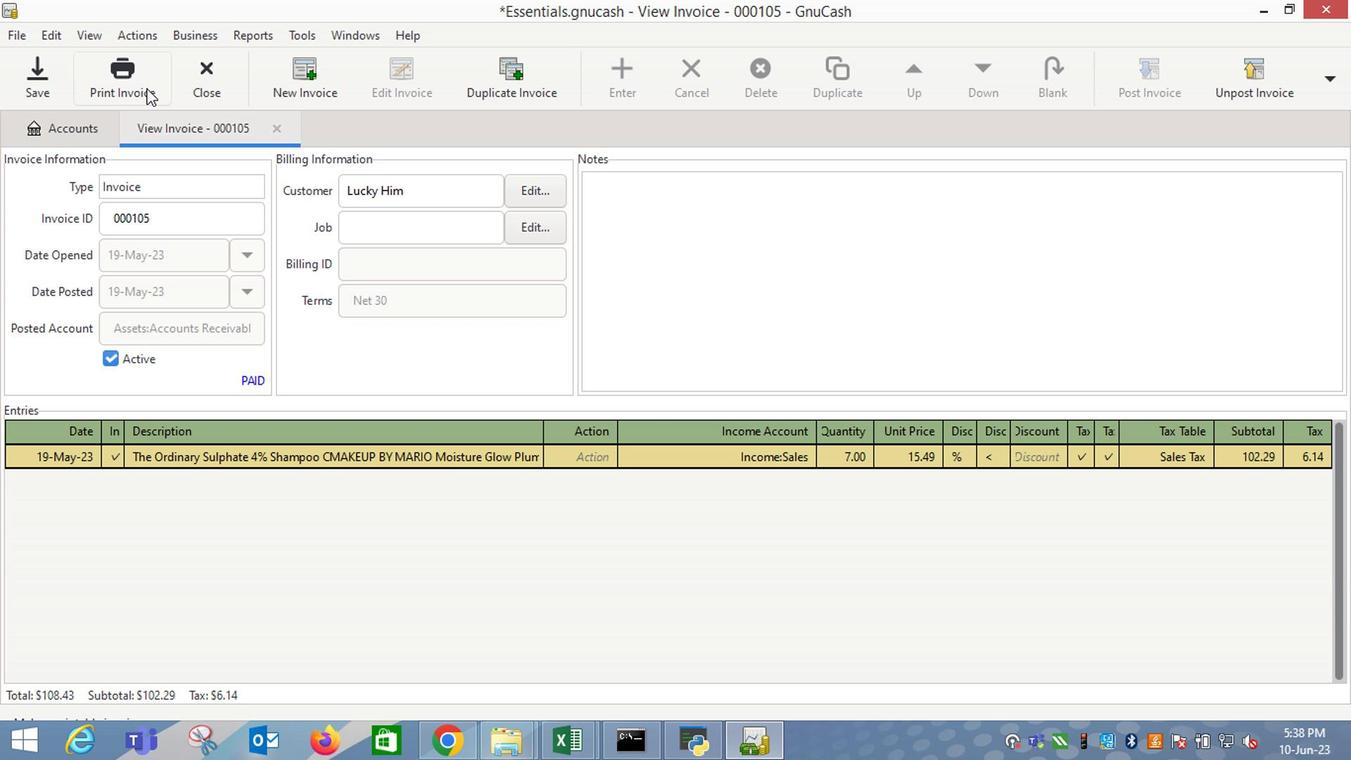 
Action: Mouse pressed left at (146, 92)
Screenshot: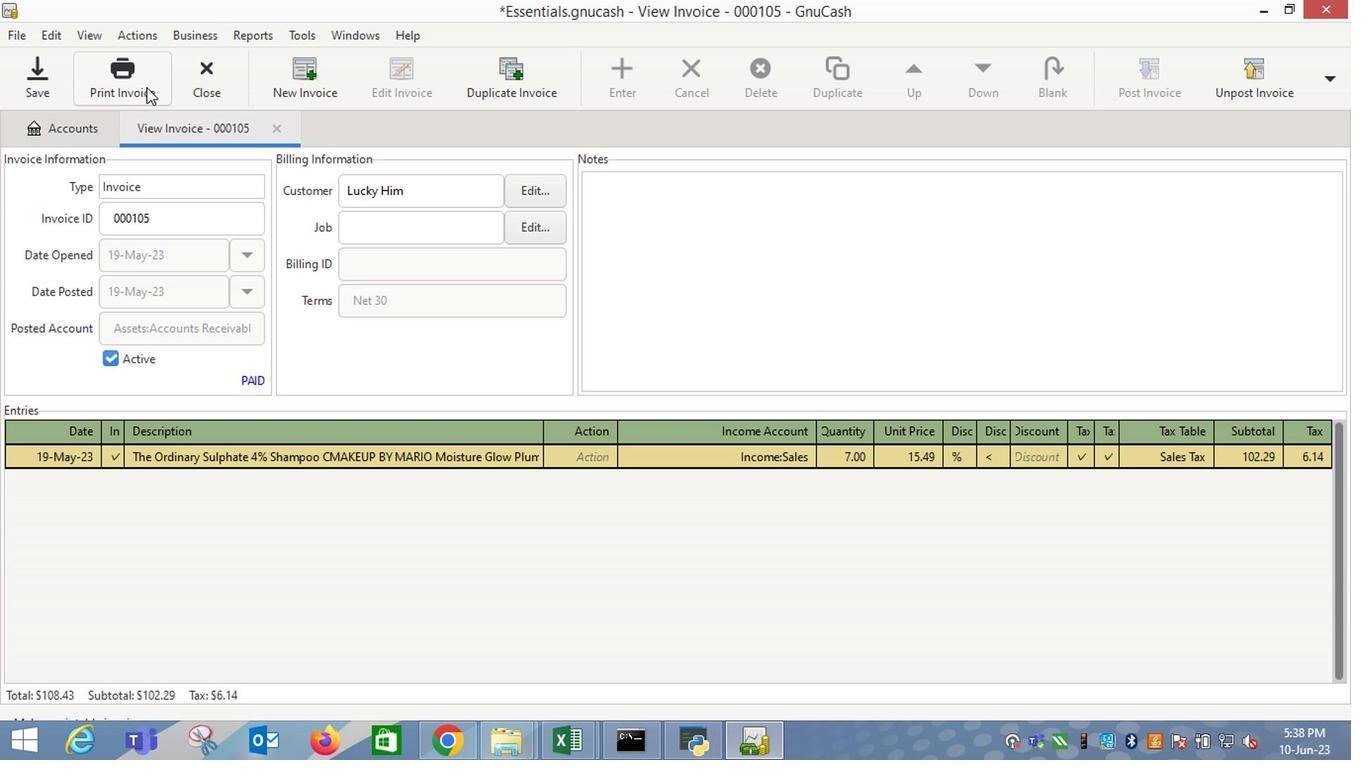 
Action: Mouse moved to (422, 213)
Screenshot: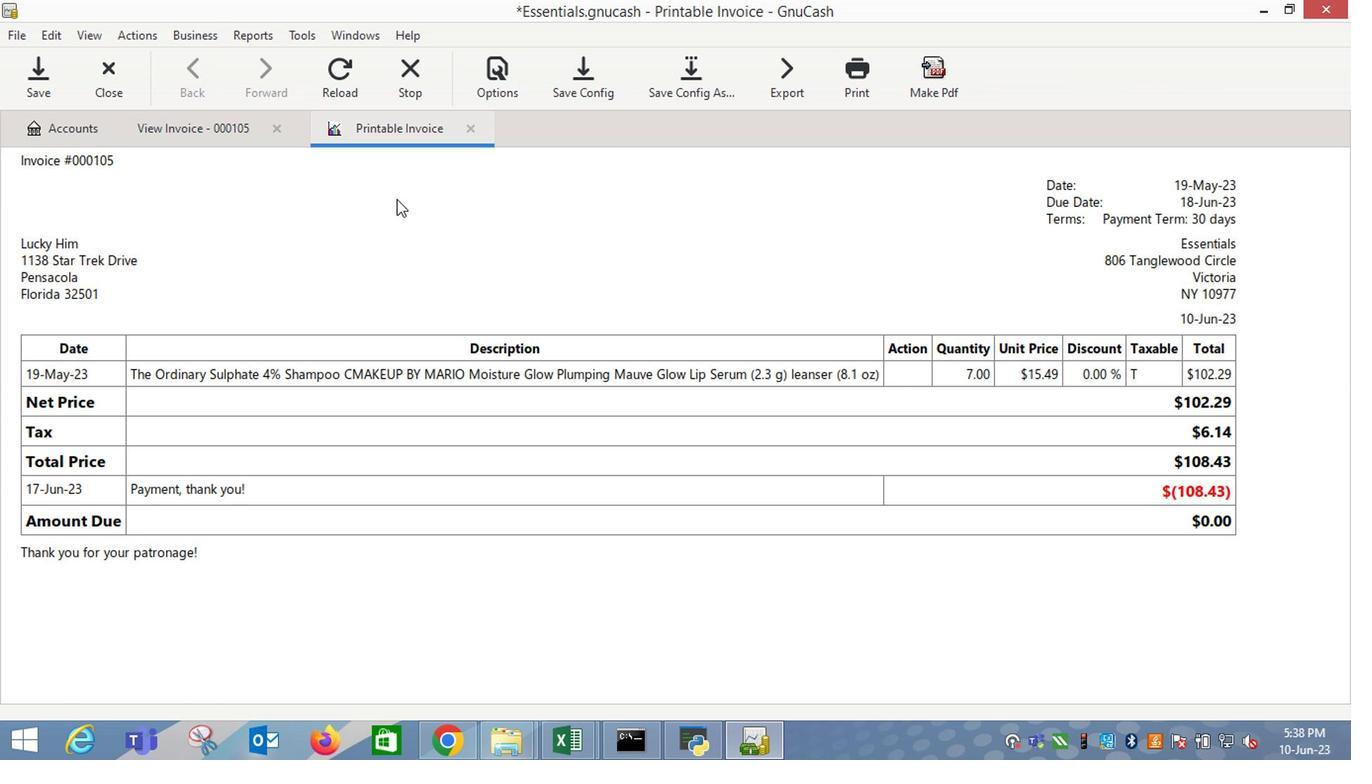 
